 Task: Look for space in Denton, United States from 24th August, 2023 to 10th September, 2023 for 8 adults in price range Rs.12000 to Rs.15000. Place can be entire place or shared room with 4 bedrooms having 8 beds and 4 bathrooms. Property type can be house, flat, guest house. Amenities needed are: wifi, TV, free parkinig on premises, gym, breakfast. Booking option can be shelf check-in. Required host language is English.
Action: Mouse moved to (483, 102)
Screenshot: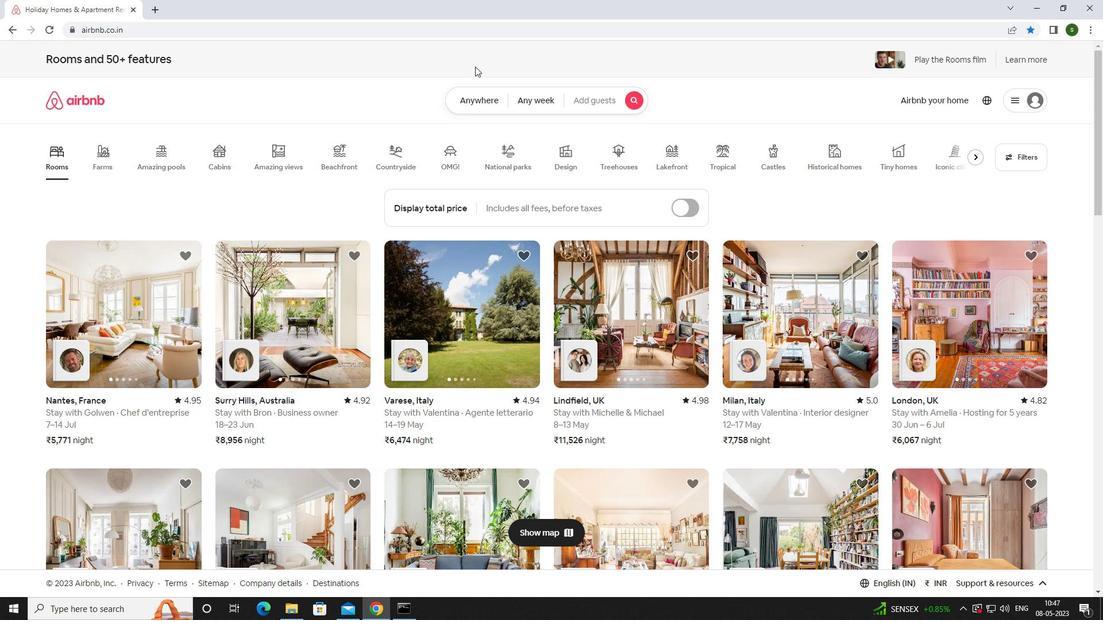 
Action: Mouse pressed left at (483, 102)
Screenshot: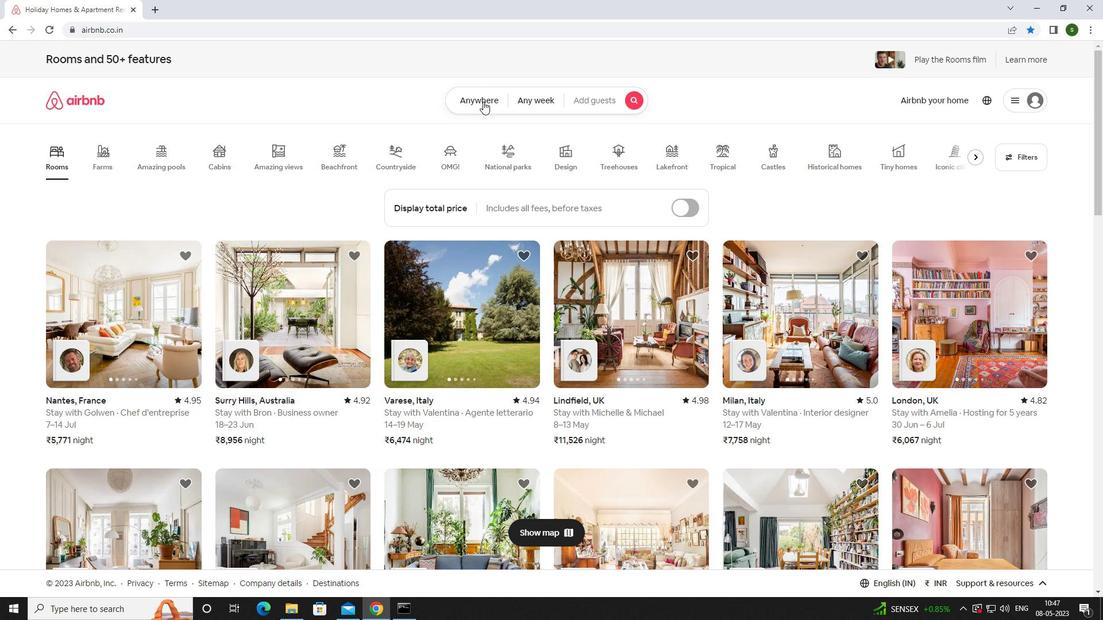
Action: Mouse moved to (386, 148)
Screenshot: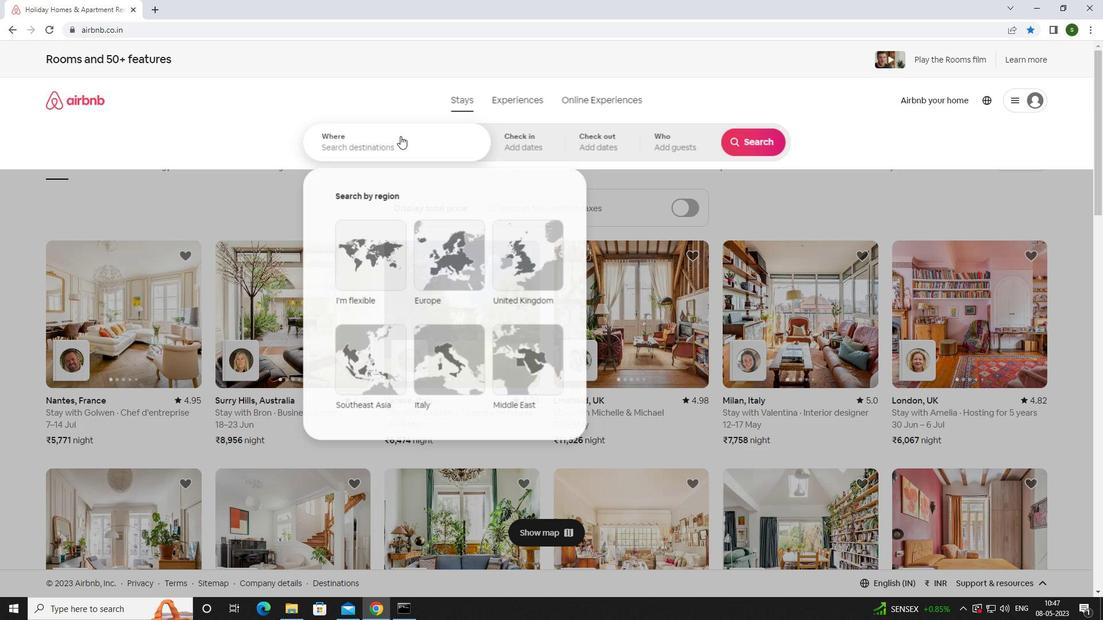 
Action: Mouse pressed left at (386, 148)
Screenshot: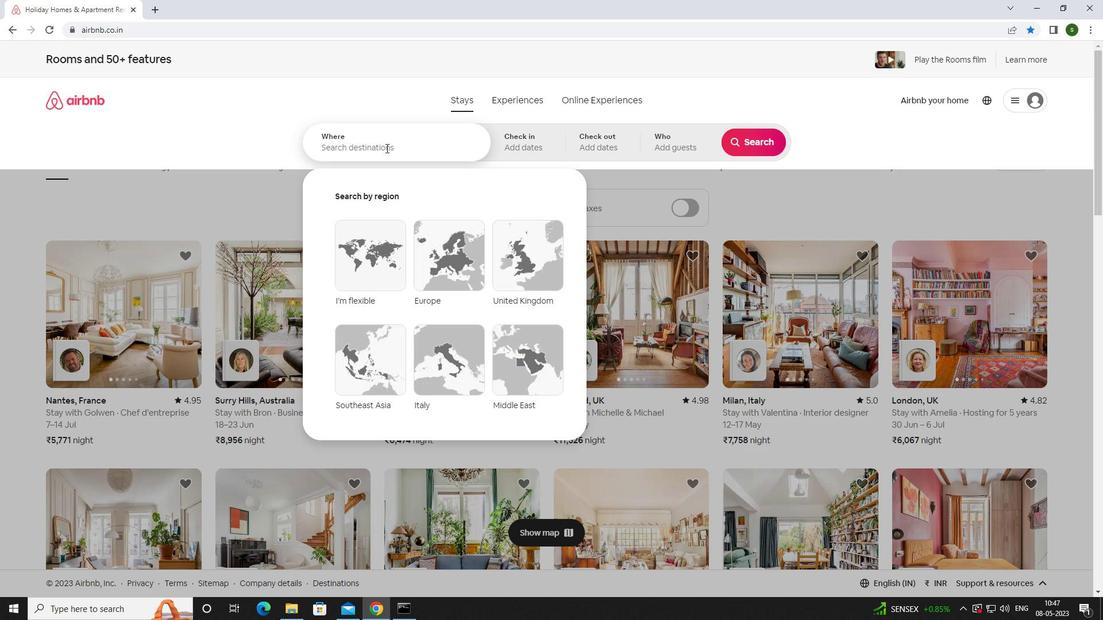 
Action: Mouse moved to (386, 148)
Screenshot: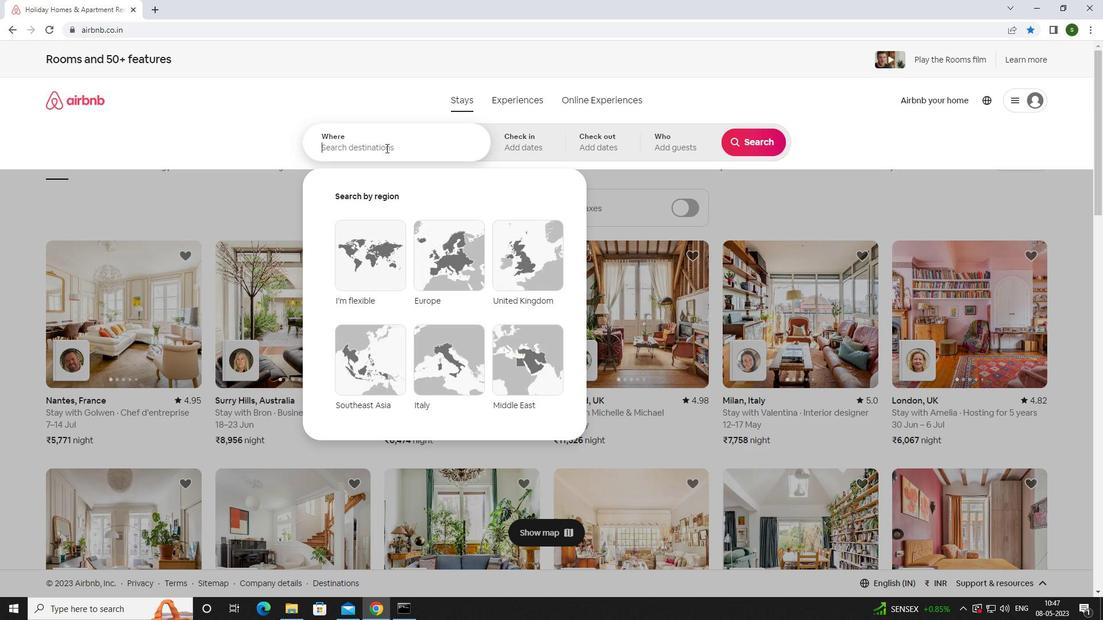 
Action: Key pressed <Key.caps_lock>d<Key.caps_lock>enton,<Key.space><Key.caps_lock>u<Key.caps_lock>nited<Key.space><Key.caps_lock>s<Key.caps_lock>tates<Key.enter>
Screenshot: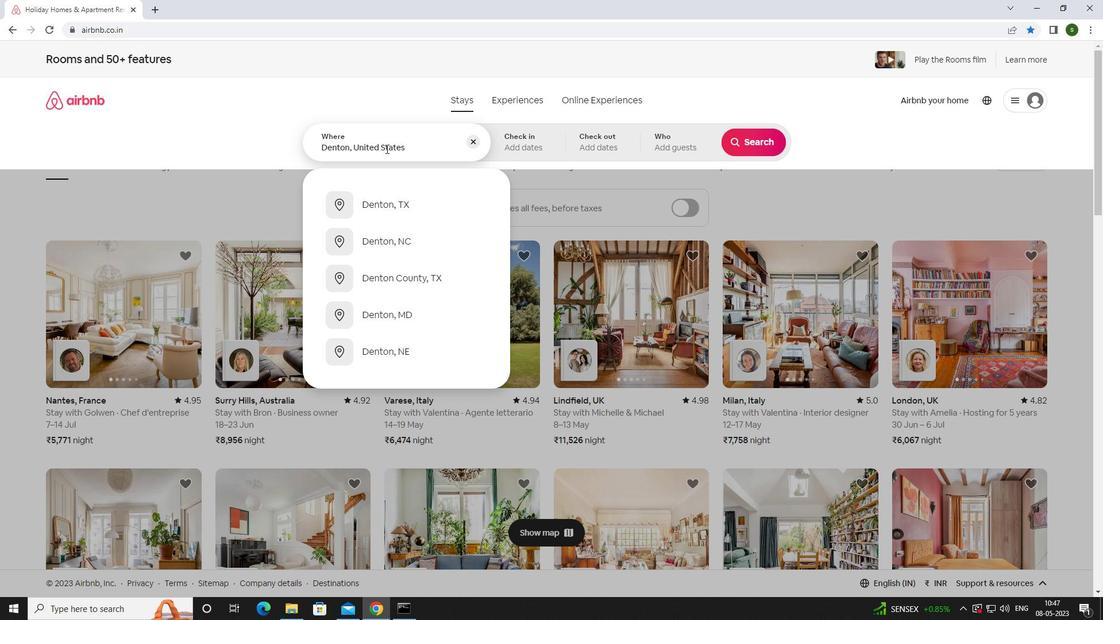 
Action: Mouse moved to (755, 235)
Screenshot: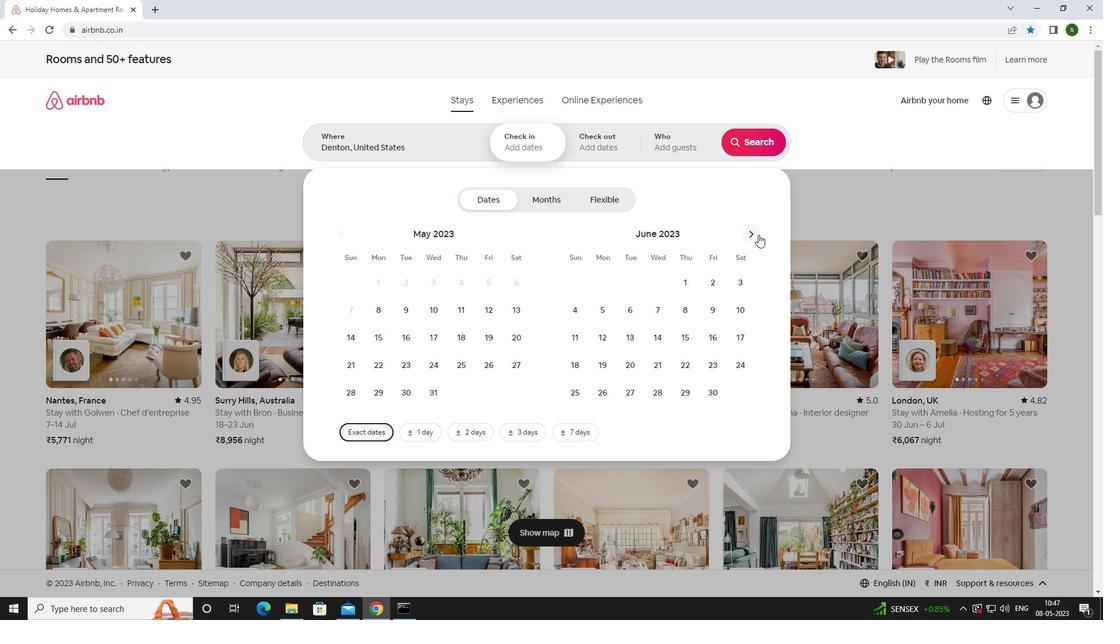 
Action: Mouse pressed left at (755, 235)
Screenshot: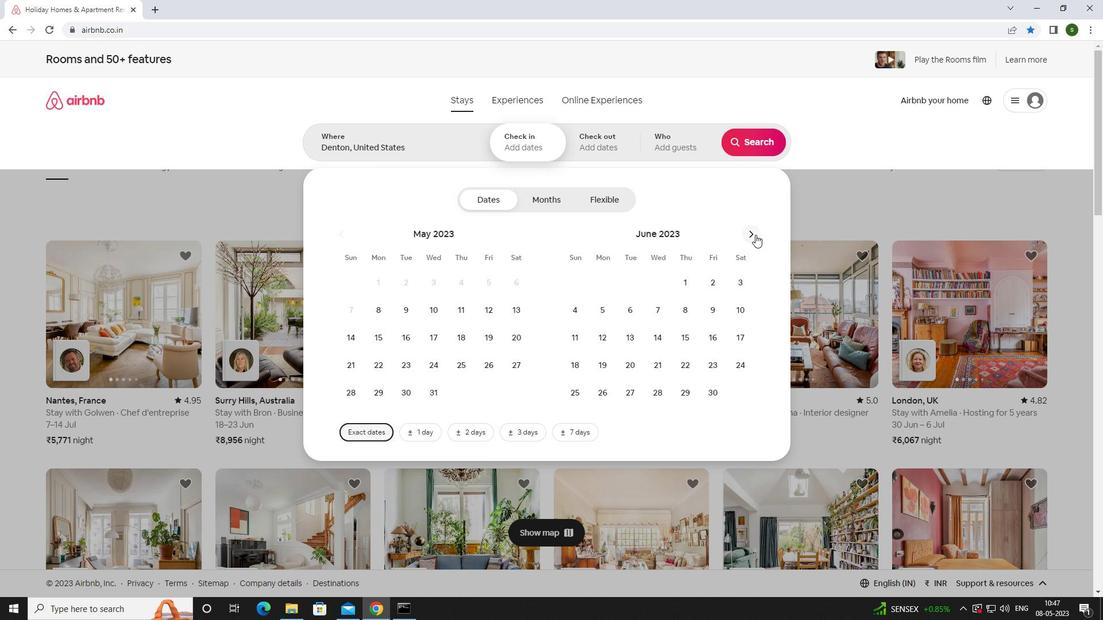 
Action: Mouse moved to (754, 235)
Screenshot: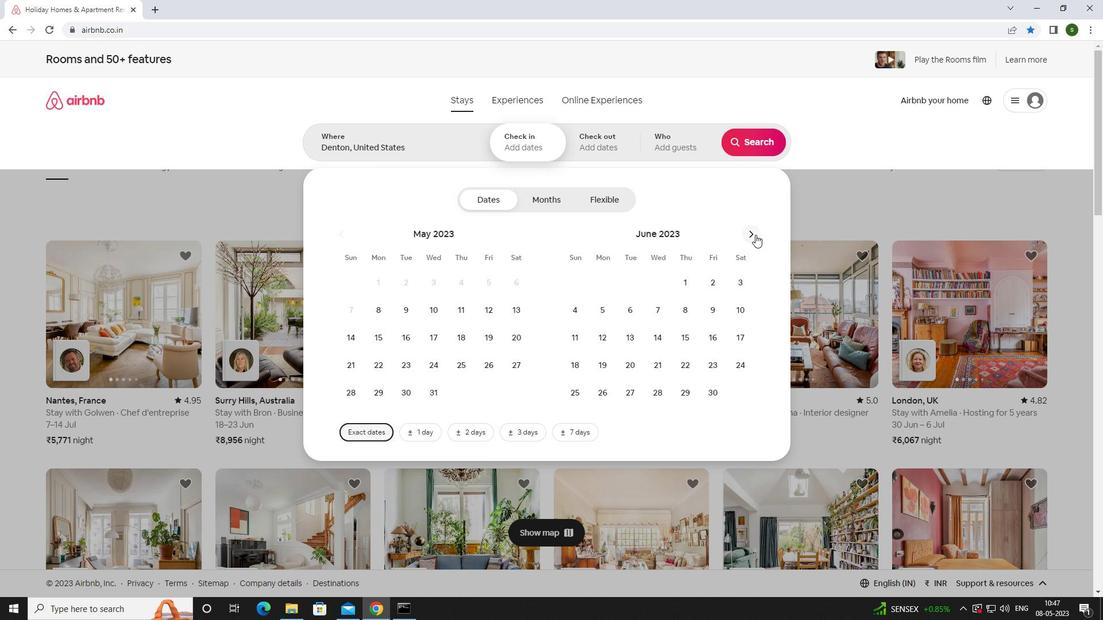 
Action: Mouse pressed left at (754, 235)
Screenshot: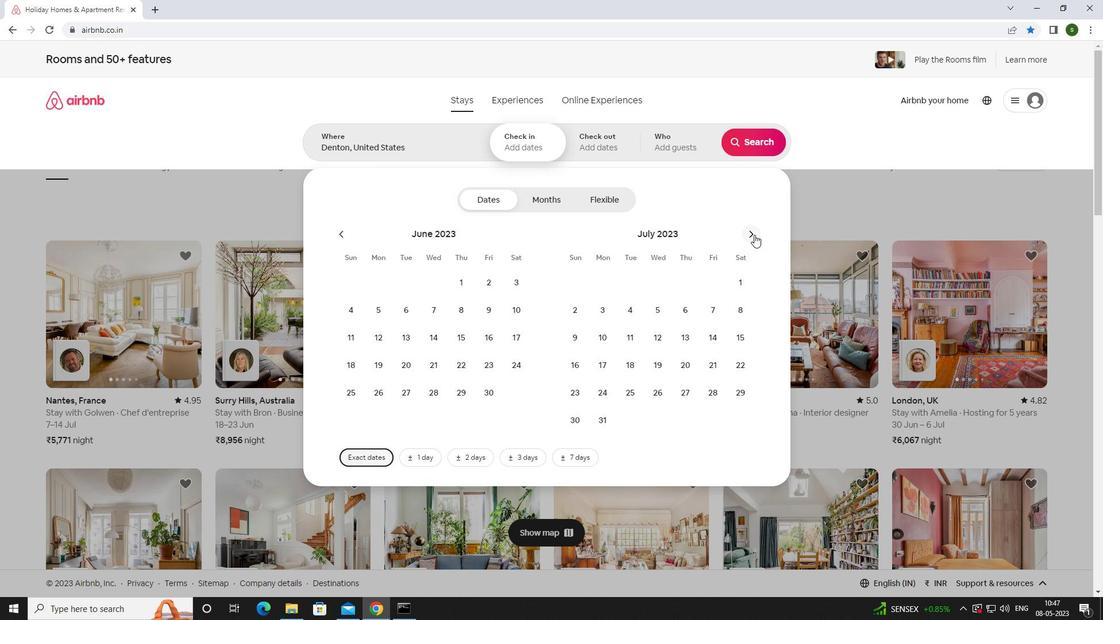 
Action: Mouse moved to (688, 360)
Screenshot: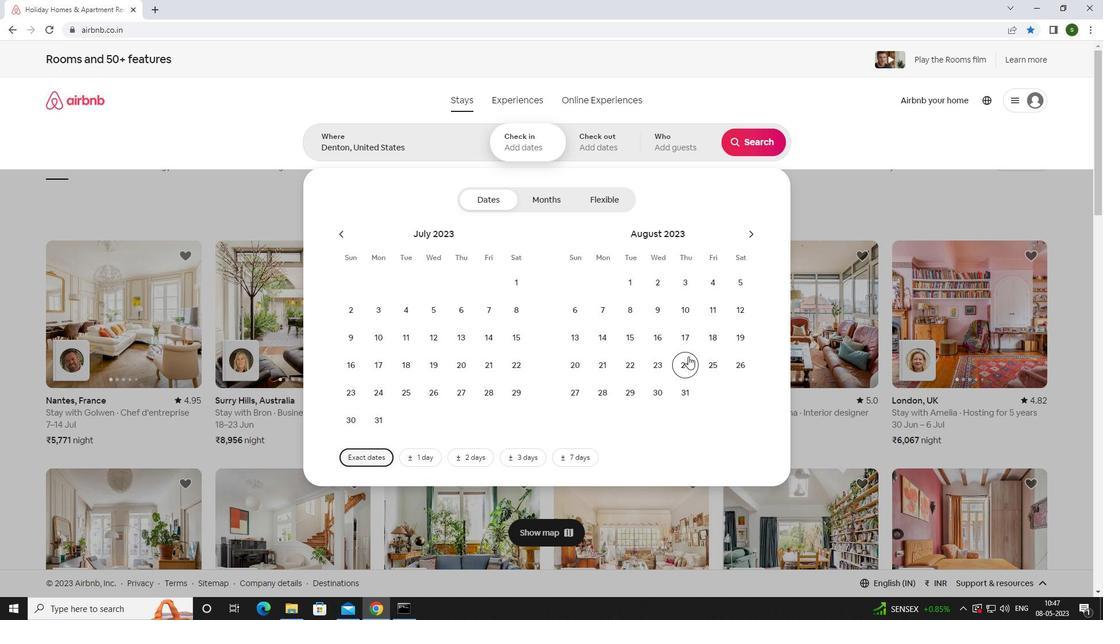 
Action: Mouse pressed left at (688, 360)
Screenshot: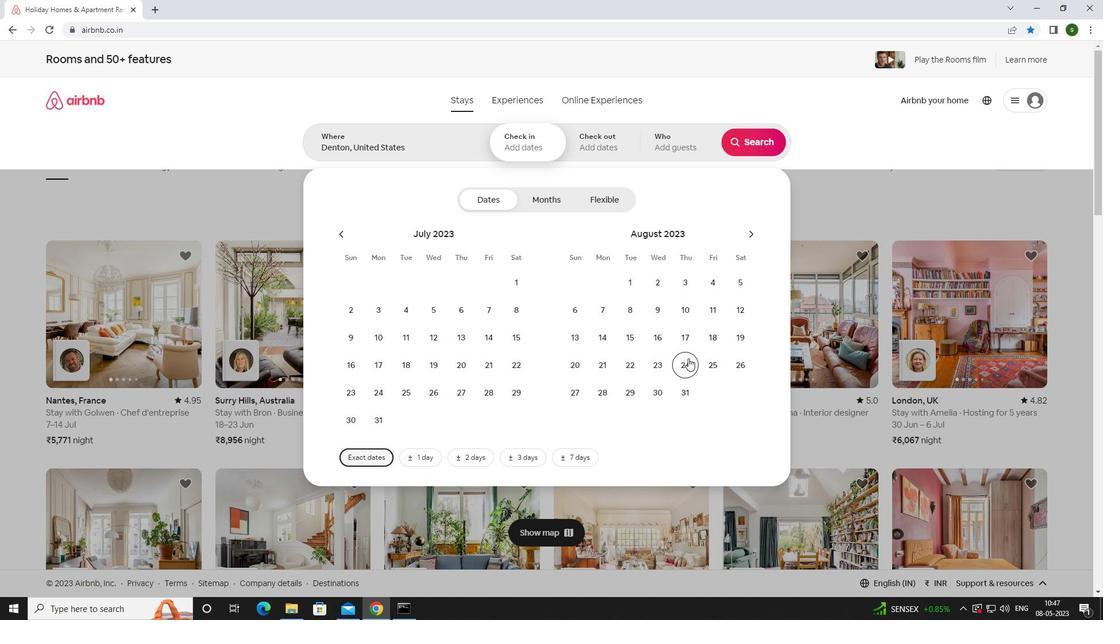 
Action: Mouse moved to (749, 235)
Screenshot: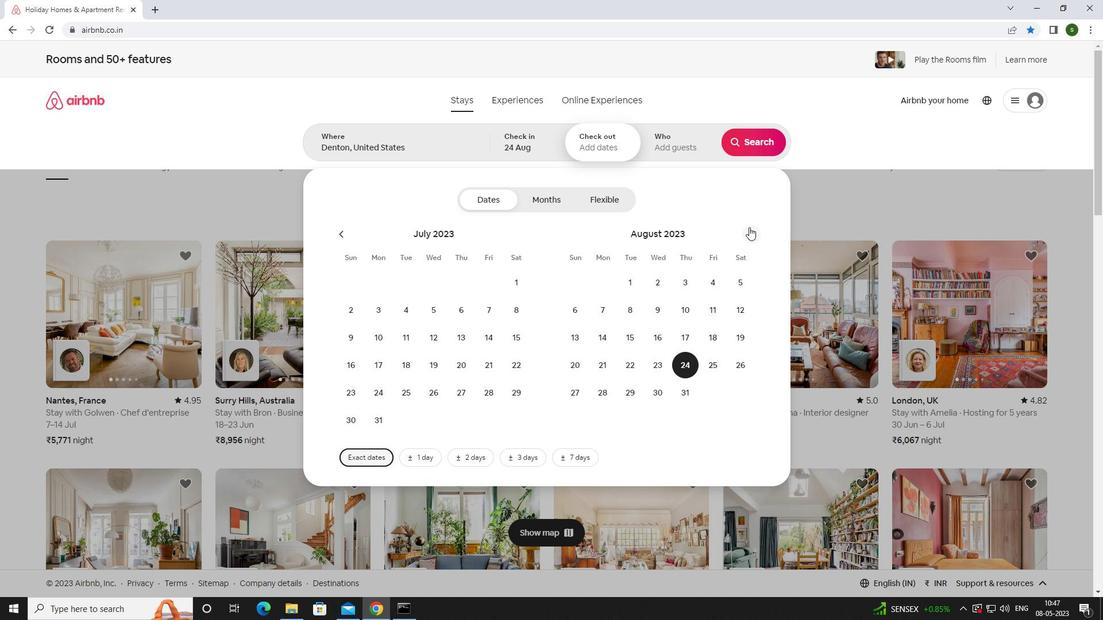 
Action: Mouse pressed left at (749, 235)
Screenshot: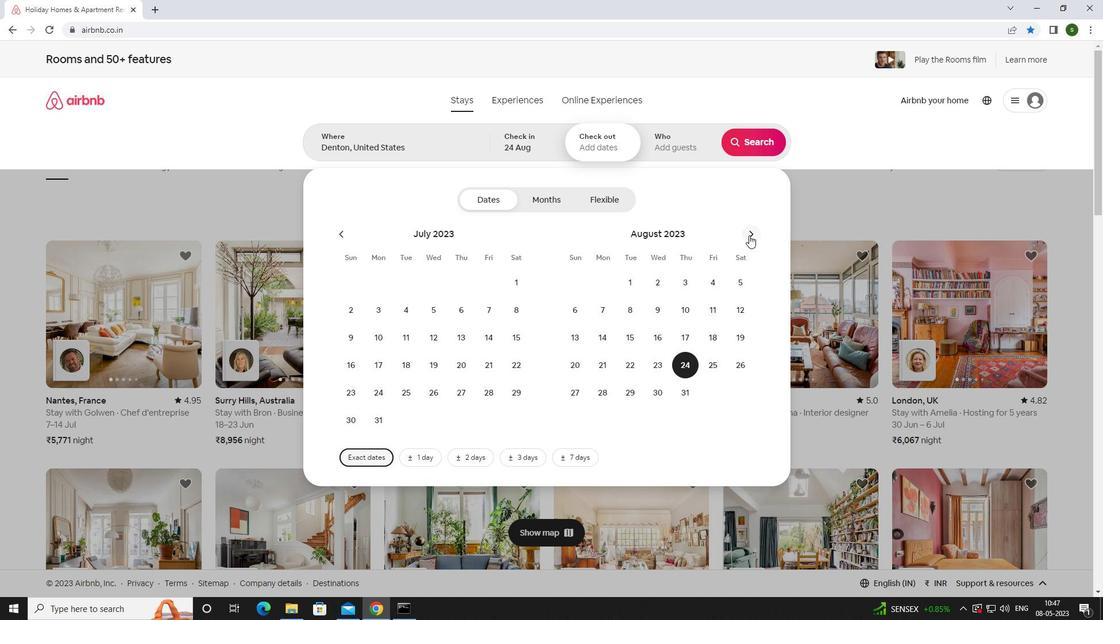 
Action: Mouse moved to (568, 336)
Screenshot: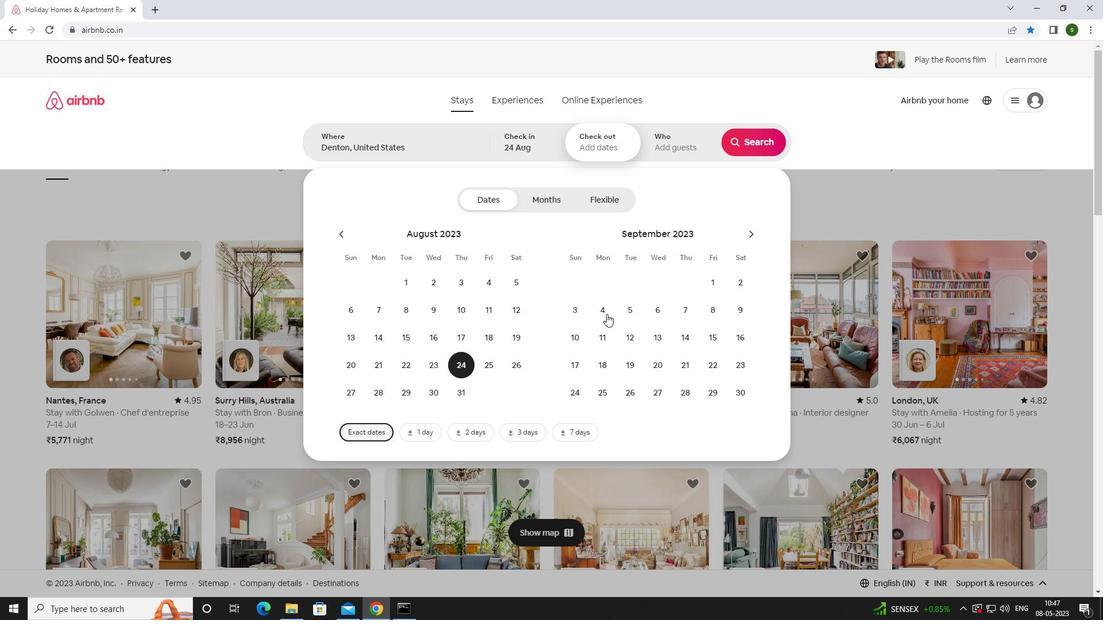 
Action: Mouse pressed left at (568, 336)
Screenshot: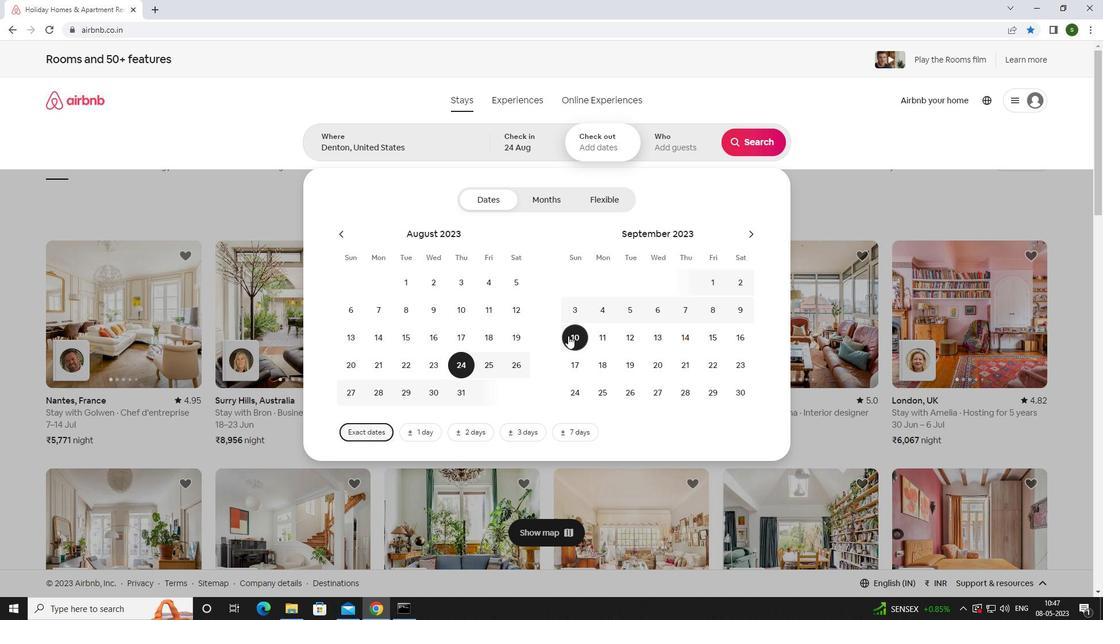 
Action: Mouse moved to (679, 150)
Screenshot: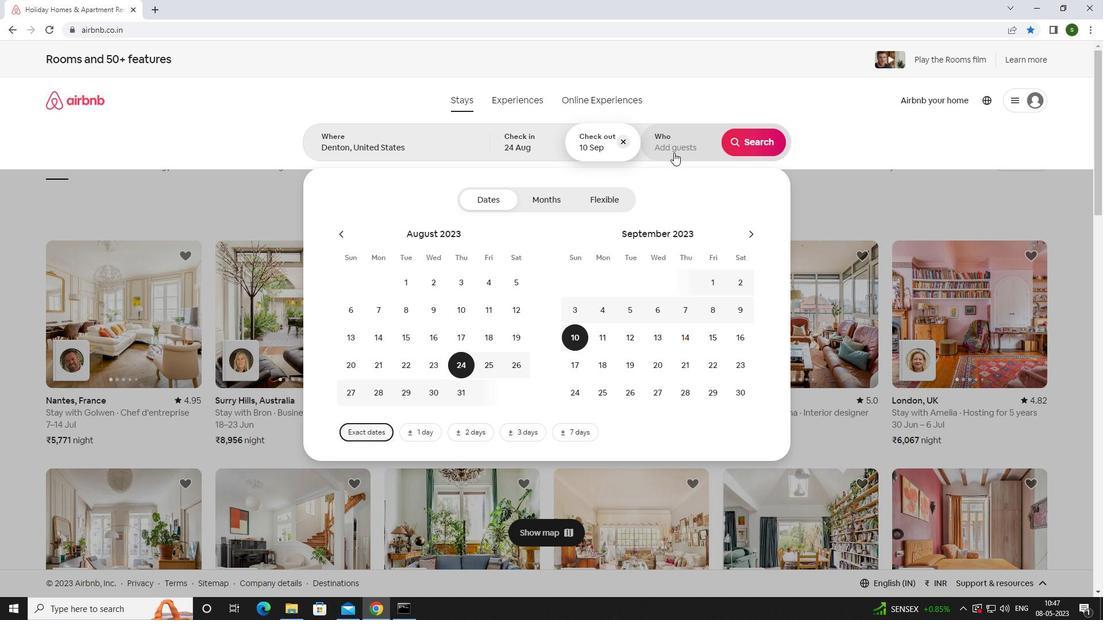 
Action: Mouse pressed left at (679, 150)
Screenshot: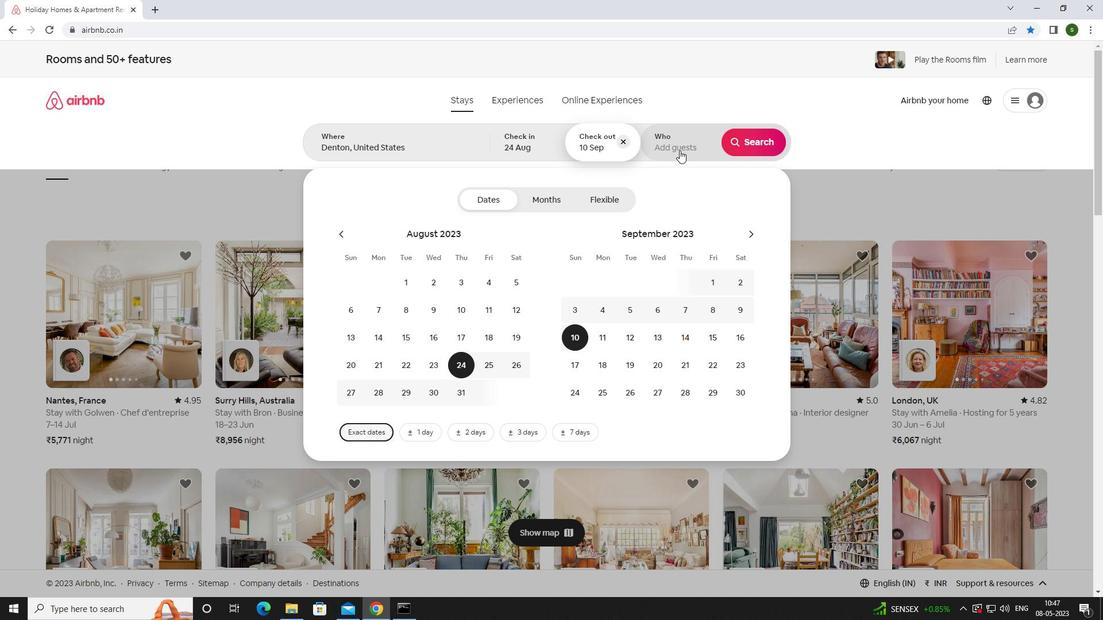 
Action: Mouse moved to (756, 207)
Screenshot: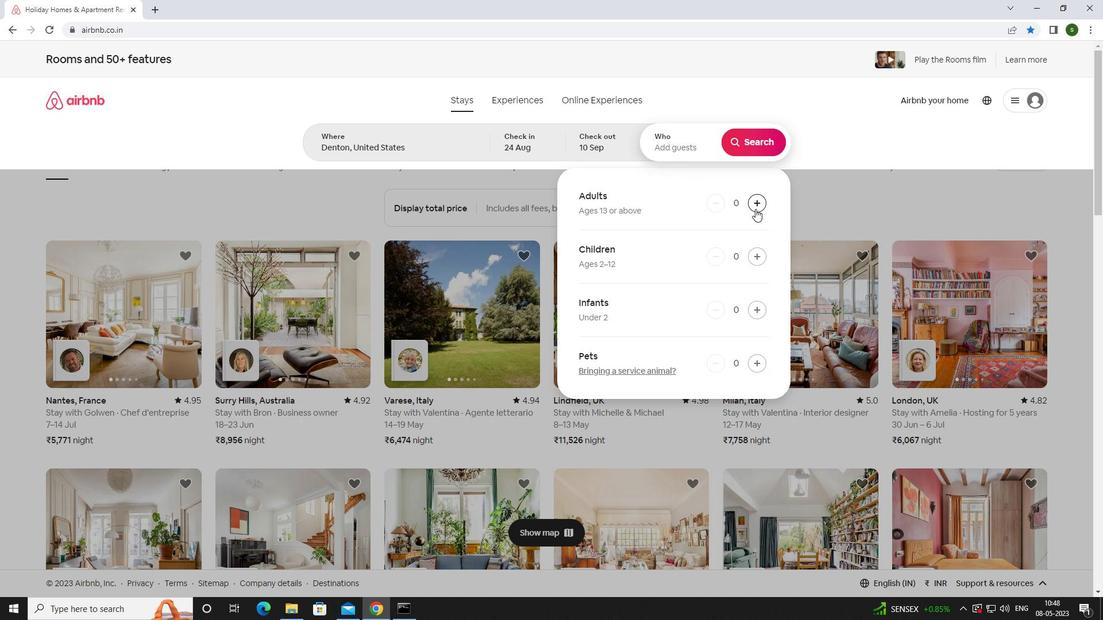 
Action: Mouse pressed left at (756, 207)
Screenshot: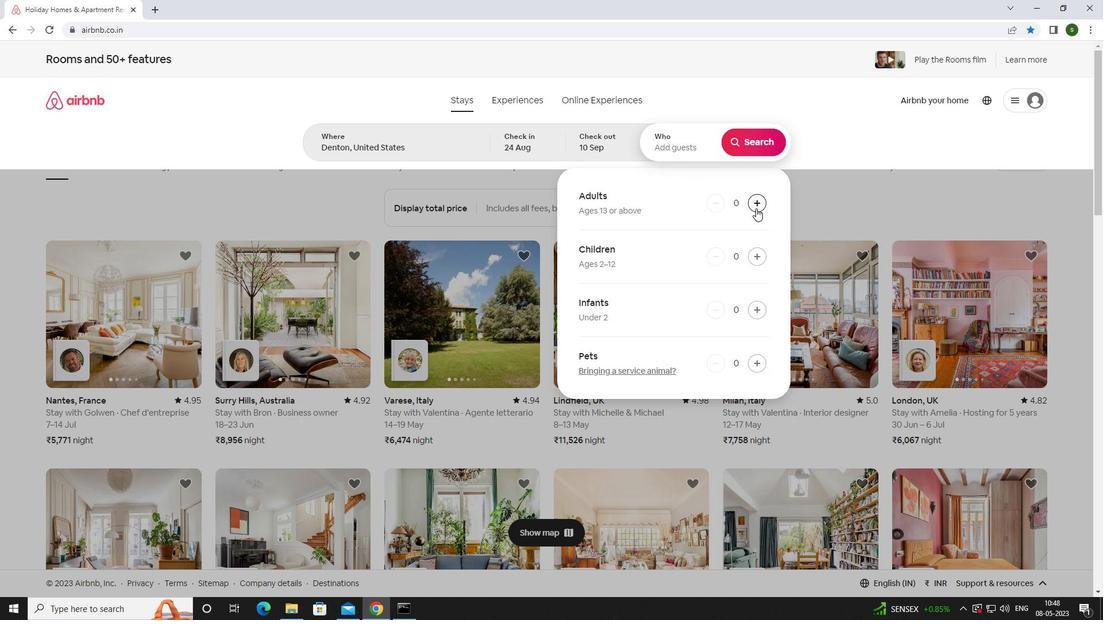 
Action: Mouse pressed left at (756, 207)
Screenshot: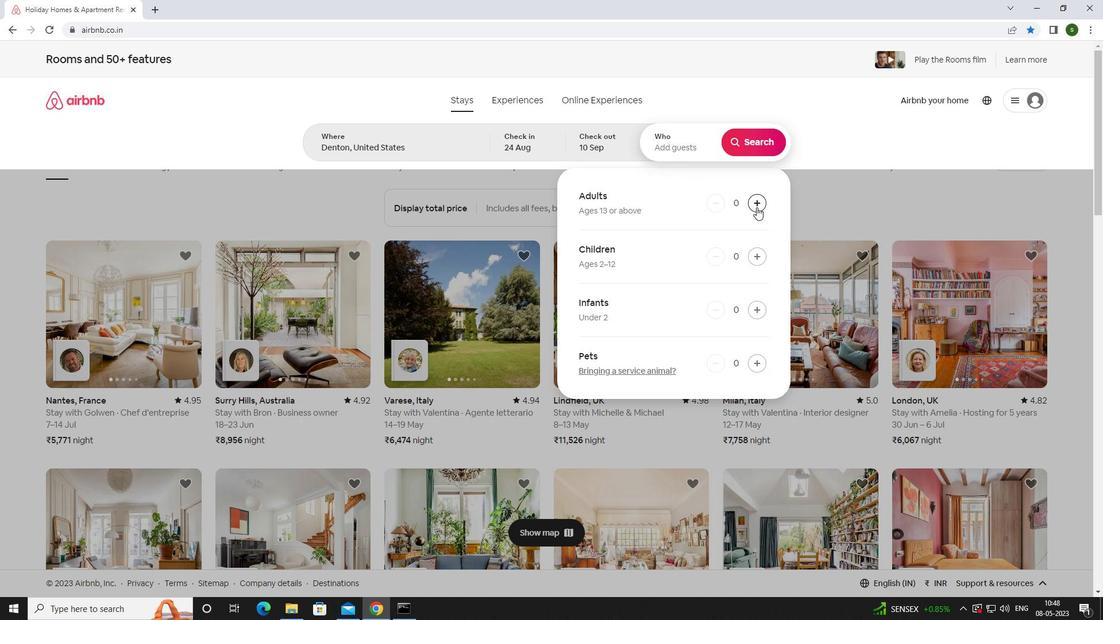 
Action: Mouse pressed left at (756, 207)
Screenshot: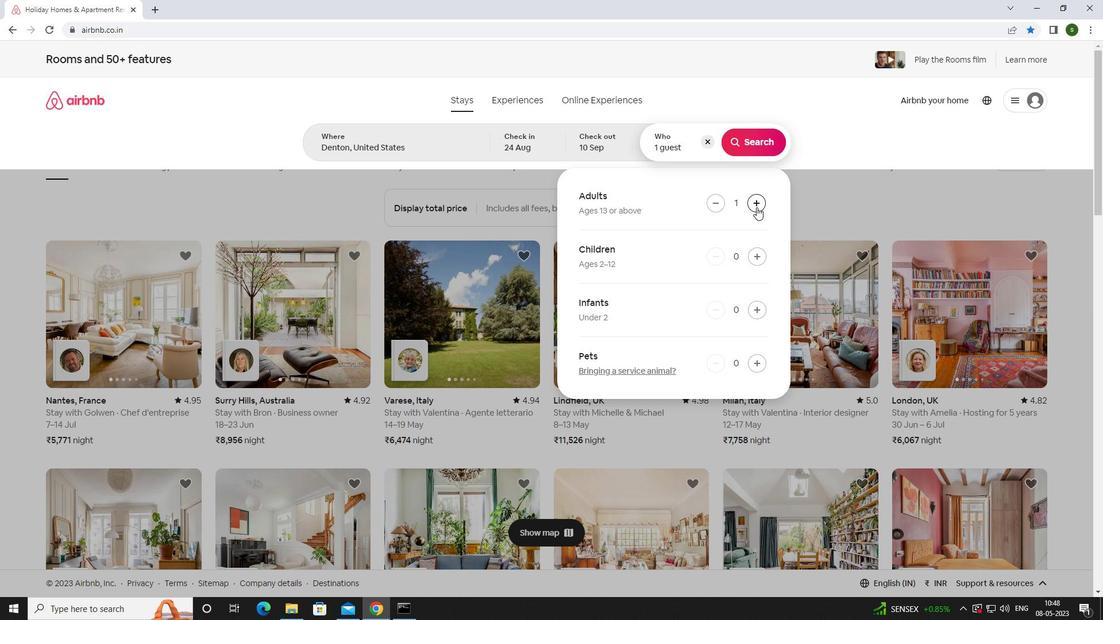 
Action: Mouse pressed left at (756, 207)
Screenshot: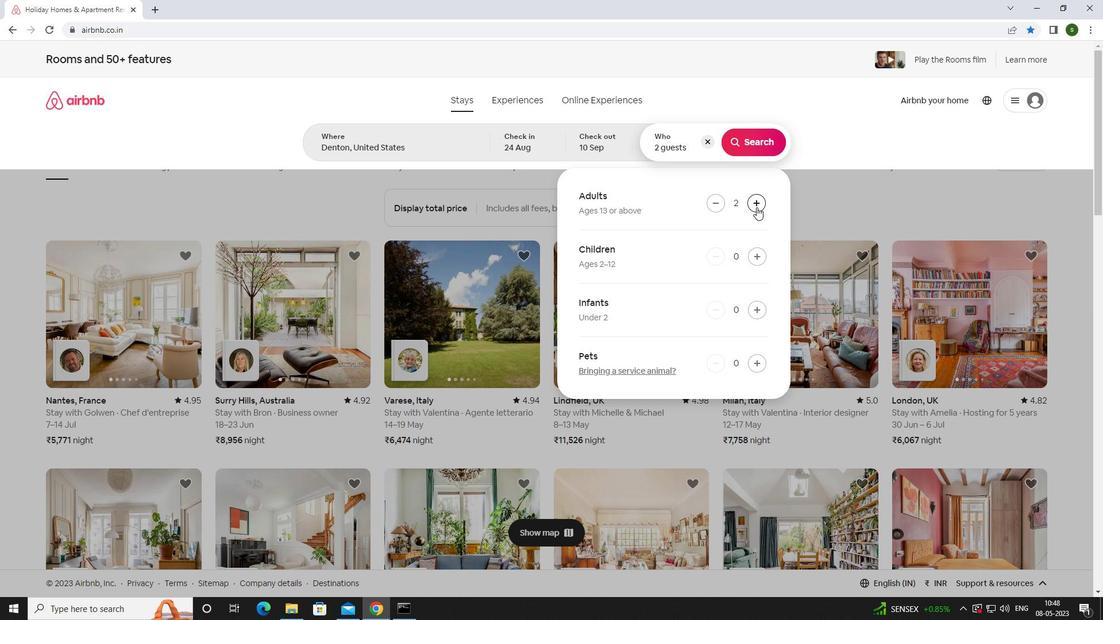 
Action: Mouse pressed left at (756, 207)
Screenshot: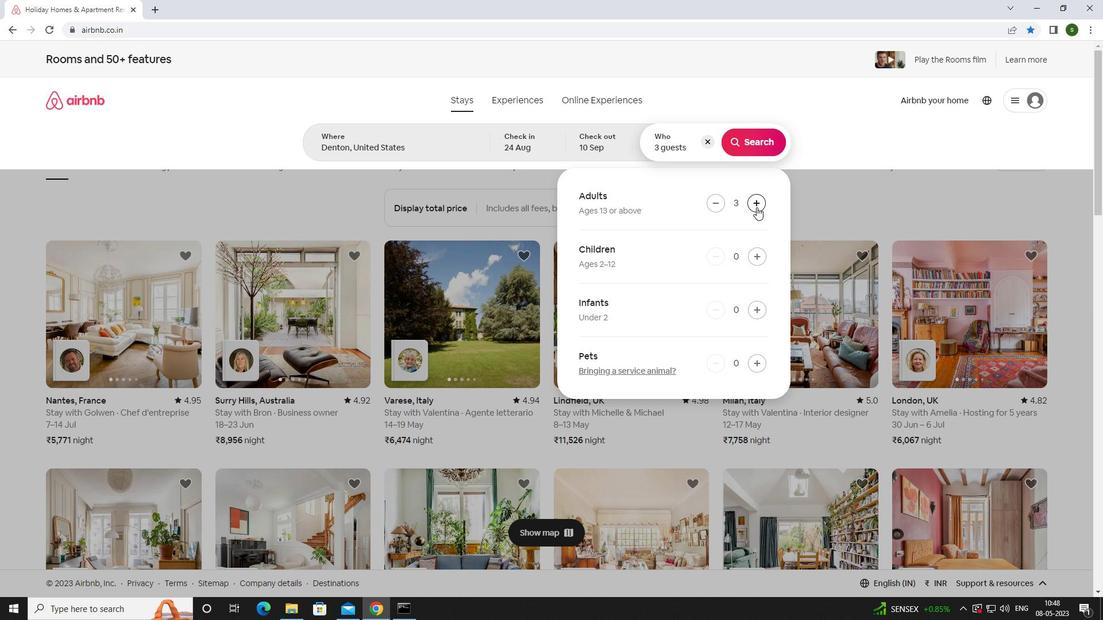
Action: Mouse pressed left at (756, 207)
Screenshot: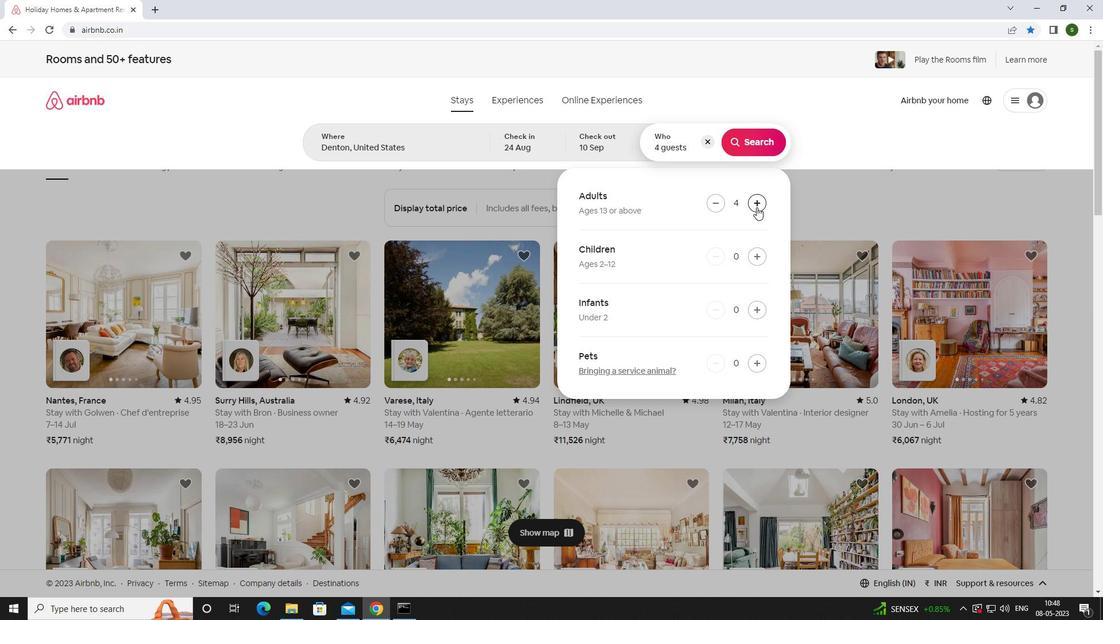 
Action: Mouse pressed left at (756, 207)
Screenshot: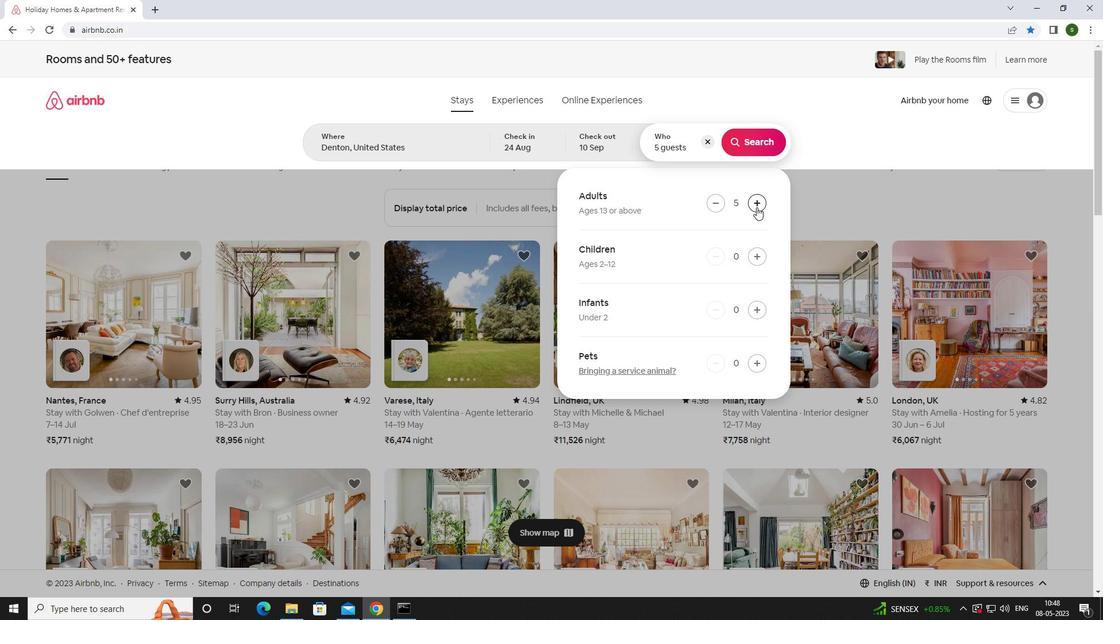 
Action: Mouse pressed left at (756, 207)
Screenshot: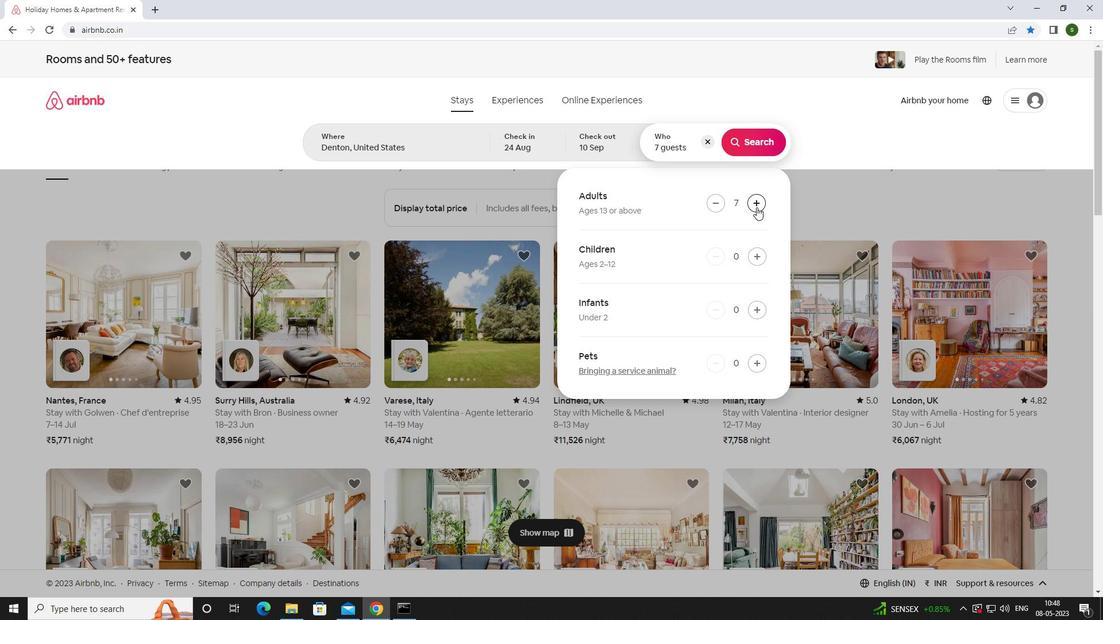 
Action: Mouse moved to (756, 150)
Screenshot: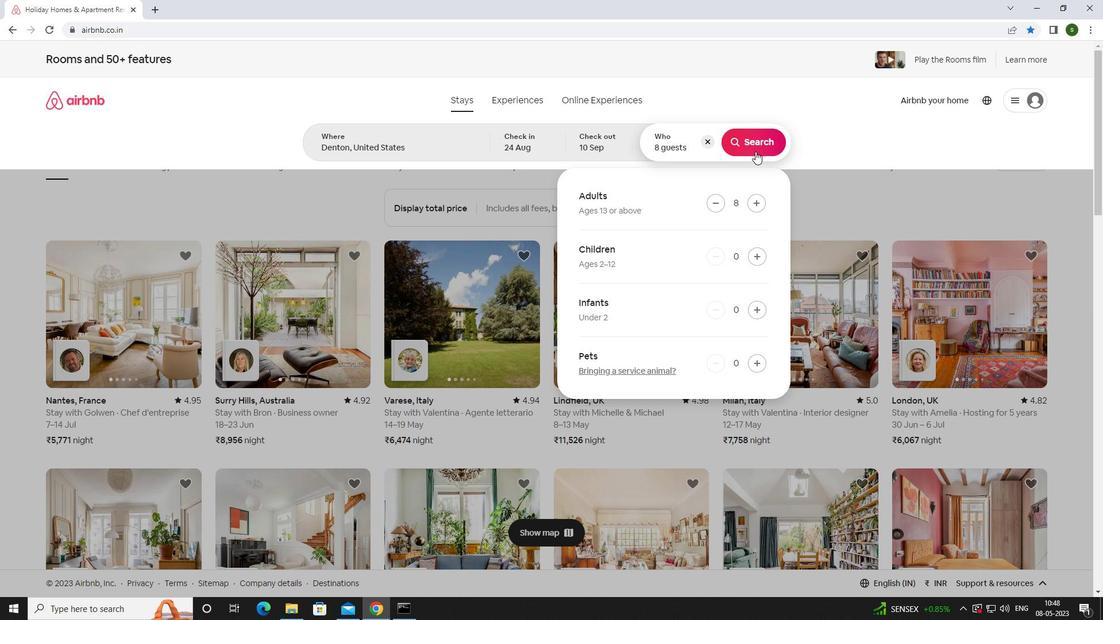 
Action: Mouse pressed left at (756, 150)
Screenshot: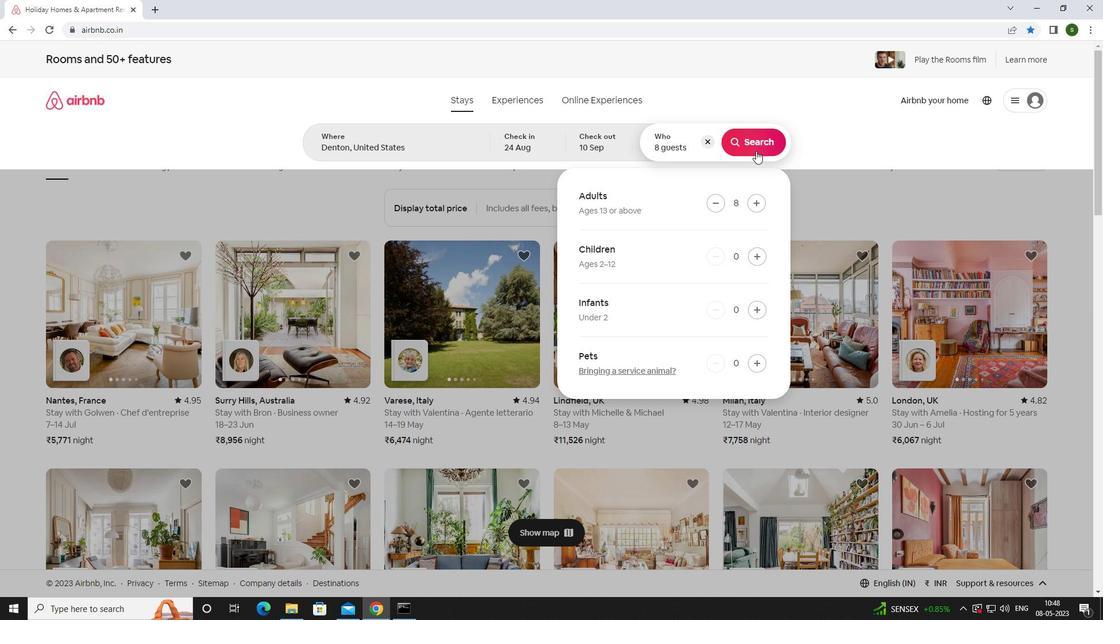 
Action: Mouse moved to (1032, 109)
Screenshot: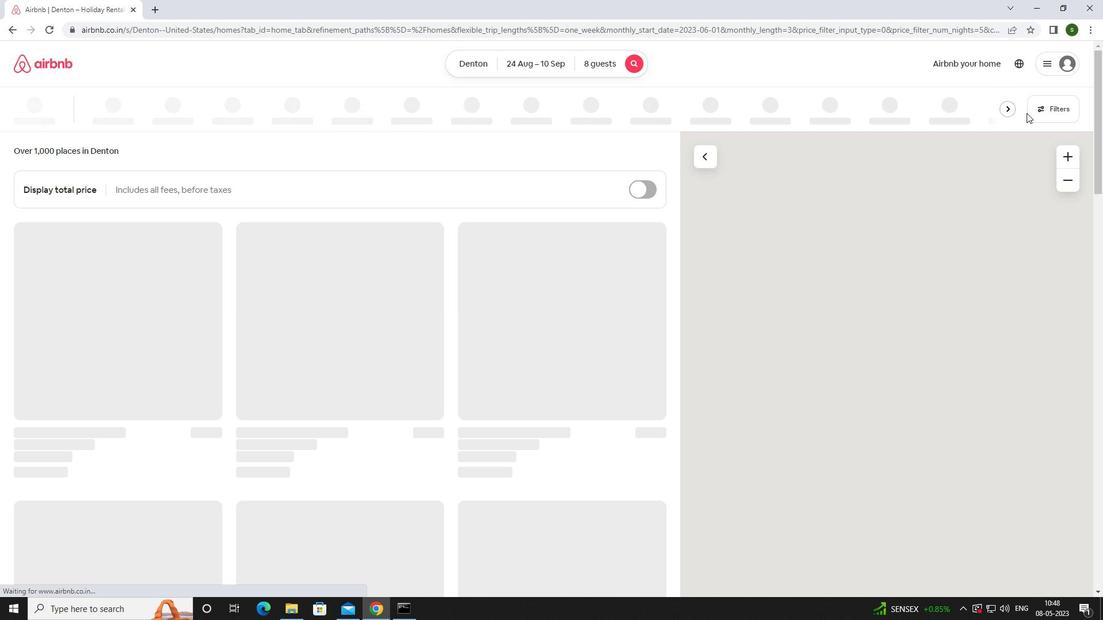 
Action: Mouse pressed left at (1032, 109)
Screenshot: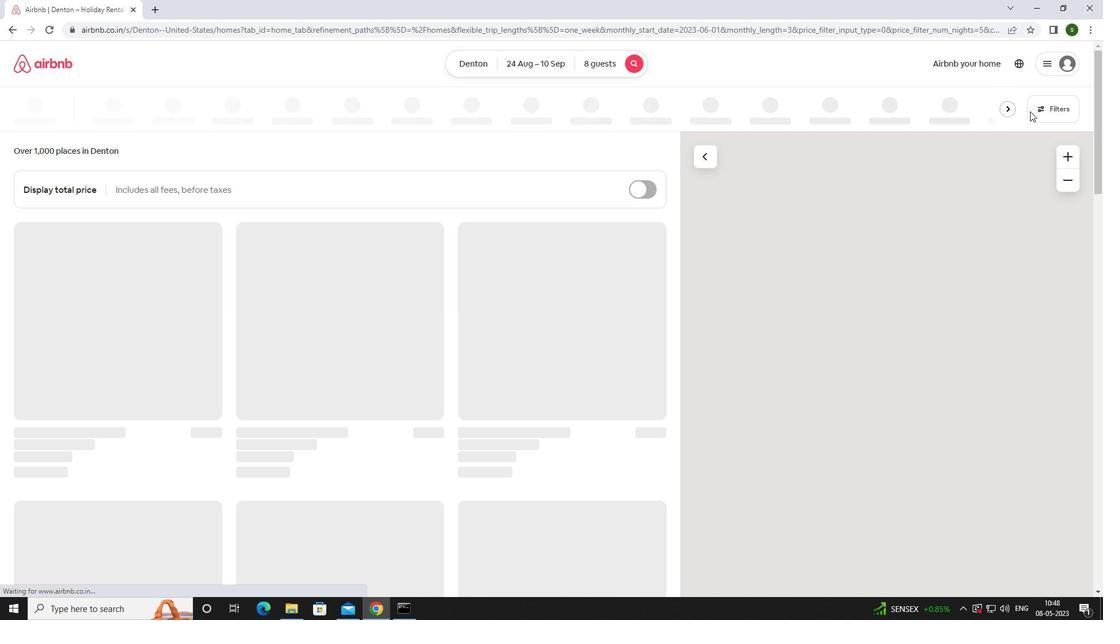 
Action: Mouse moved to (475, 395)
Screenshot: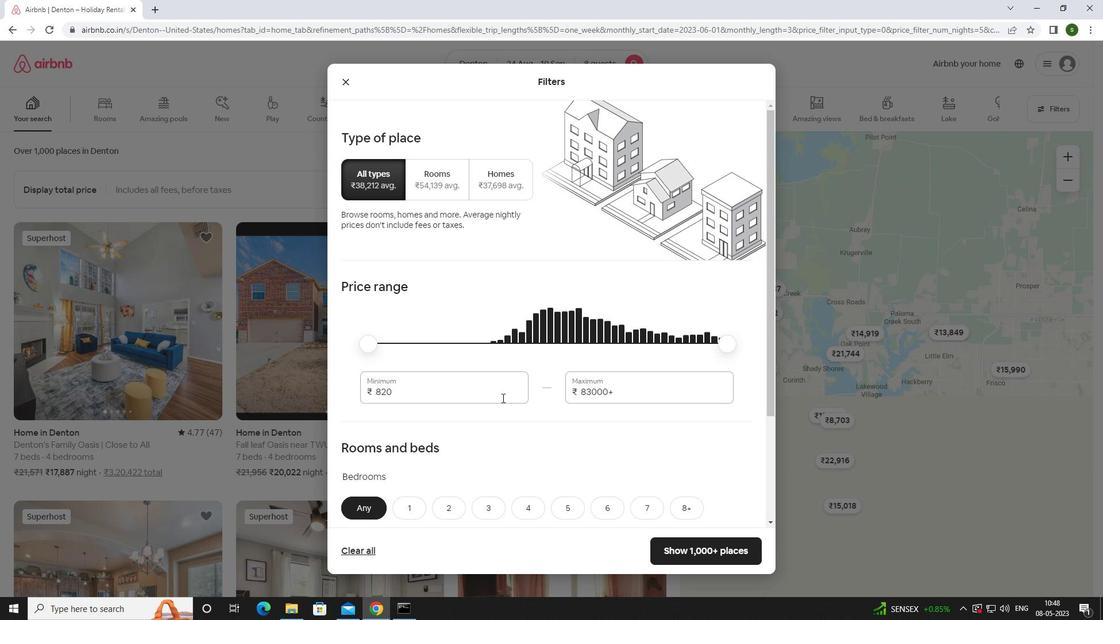 
Action: Mouse pressed left at (475, 395)
Screenshot: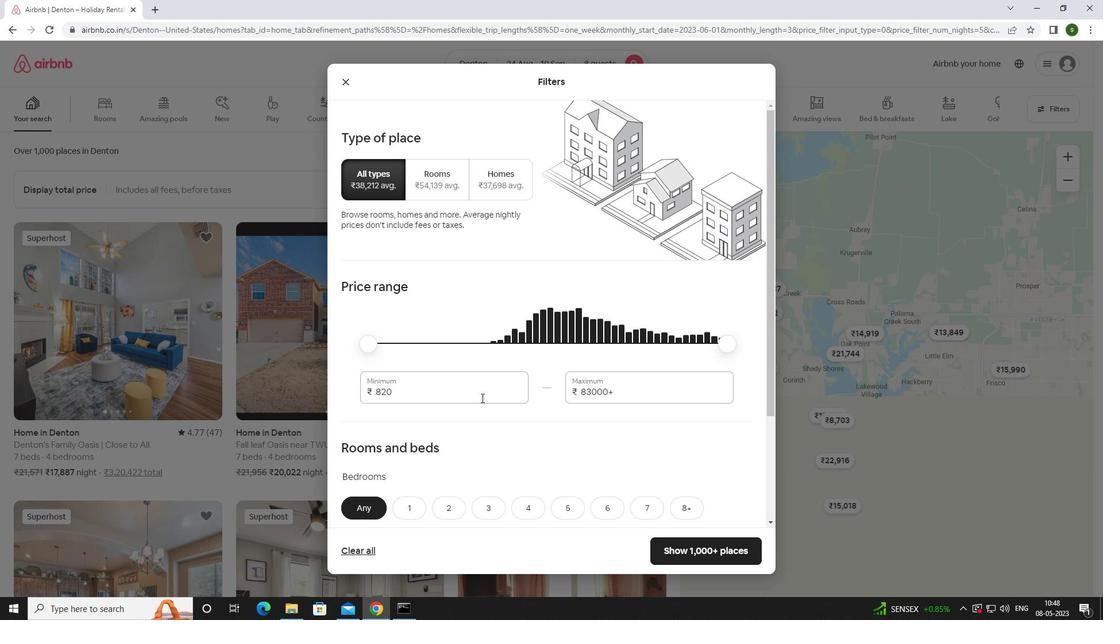 
Action: Key pressed <Key.backspace><Key.backspace><Key.backspace>12000
Screenshot: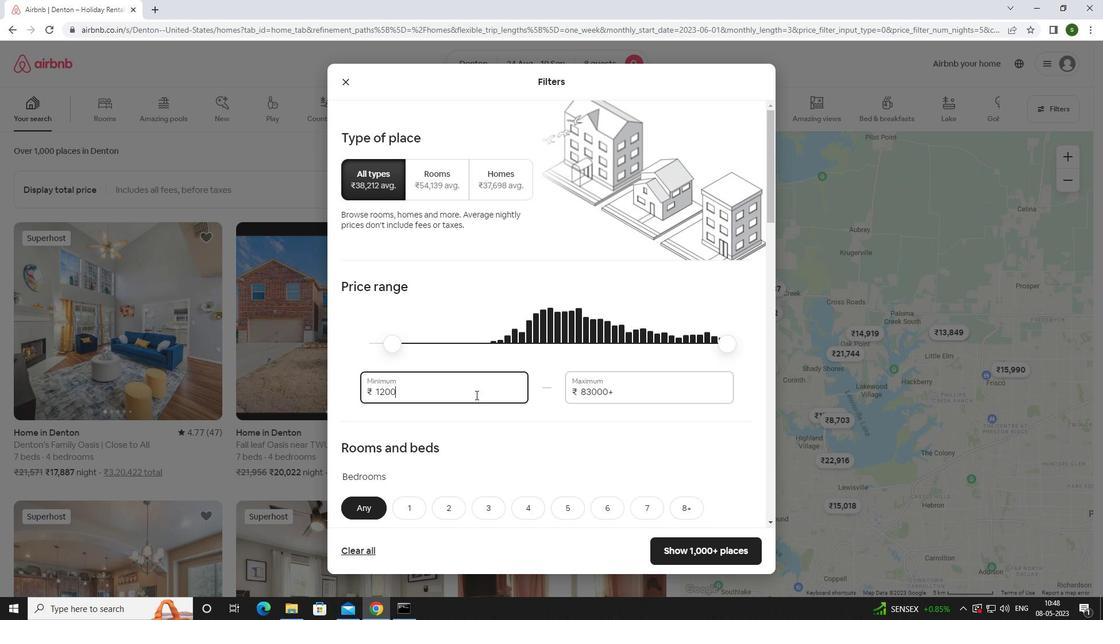 
Action: Mouse moved to (634, 387)
Screenshot: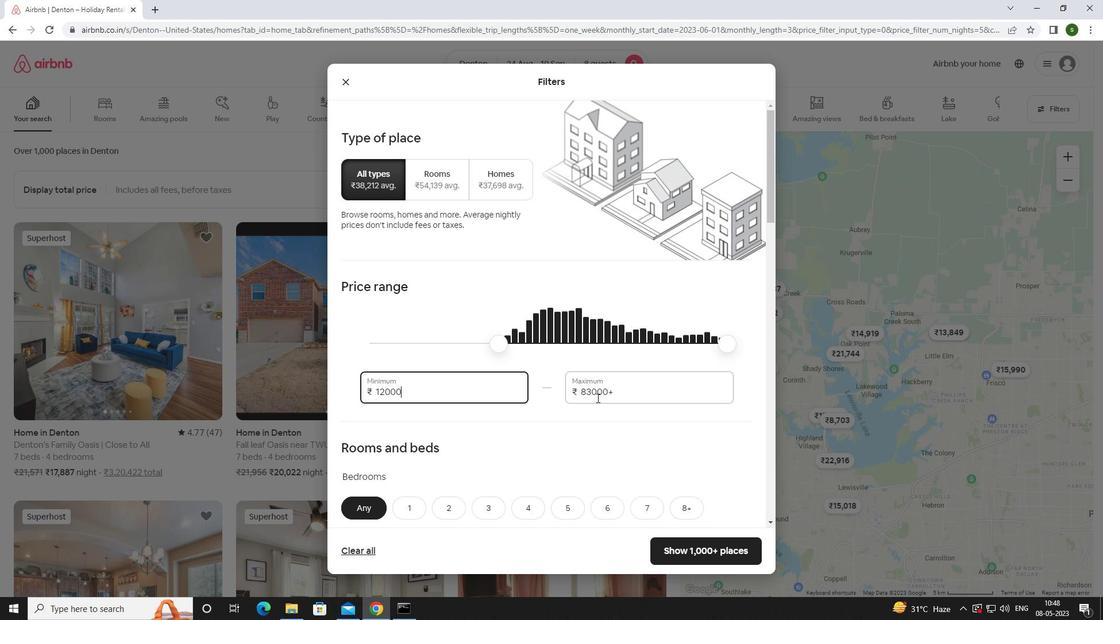
Action: Mouse pressed left at (634, 387)
Screenshot: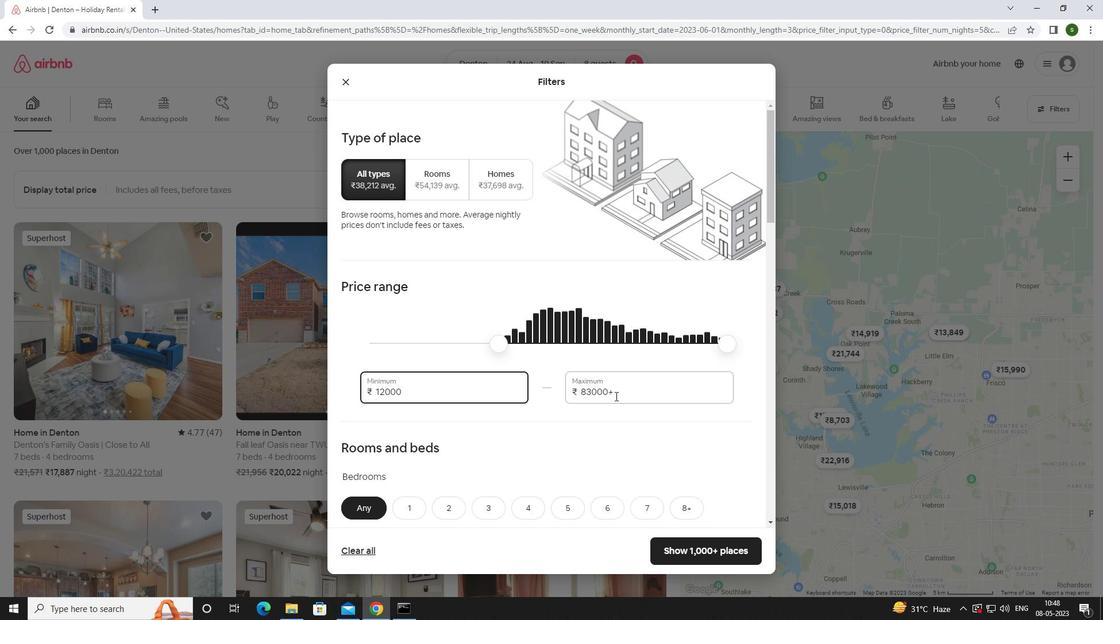 
Action: Key pressed <Key.backspace><Key.backspace><Key.backspace><Key.backspace><Key.backspace><Key.backspace><Key.backspace><Key.backspace><Key.backspace><Key.backspace><Key.backspace><Key.backspace><Key.backspace>15000
Screenshot: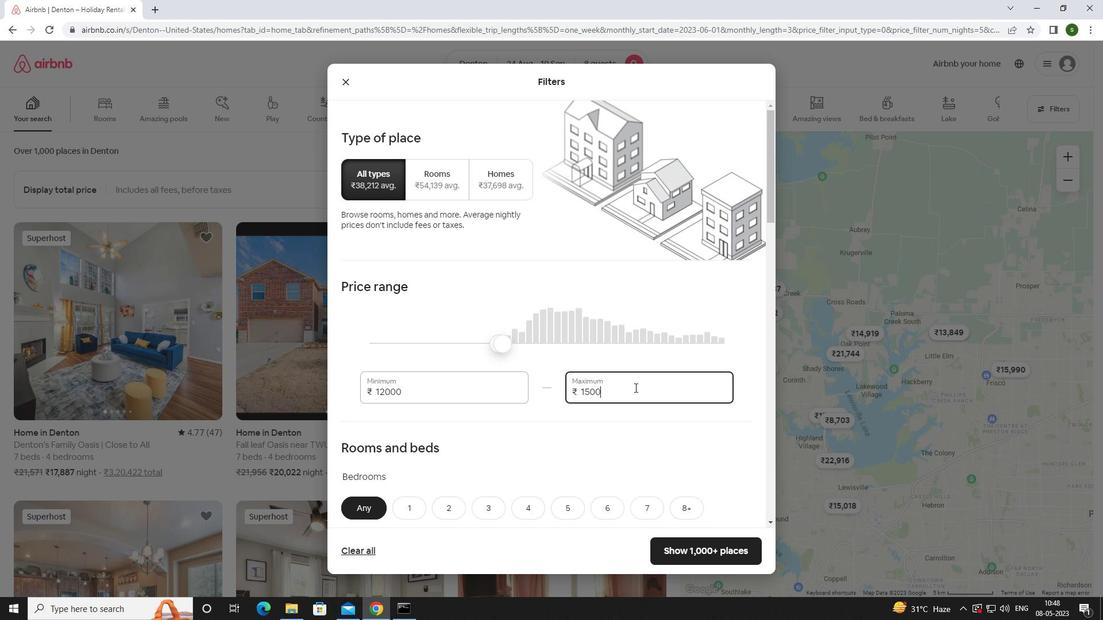 
Action: Mouse moved to (474, 401)
Screenshot: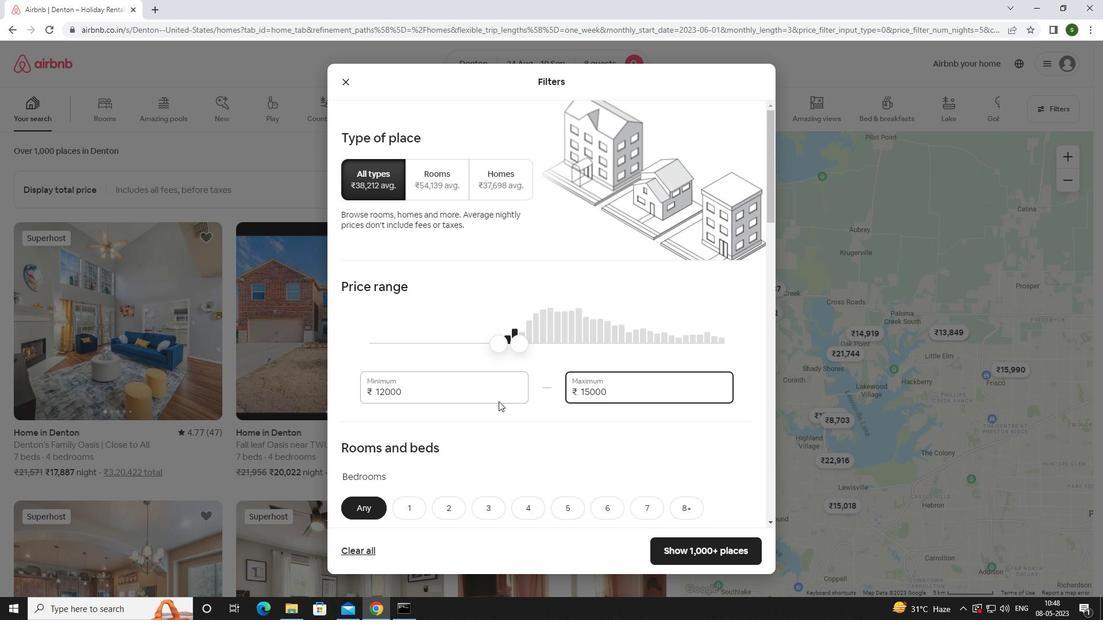 
Action: Mouse scrolled (474, 401) with delta (0, 0)
Screenshot: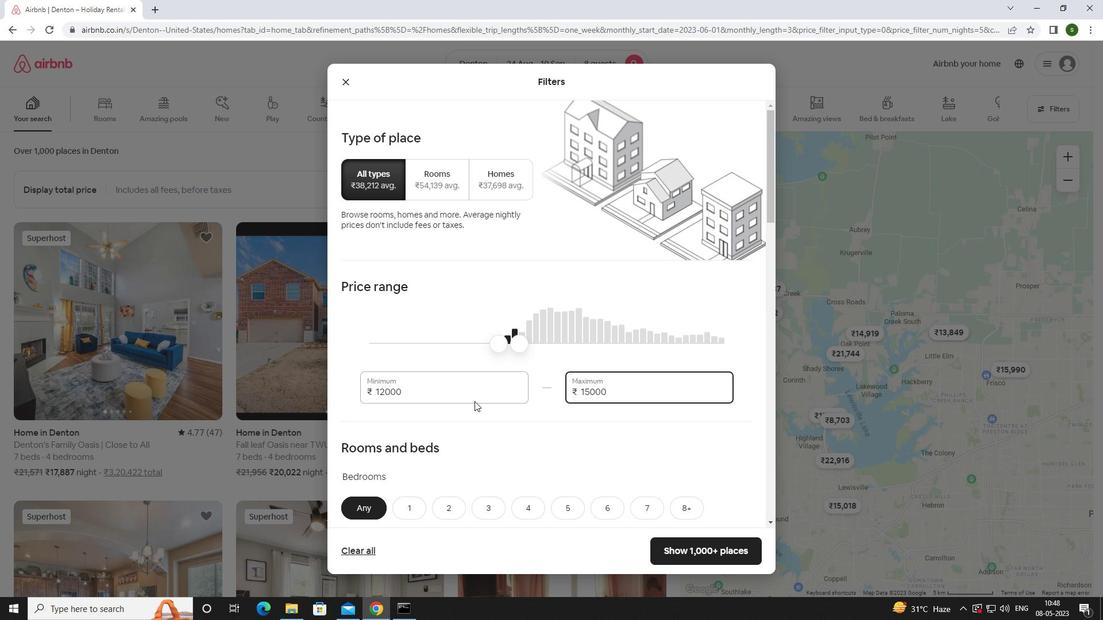 
Action: Mouse scrolled (474, 401) with delta (0, 0)
Screenshot: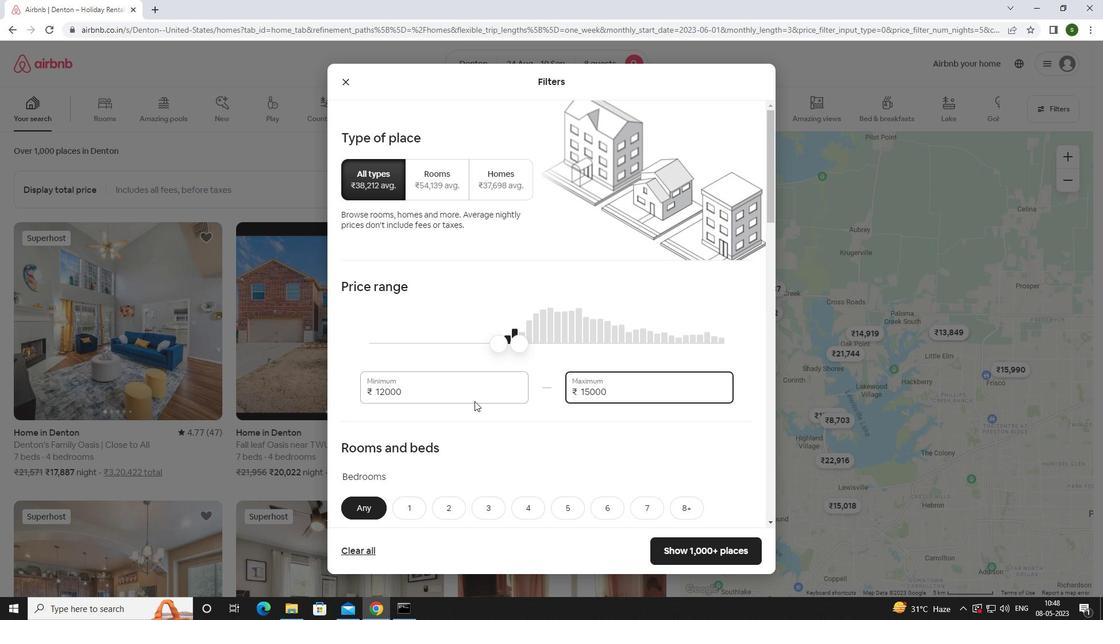 
Action: Mouse scrolled (474, 401) with delta (0, 0)
Screenshot: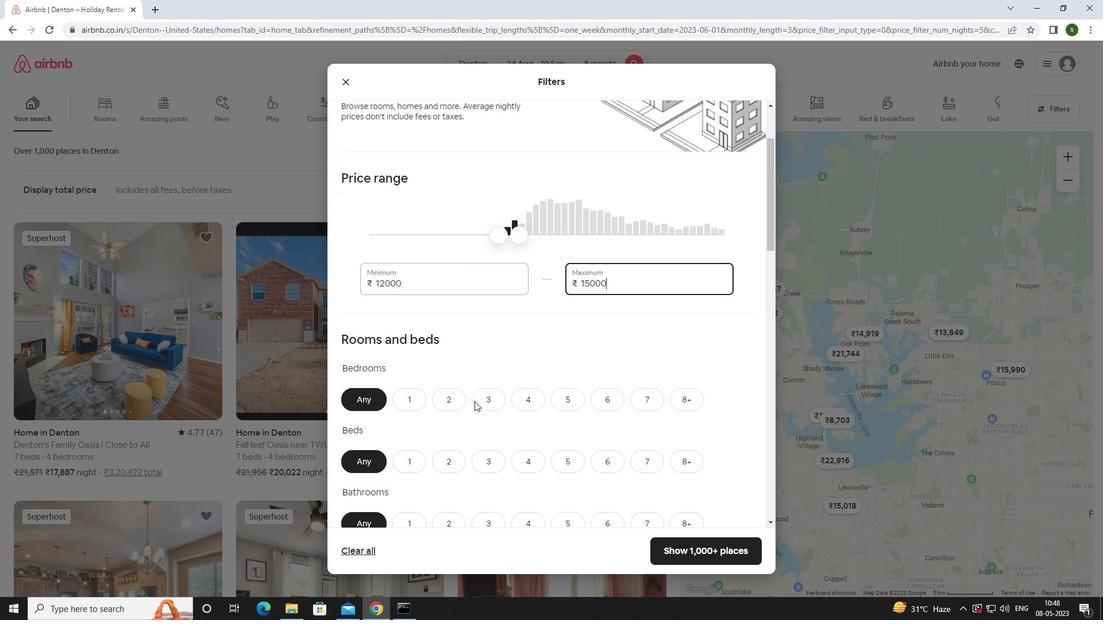 
Action: Mouse moved to (524, 336)
Screenshot: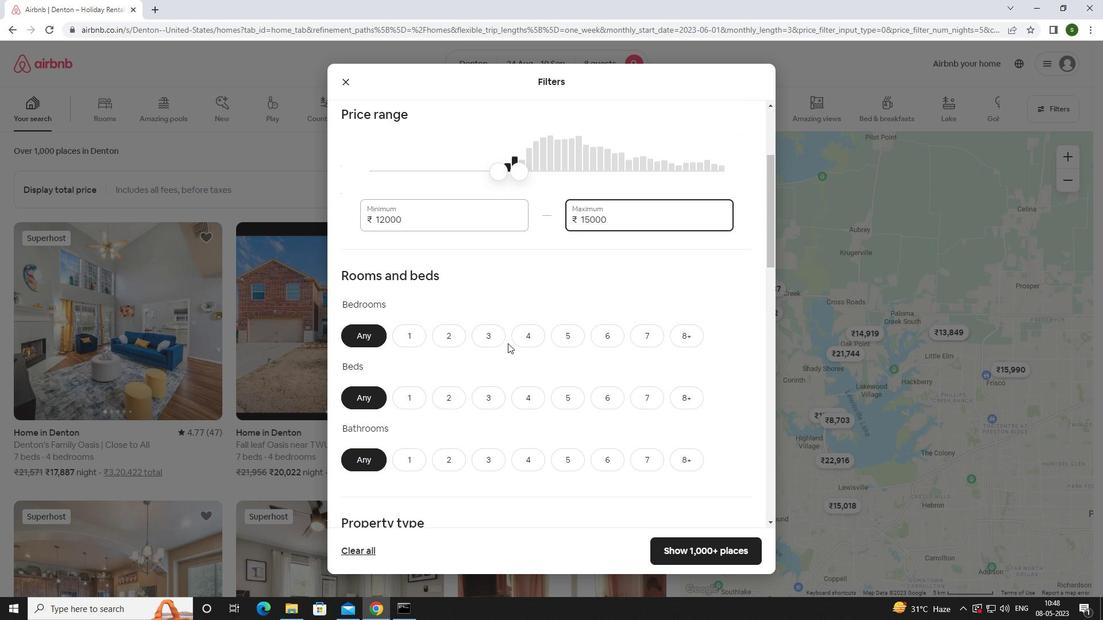 
Action: Mouse pressed left at (524, 336)
Screenshot: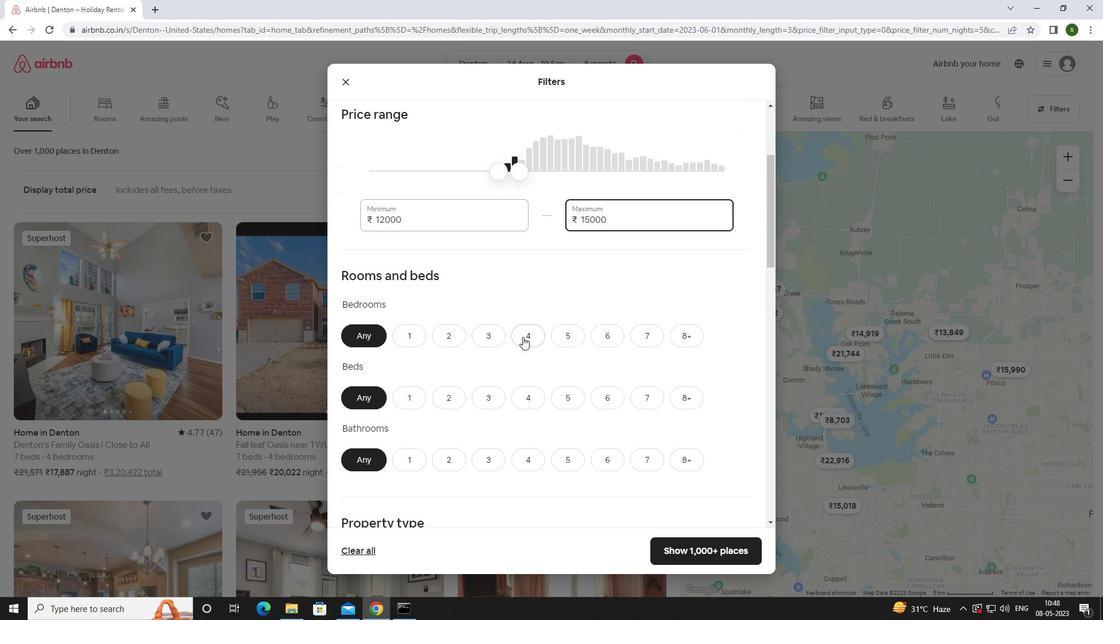 
Action: Mouse moved to (687, 397)
Screenshot: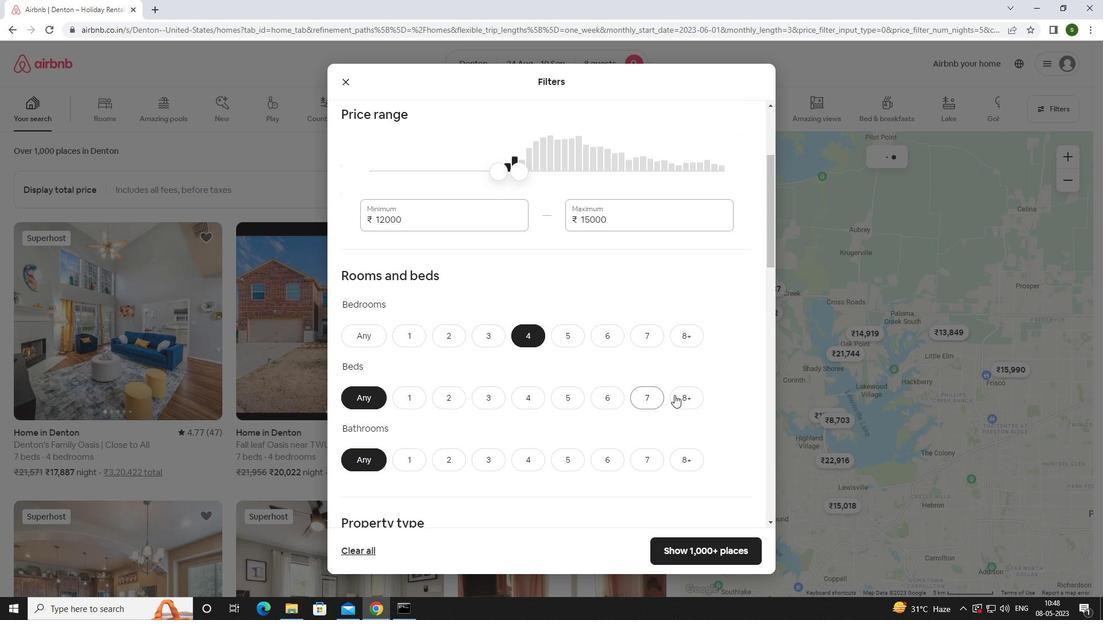 
Action: Mouse pressed left at (687, 397)
Screenshot: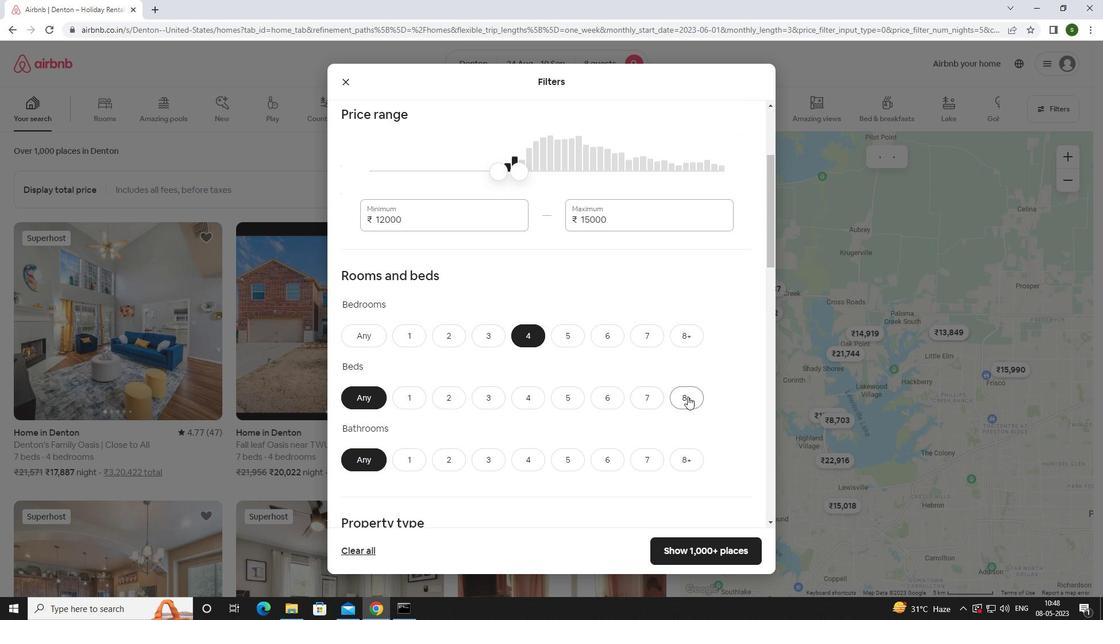 
Action: Mouse moved to (530, 454)
Screenshot: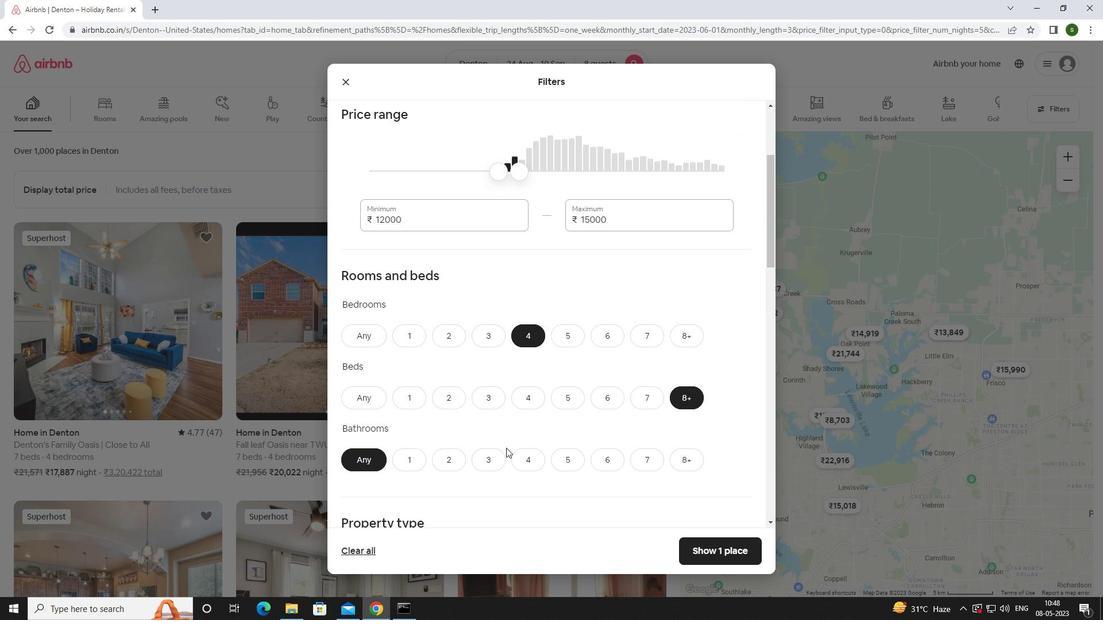 
Action: Mouse pressed left at (530, 454)
Screenshot: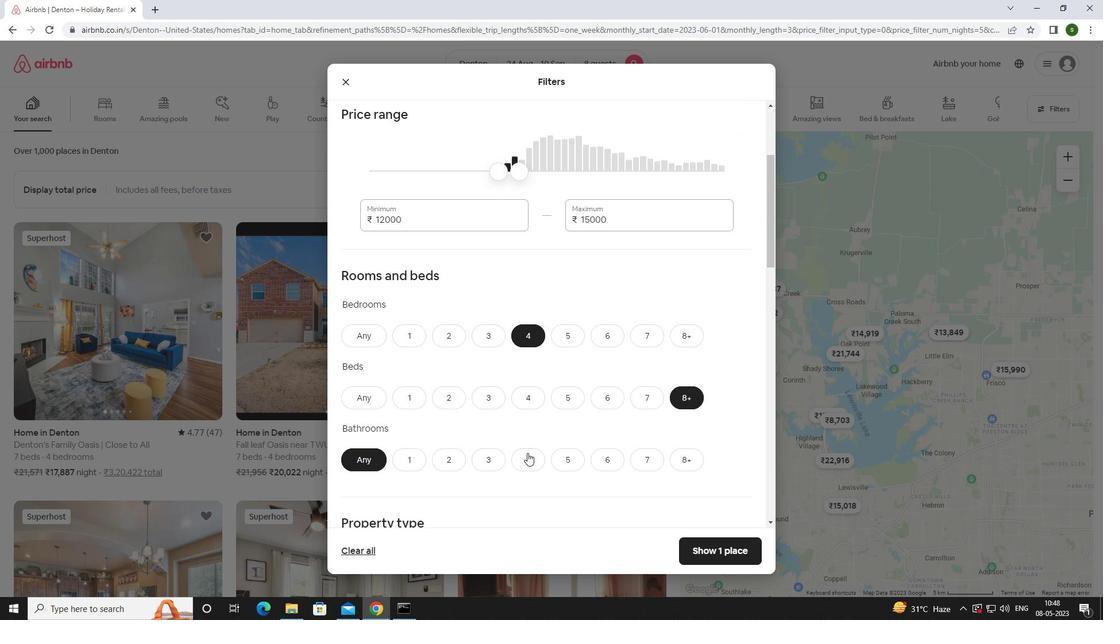 
Action: Mouse moved to (521, 424)
Screenshot: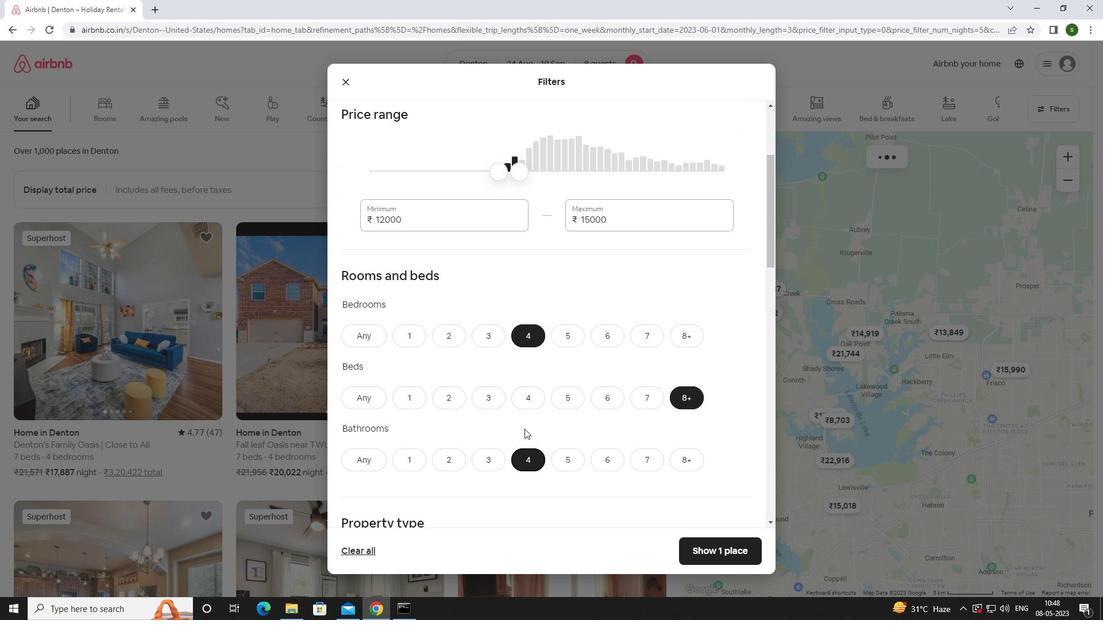 
Action: Mouse scrolled (521, 424) with delta (0, 0)
Screenshot: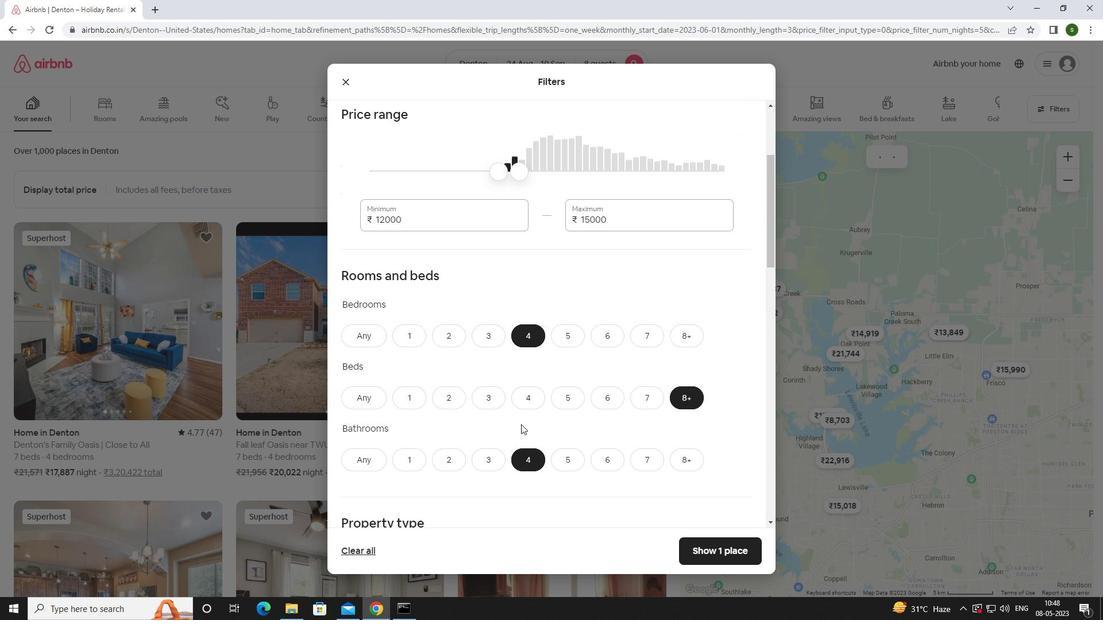 
Action: Mouse scrolled (521, 424) with delta (0, 0)
Screenshot: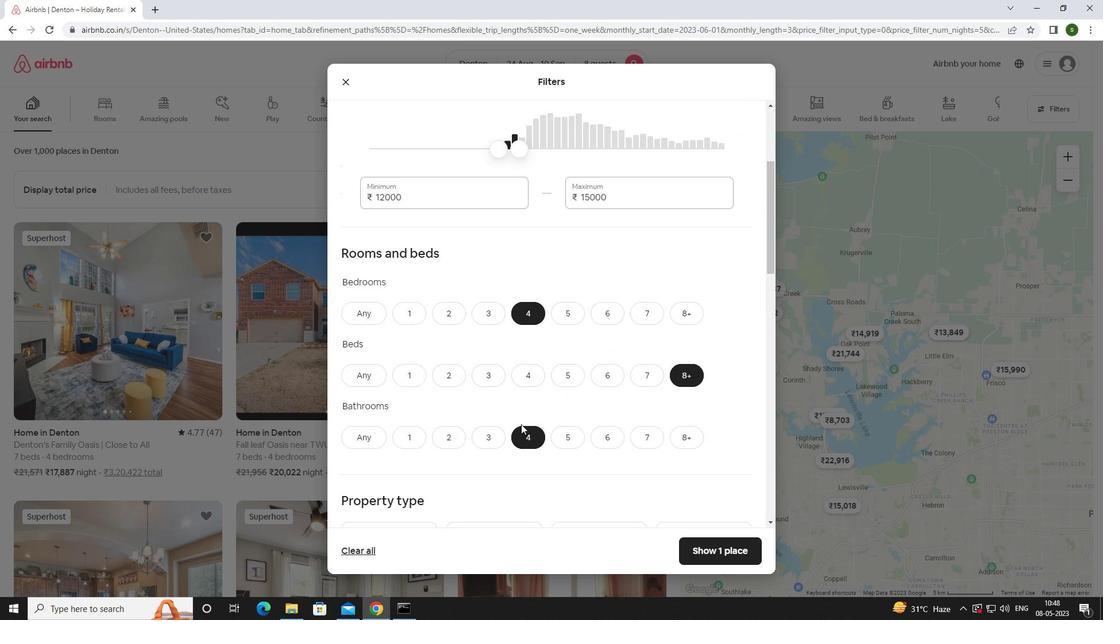 
Action: Mouse scrolled (521, 424) with delta (0, 0)
Screenshot: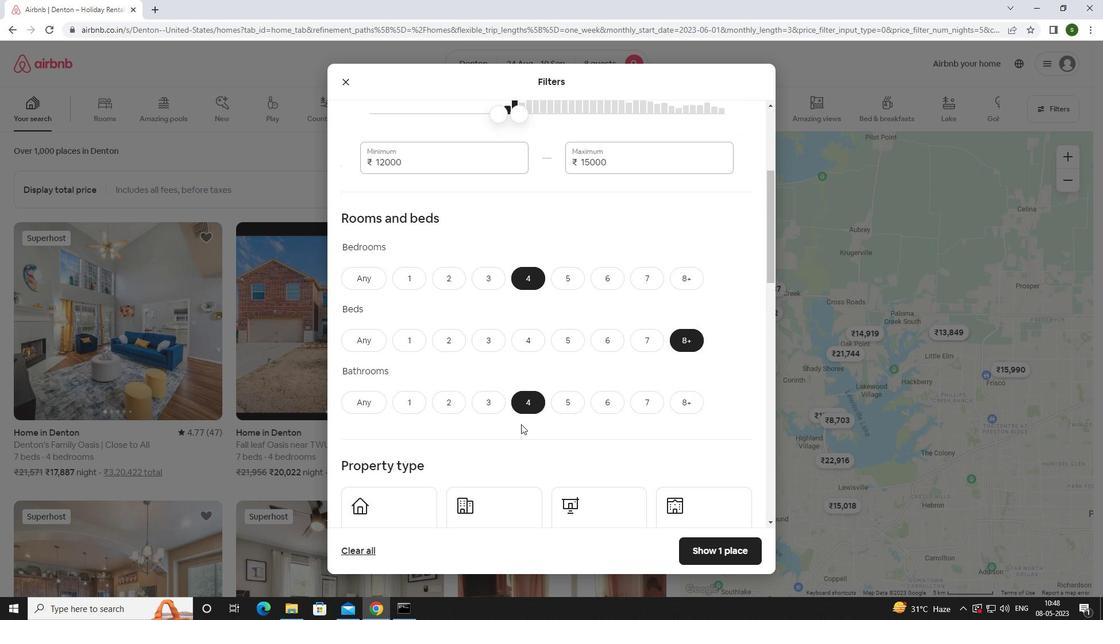 
Action: Mouse scrolled (521, 424) with delta (0, 0)
Screenshot: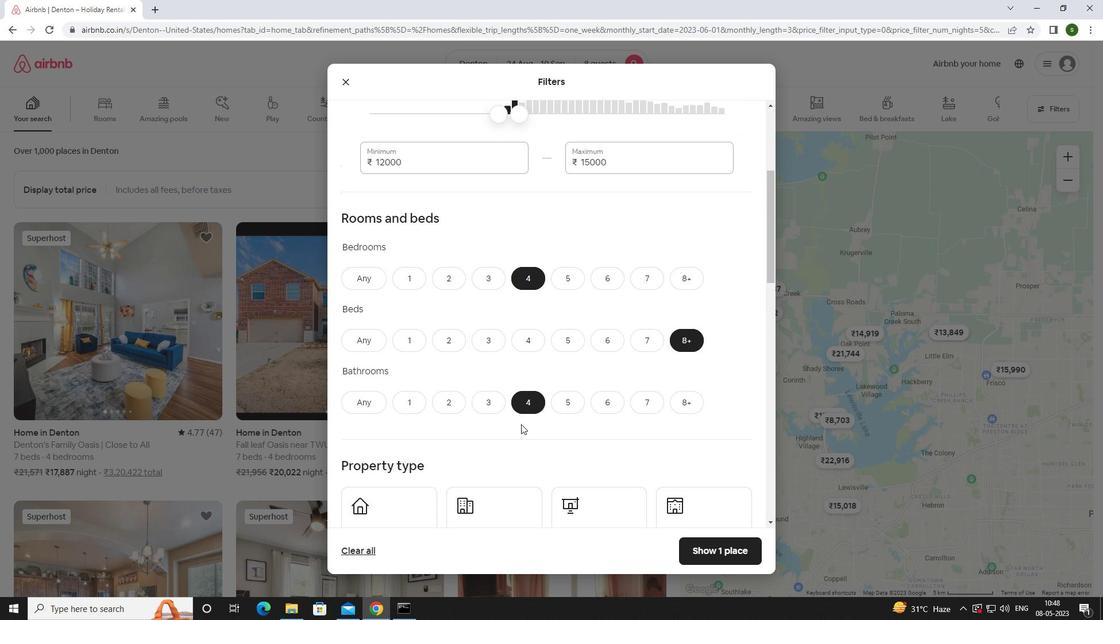 
Action: Mouse moved to (397, 360)
Screenshot: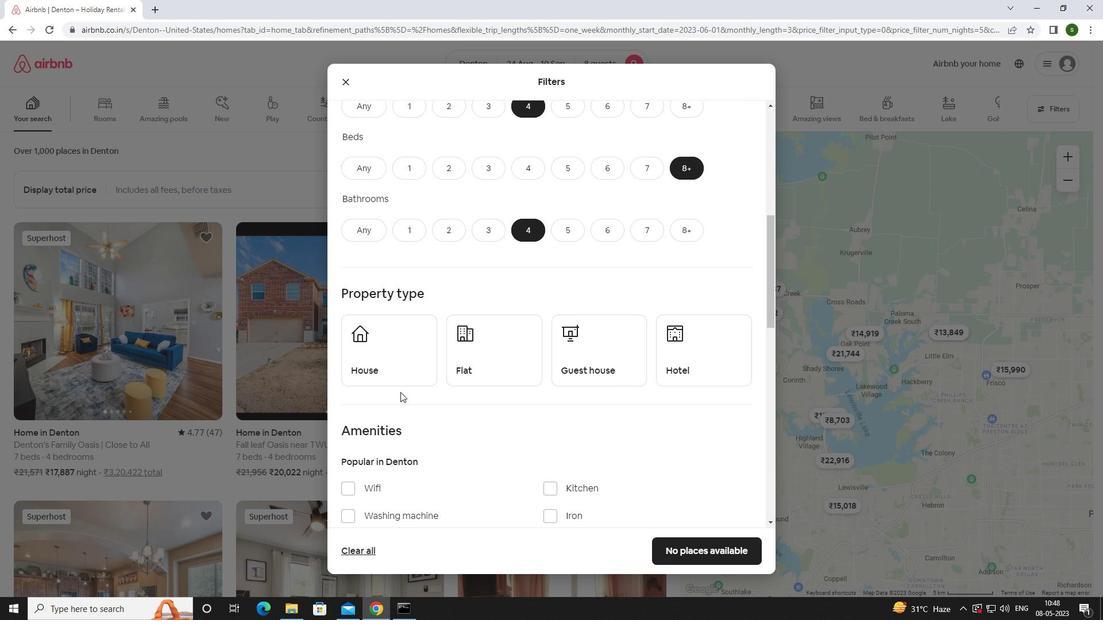 
Action: Mouse pressed left at (397, 360)
Screenshot: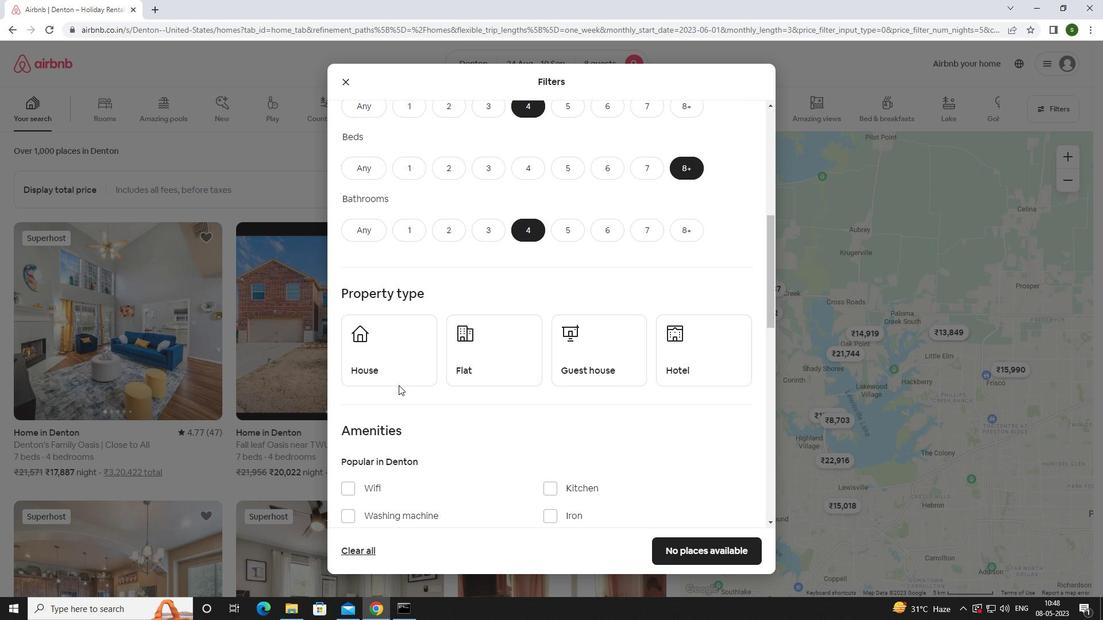 
Action: Mouse moved to (474, 360)
Screenshot: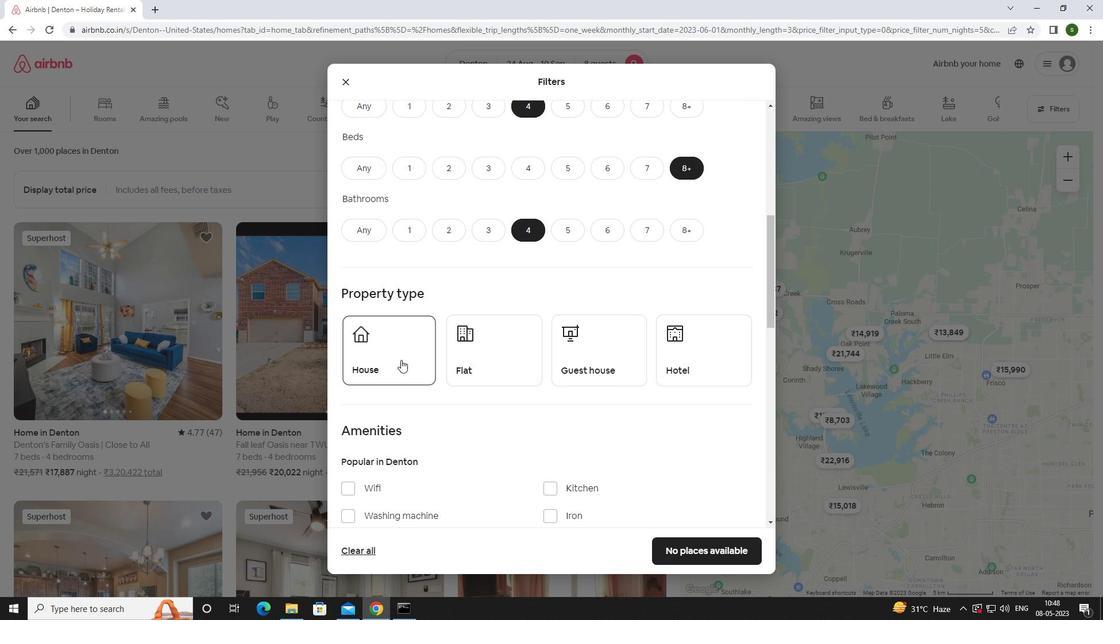 
Action: Mouse pressed left at (474, 360)
Screenshot: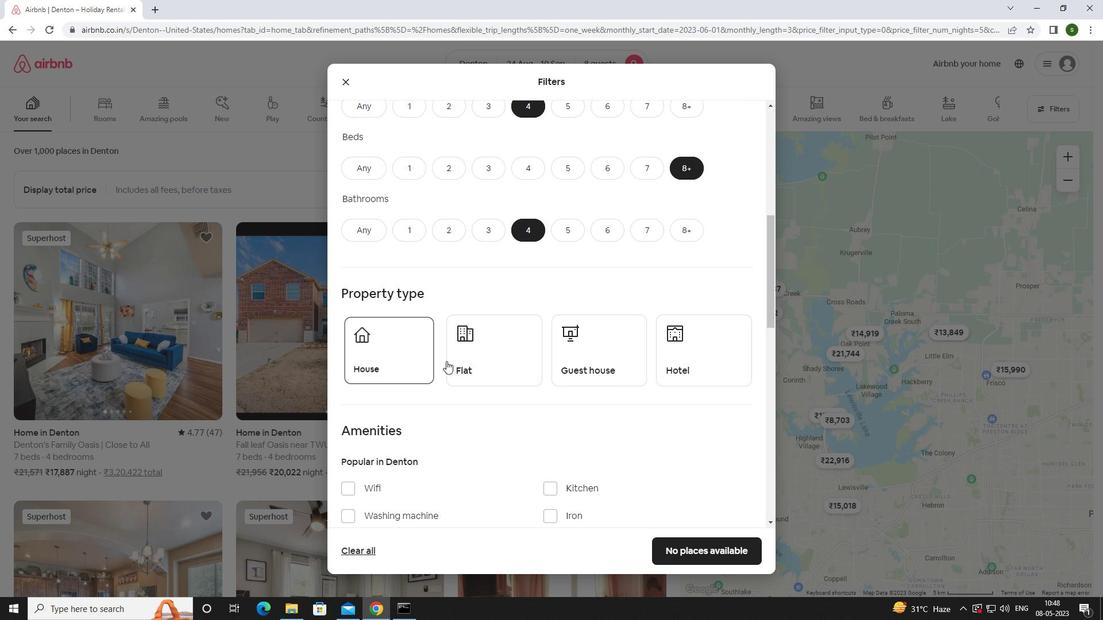 
Action: Mouse moved to (586, 352)
Screenshot: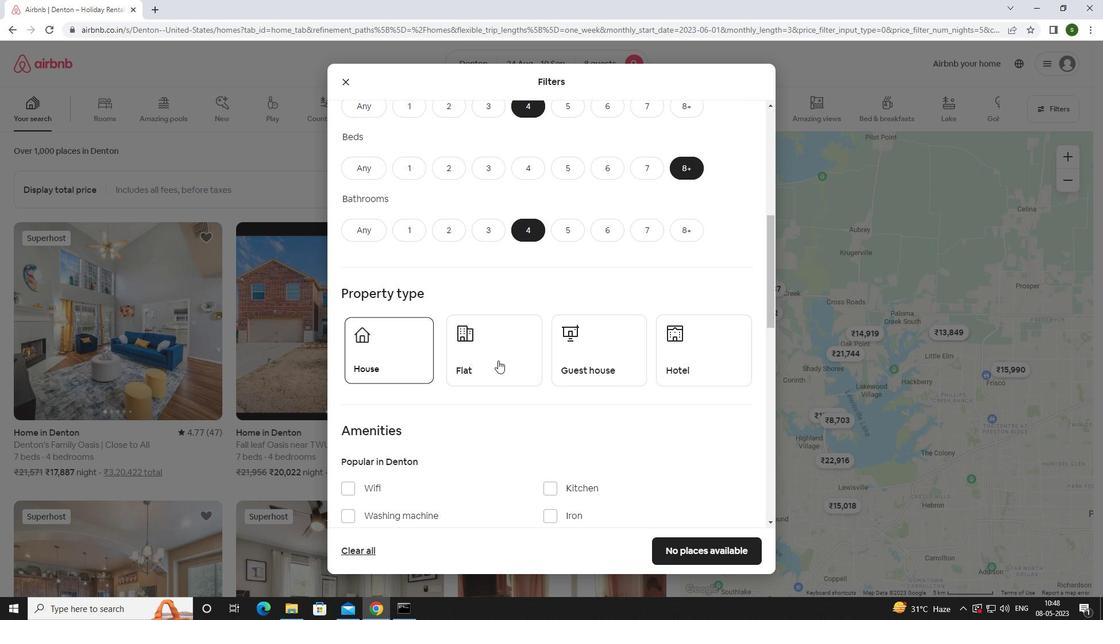 
Action: Mouse pressed left at (586, 352)
Screenshot: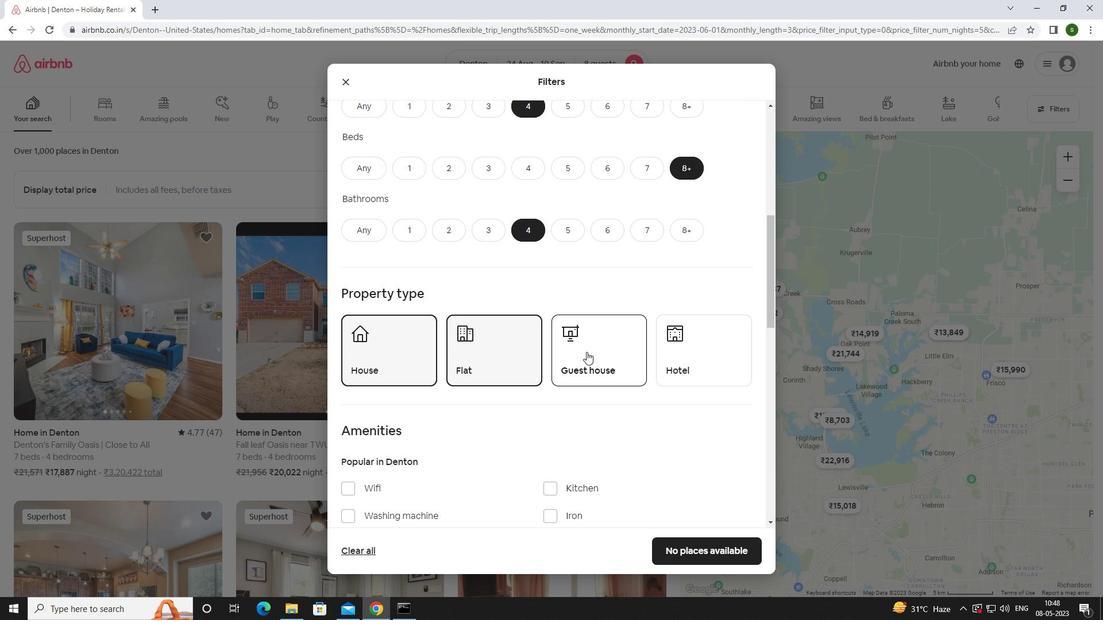 
Action: Mouse scrolled (586, 351) with delta (0, 0)
Screenshot: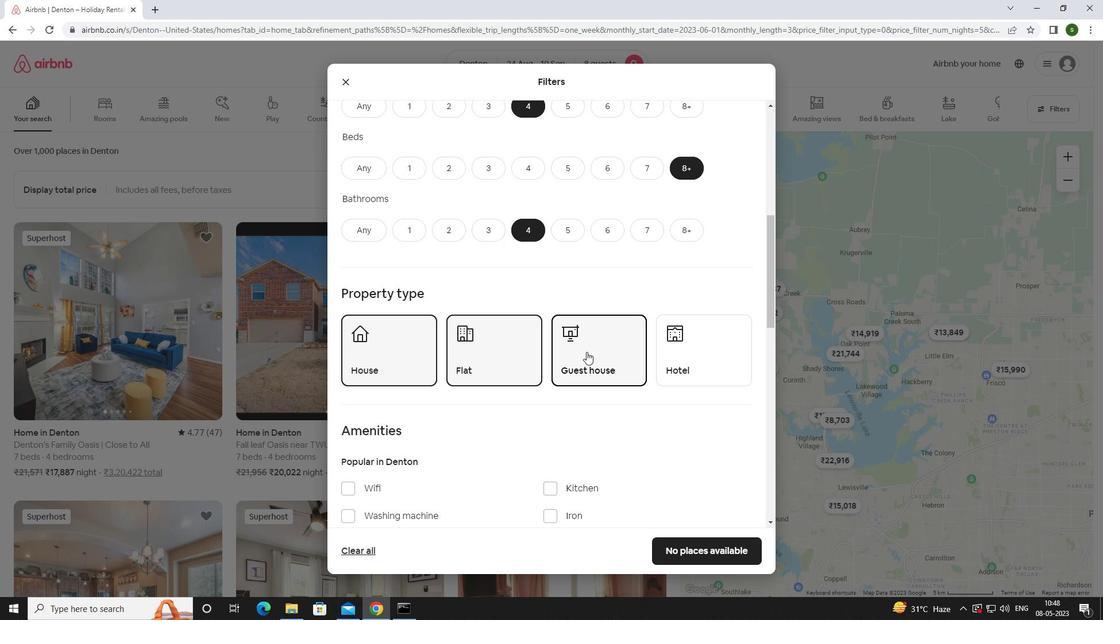 
Action: Mouse scrolled (586, 351) with delta (0, 0)
Screenshot: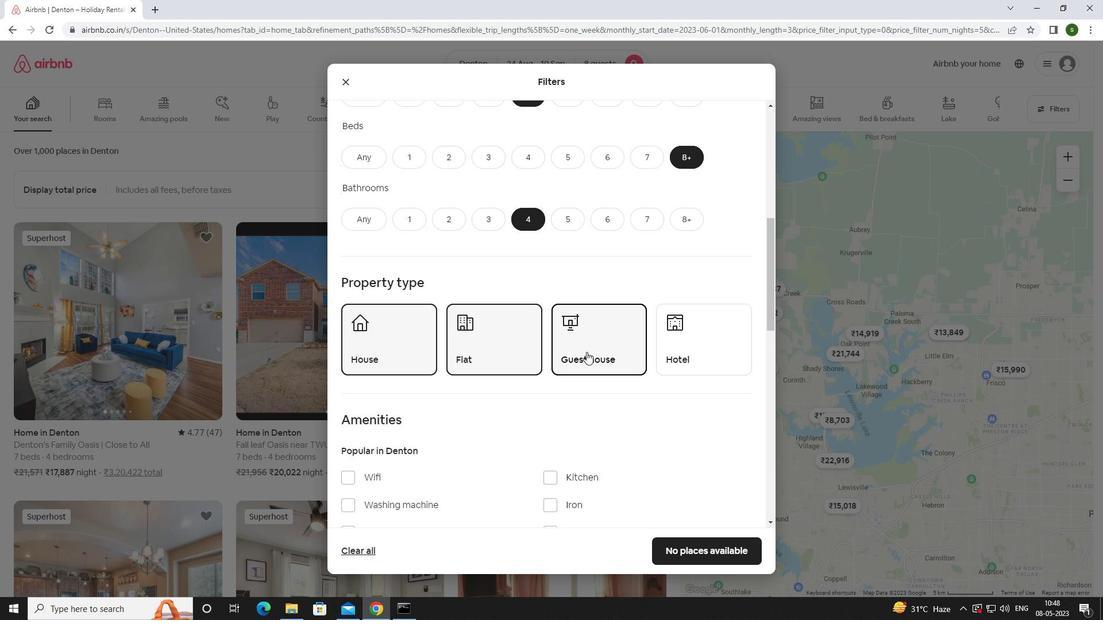 
Action: Mouse moved to (372, 376)
Screenshot: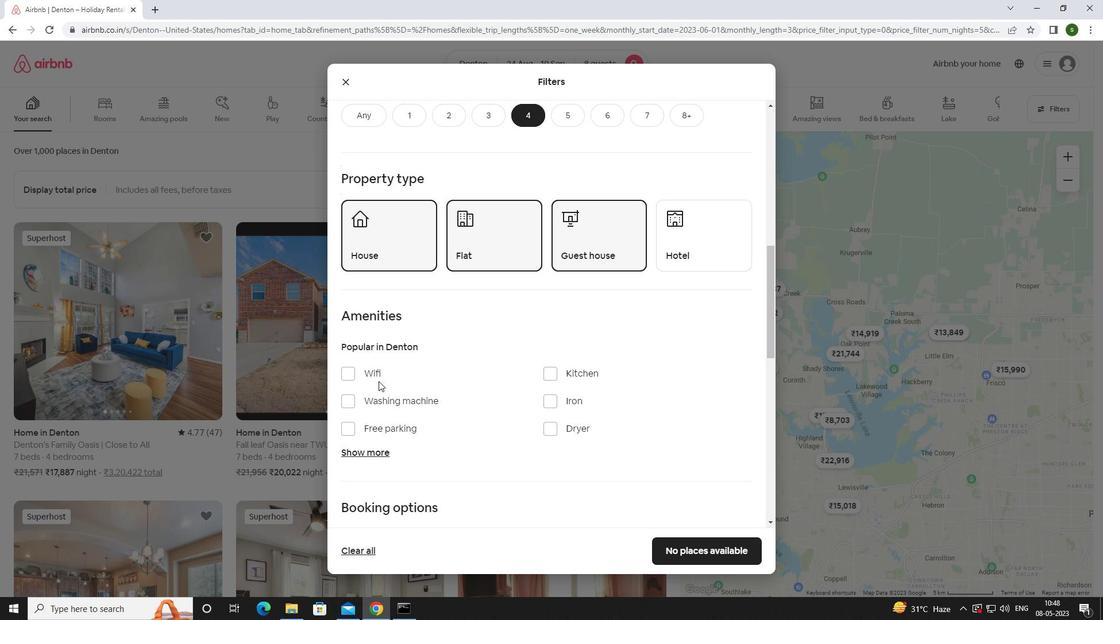 
Action: Mouse pressed left at (372, 376)
Screenshot: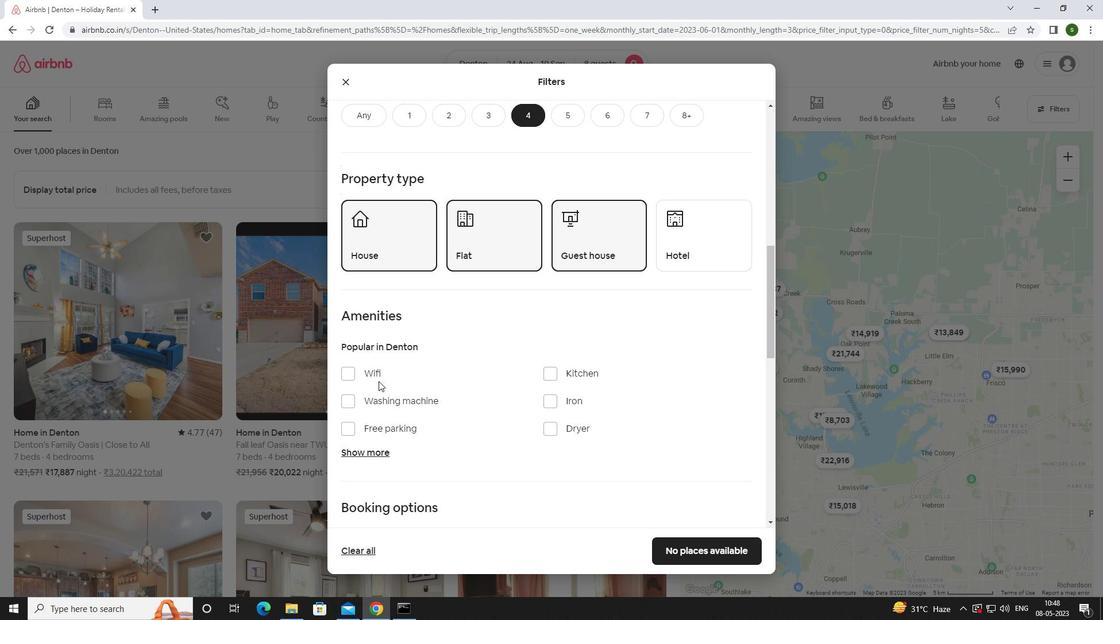 
Action: Mouse moved to (384, 425)
Screenshot: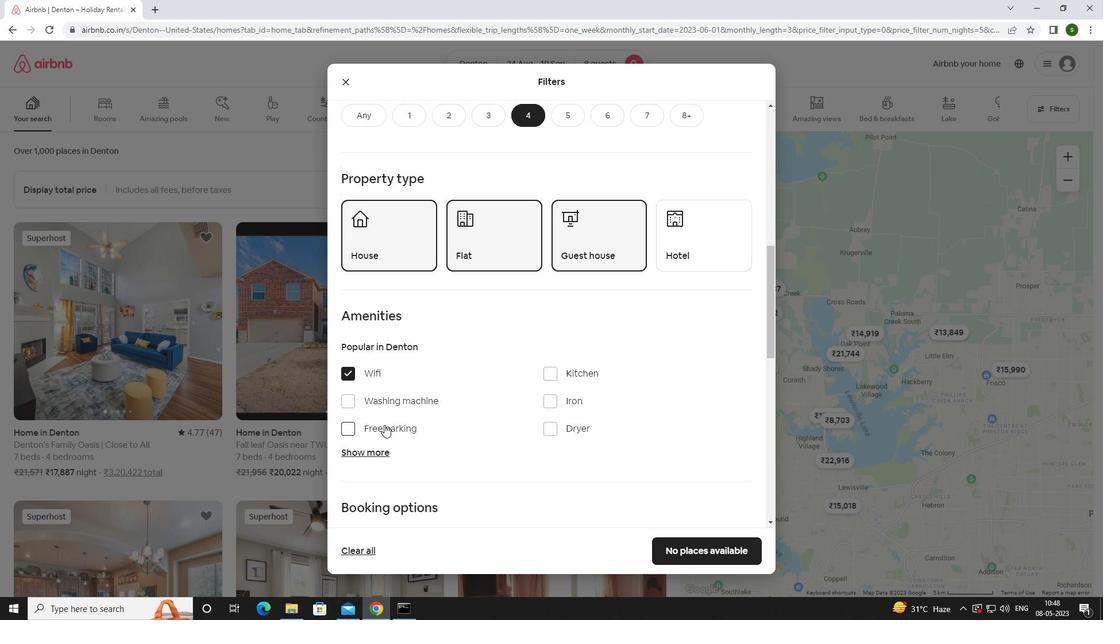 
Action: Mouse pressed left at (384, 425)
Screenshot: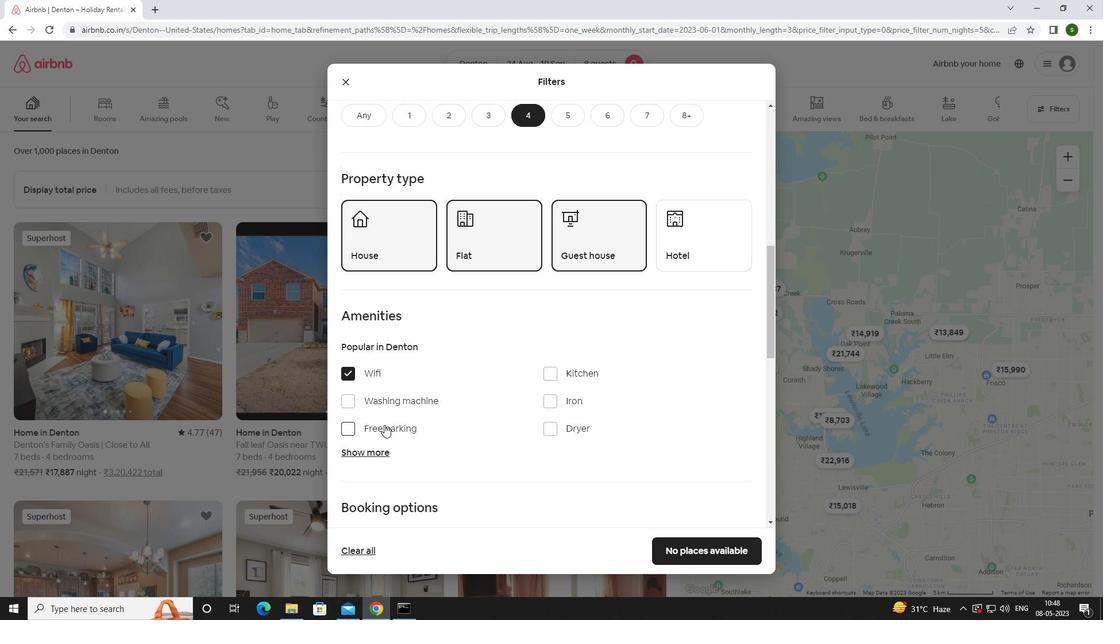 
Action: Mouse moved to (375, 453)
Screenshot: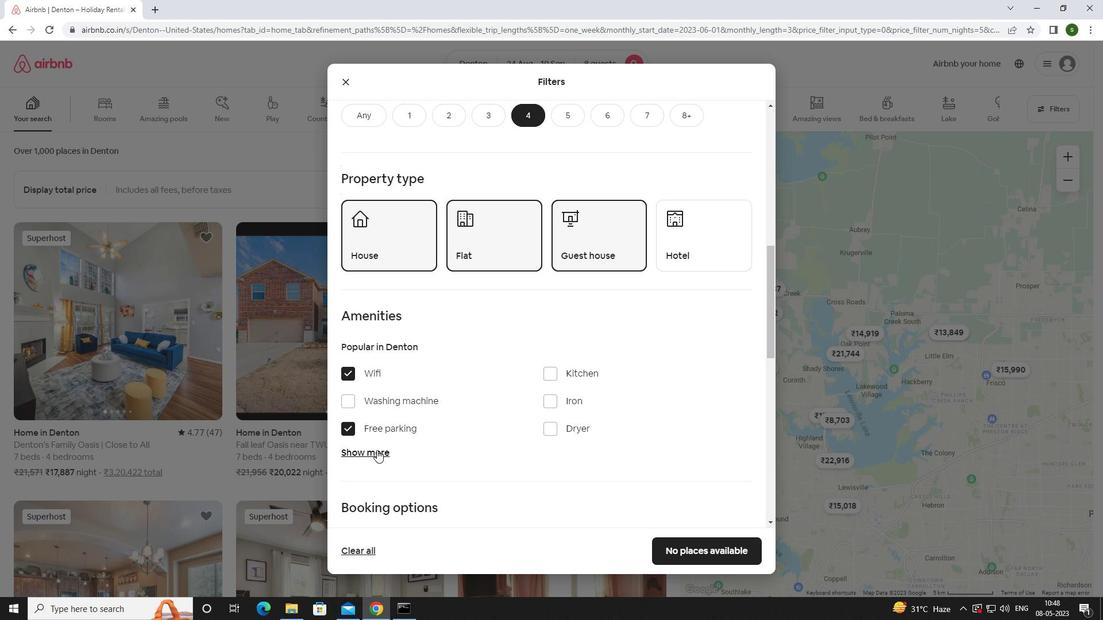 
Action: Mouse pressed left at (375, 453)
Screenshot: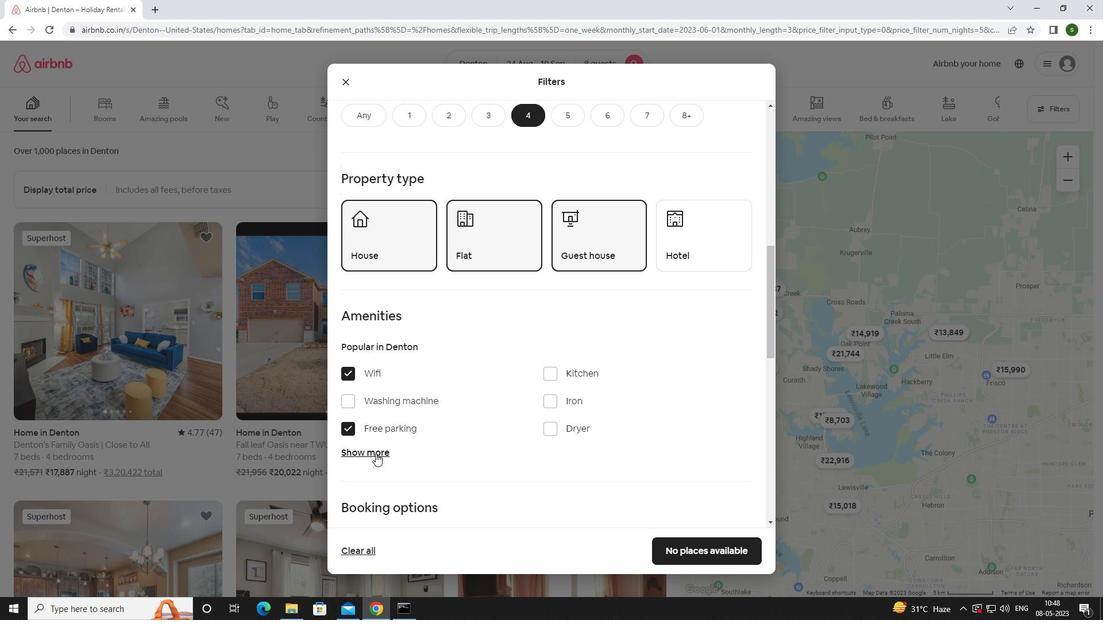 
Action: Mouse moved to (468, 414)
Screenshot: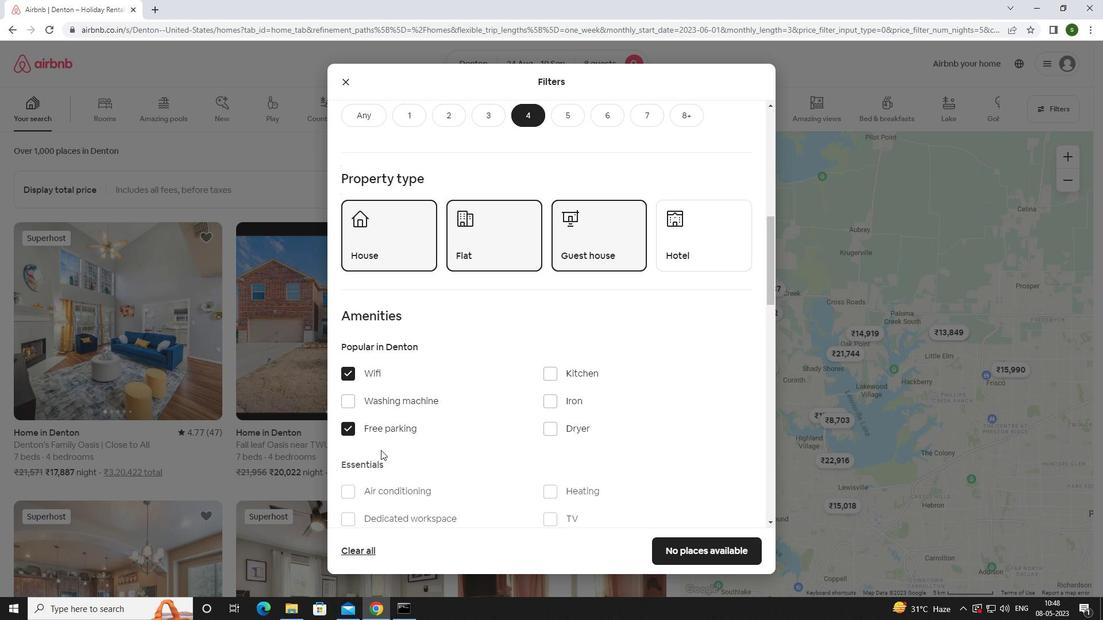 
Action: Mouse scrolled (468, 414) with delta (0, 0)
Screenshot: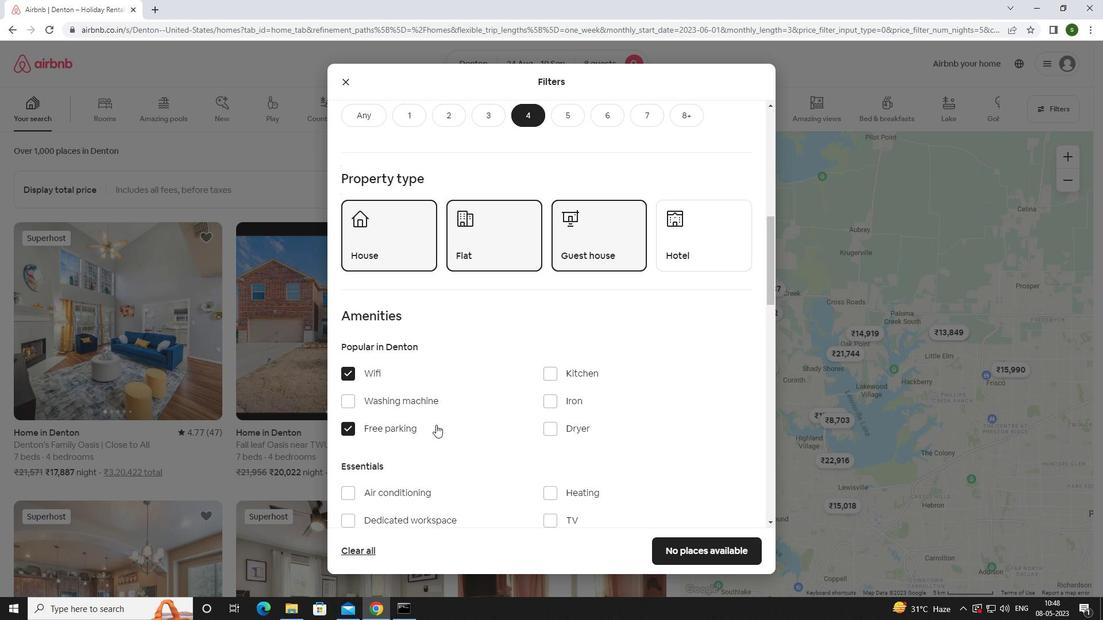 
Action: Mouse moved to (468, 414)
Screenshot: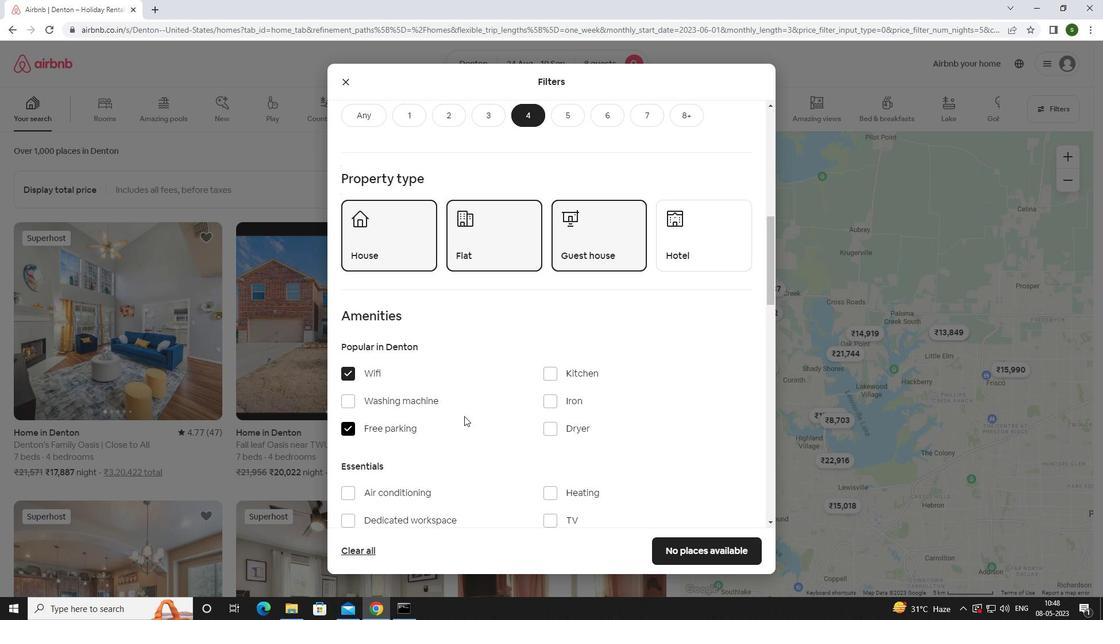 
Action: Mouse scrolled (468, 414) with delta (0, 0)
Screenshot: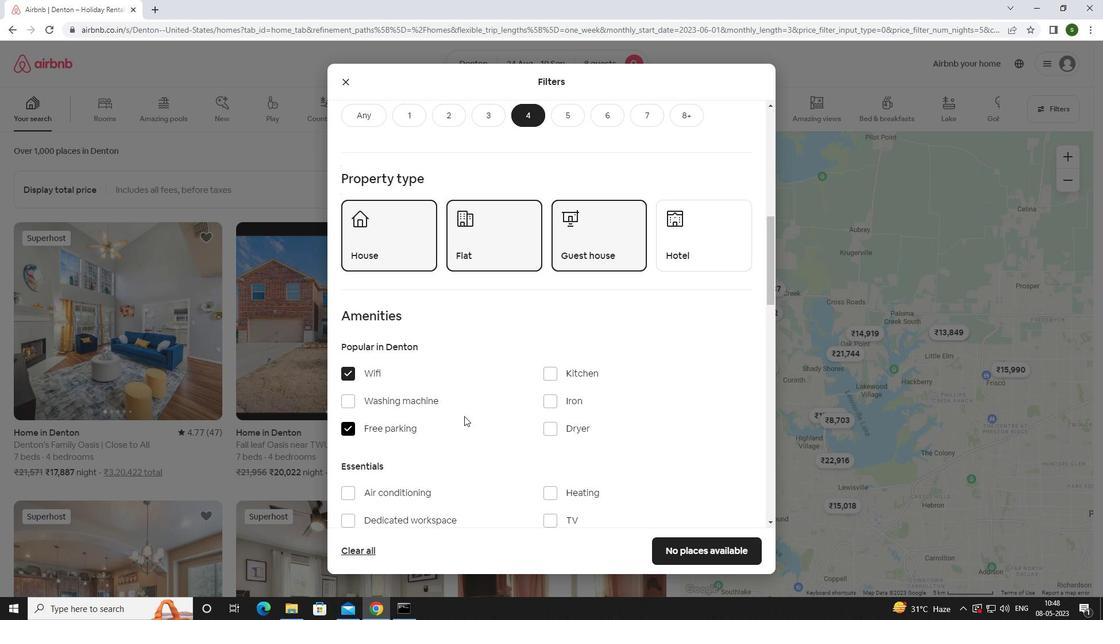 
Action: Mouse moved to (468, 415)
Screenshot: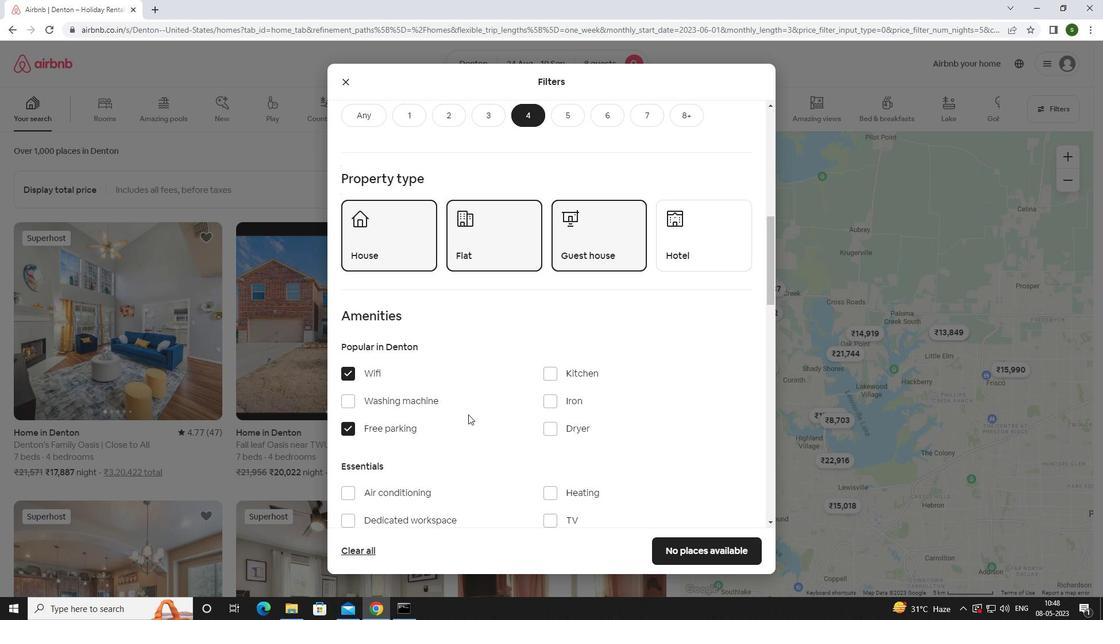 
Action: Mouse scrolled (468, 414) with delta (0, 0)
Screenshot: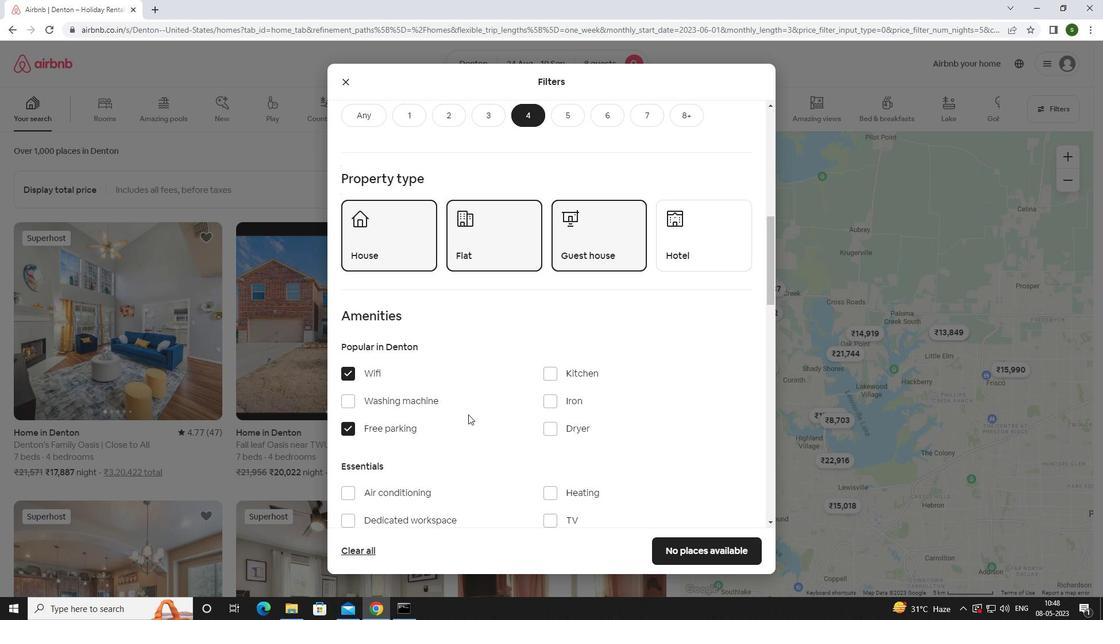 
Action: Mouse moved to (551, 345)
Screenshot: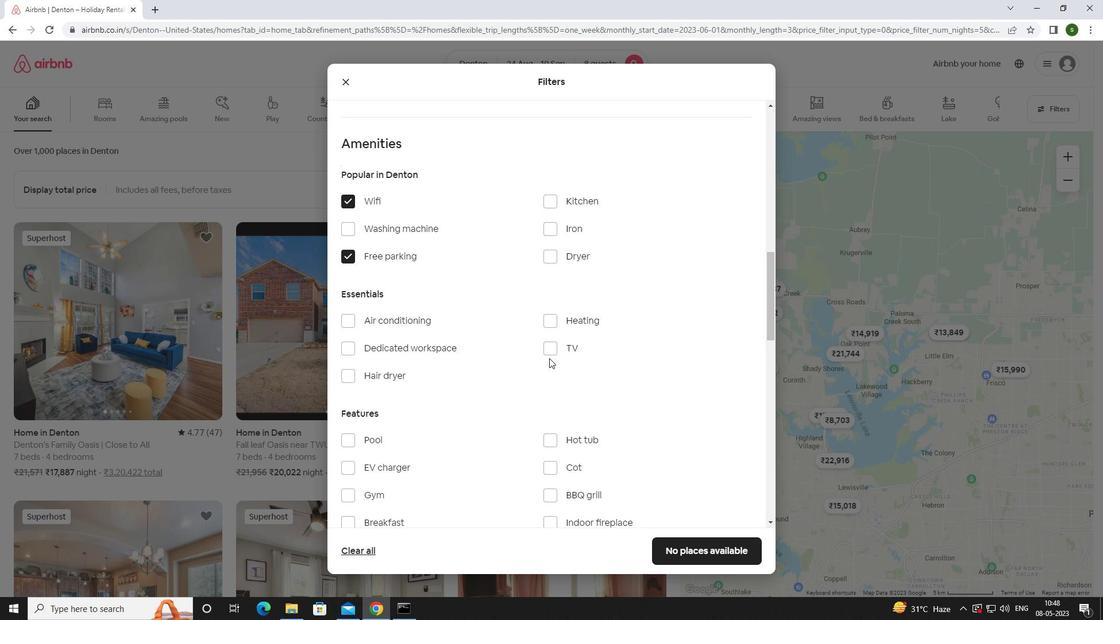 
Action: Mouse pressed left at (551, 345)
Screenshot: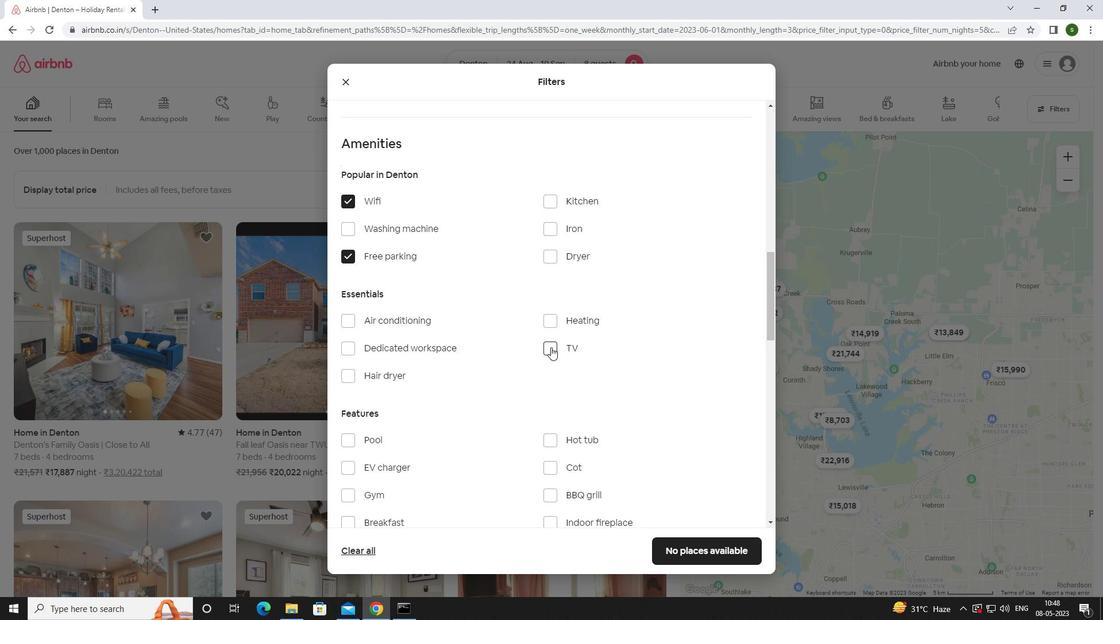
Action: Mouse moved to (482, 386)
Screenshot: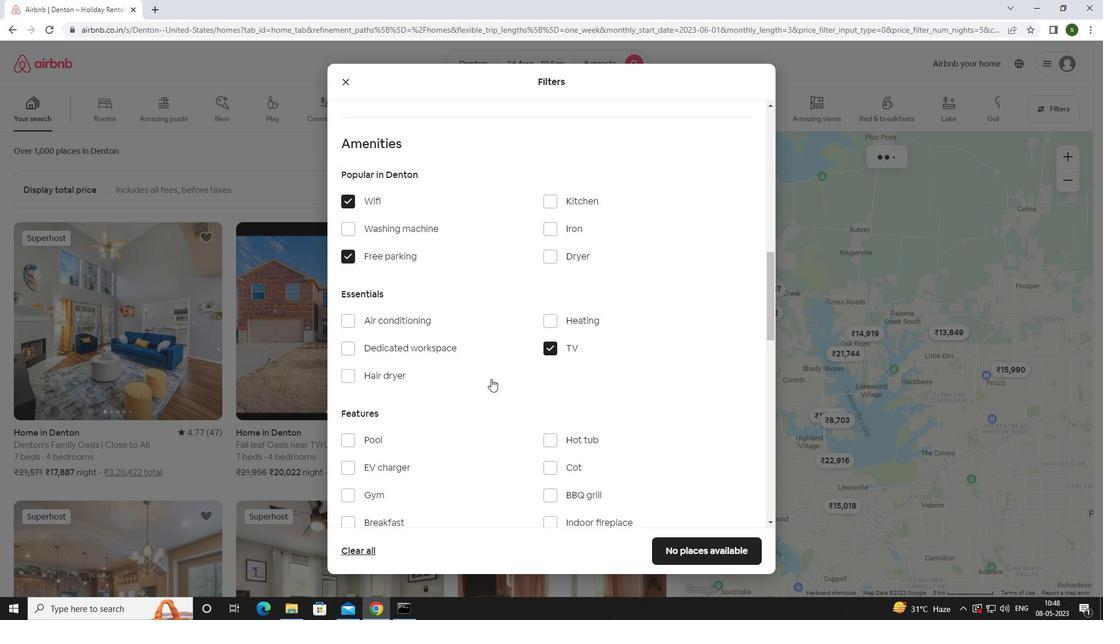
Action: Mouse scrolled (482, 386) with delta (0, 0)
Screenshot: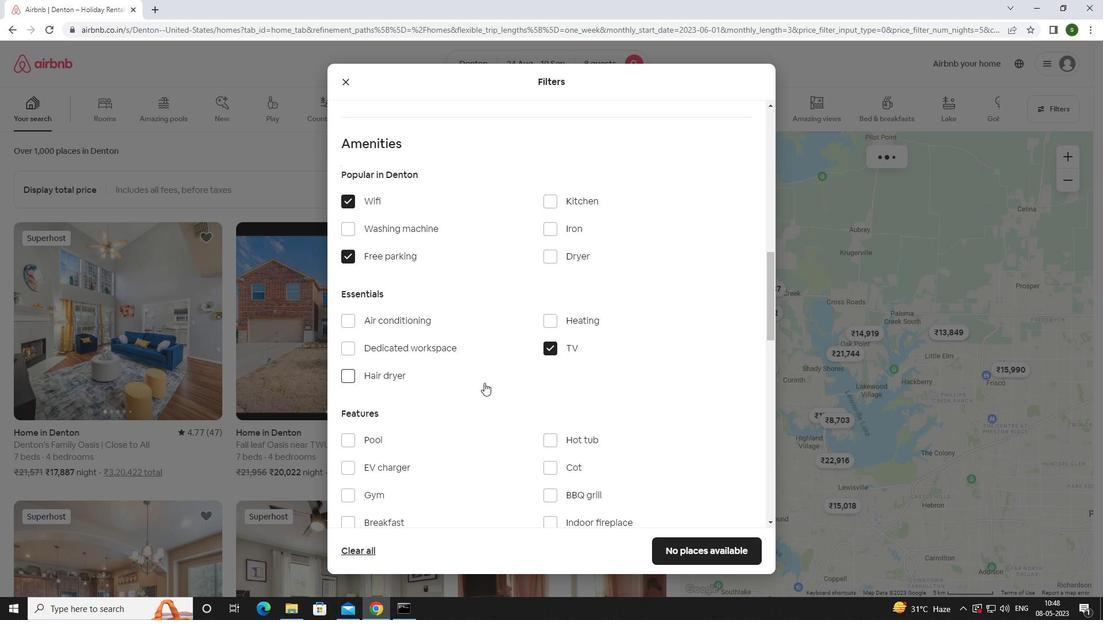 
Action: Mouse moved to (482, 387)
Screenshot: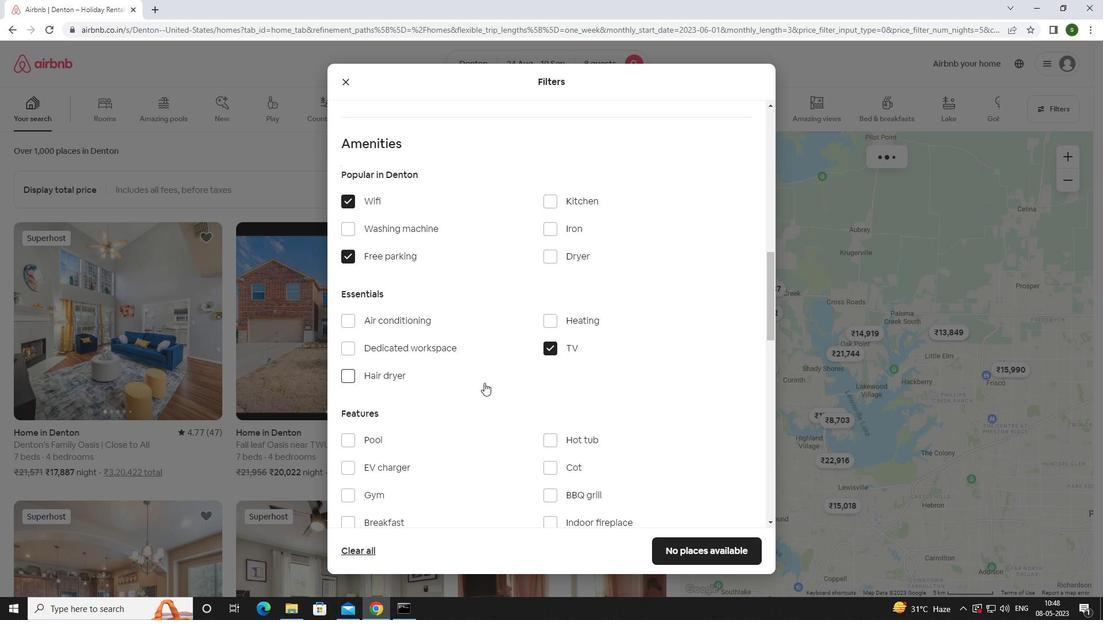 
Action: Mouse scrolled (482, 387) with delta (0, 0)
Screenshot: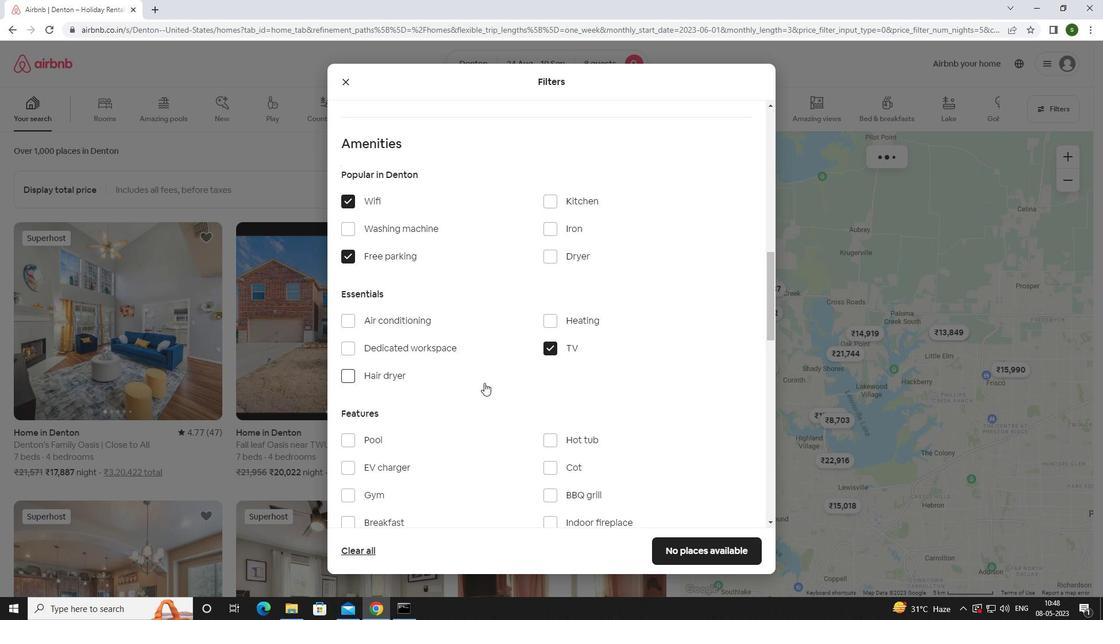 
Action: Mouse moved to (361, 380)
Screenshot: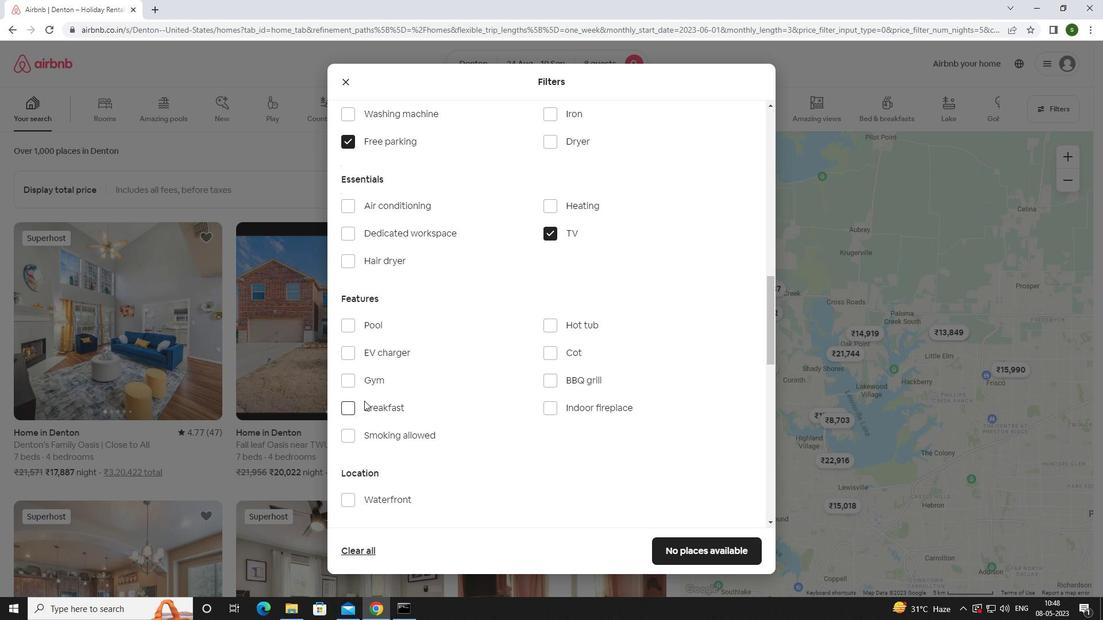 
Action: Mouse pressed left at (361, 380)
Screenshot: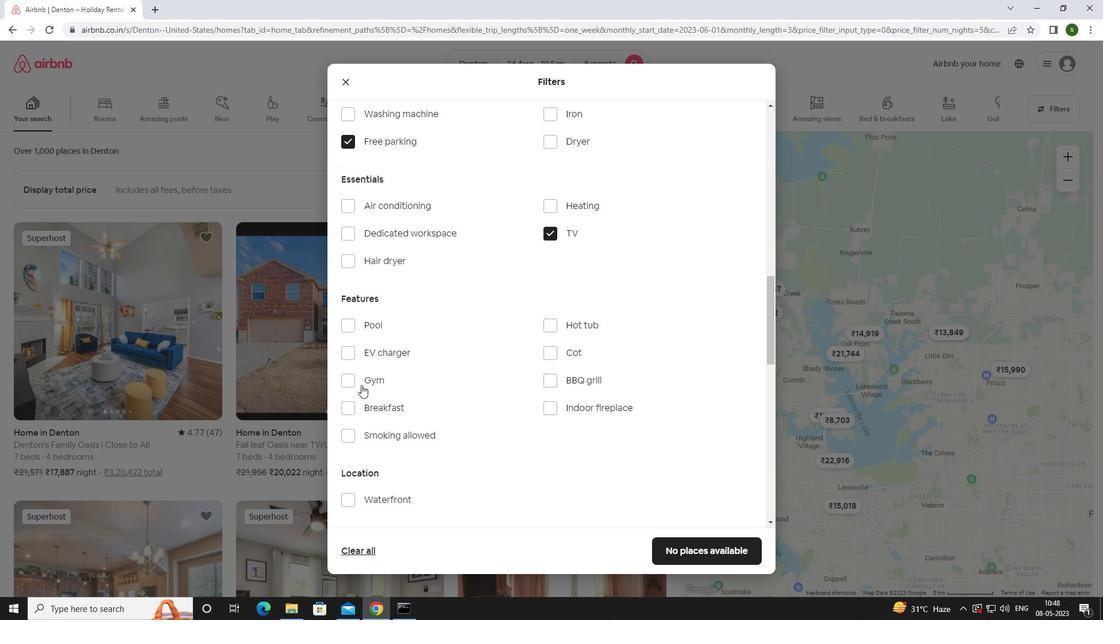 
Action: Mouse moved to (363, 404)
Screenshot: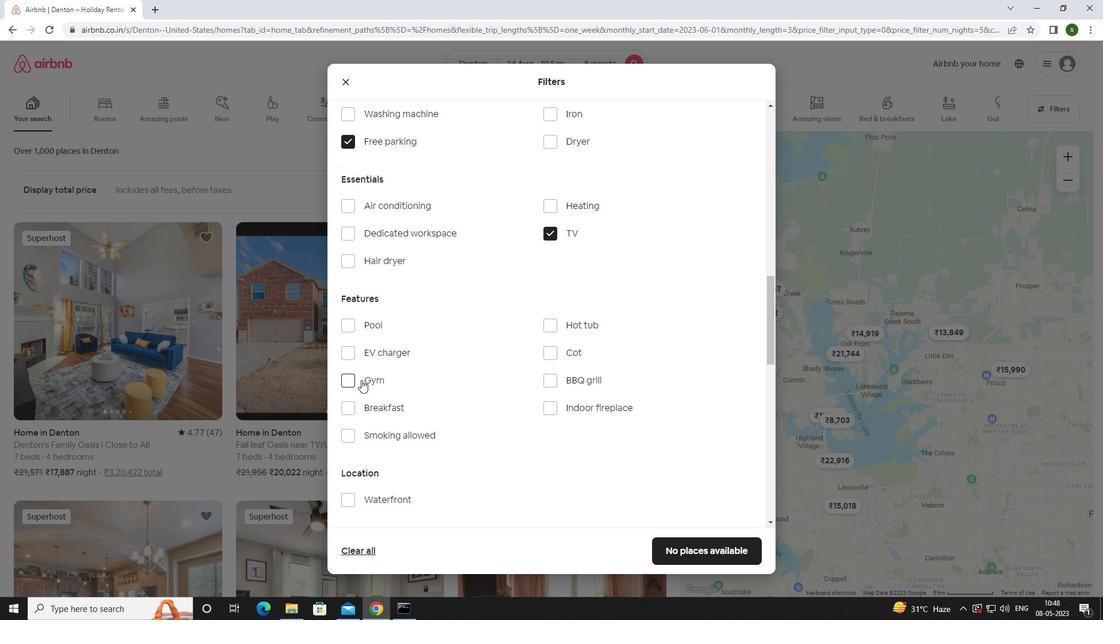 
Action: Mouse pressed left at (363, 404)
Screenshot: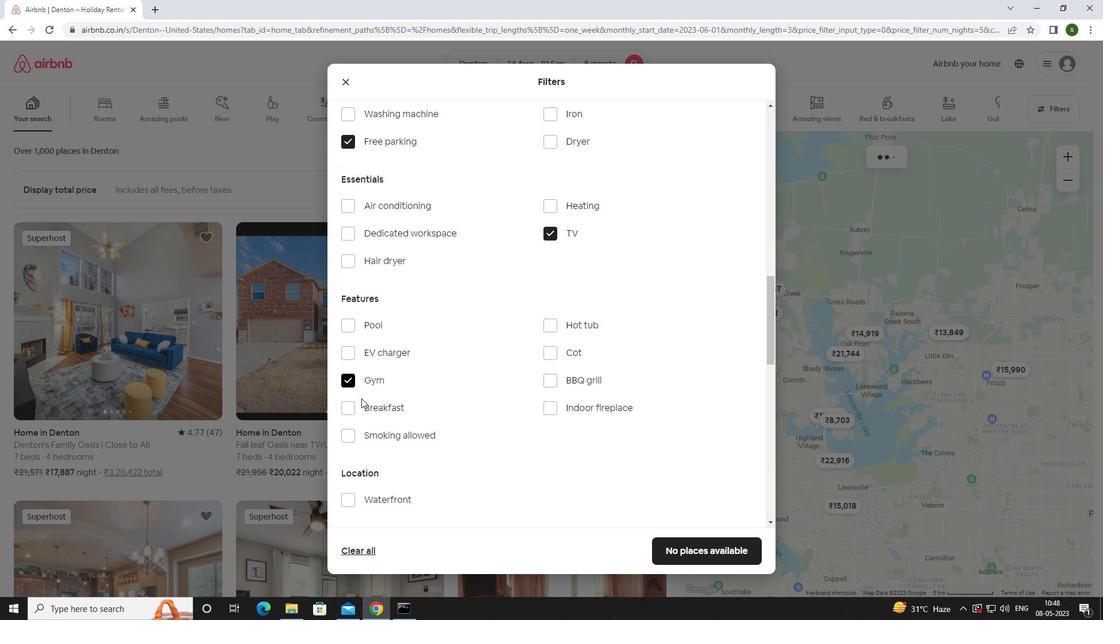 
Action: Mouse moved to (443, 412)
Screenshot: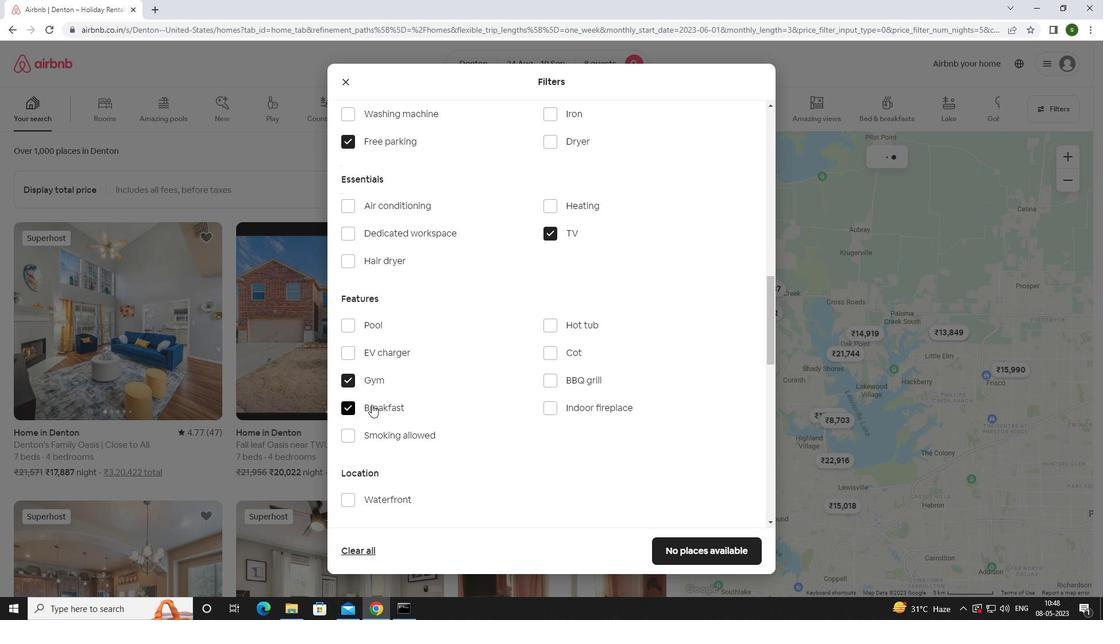 
Action: Mouse scrolled (443, 411) with delta (0, 0)
Screenshot: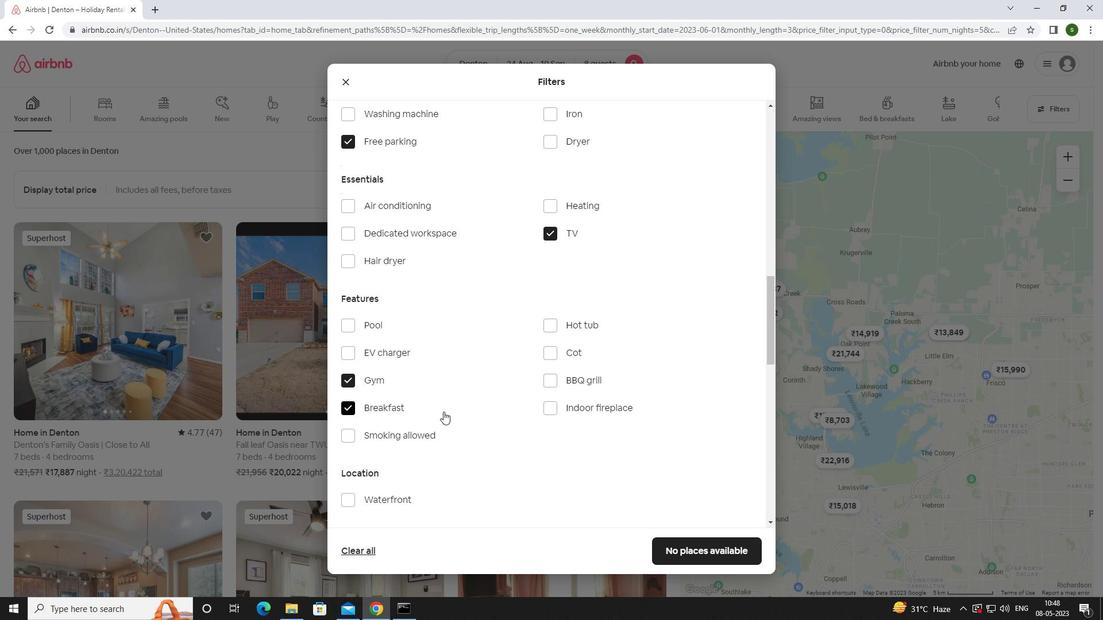 
Action: Mouse scrolled (443, 411) with delta (0, 0)
Screenshot: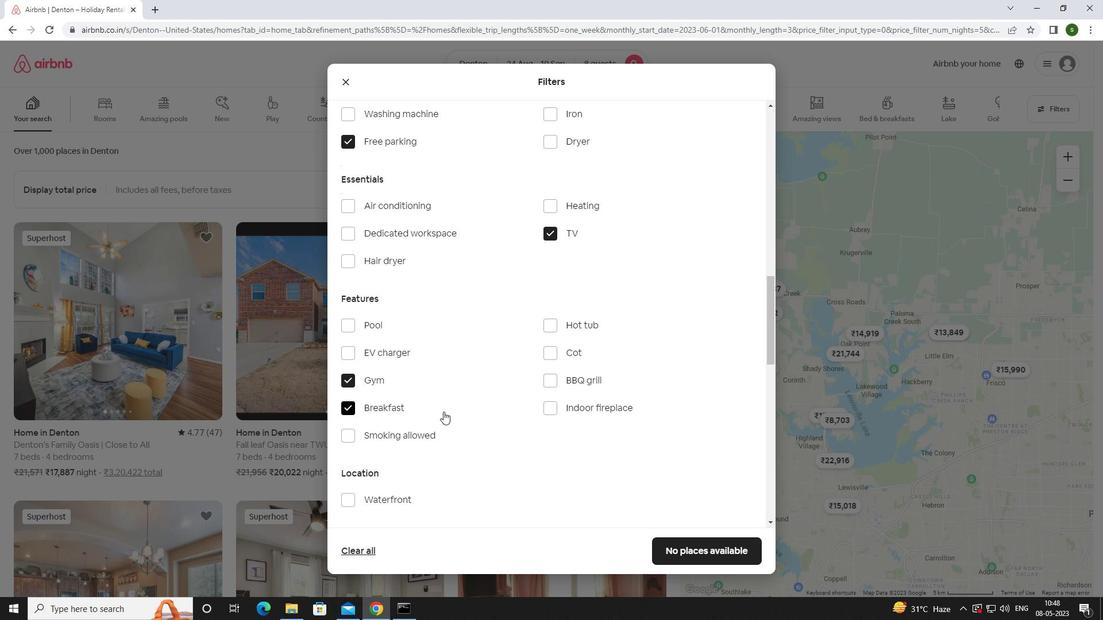 
Action: Mouse scrolled (443, 411) with delta (0, 0)
Screenshot: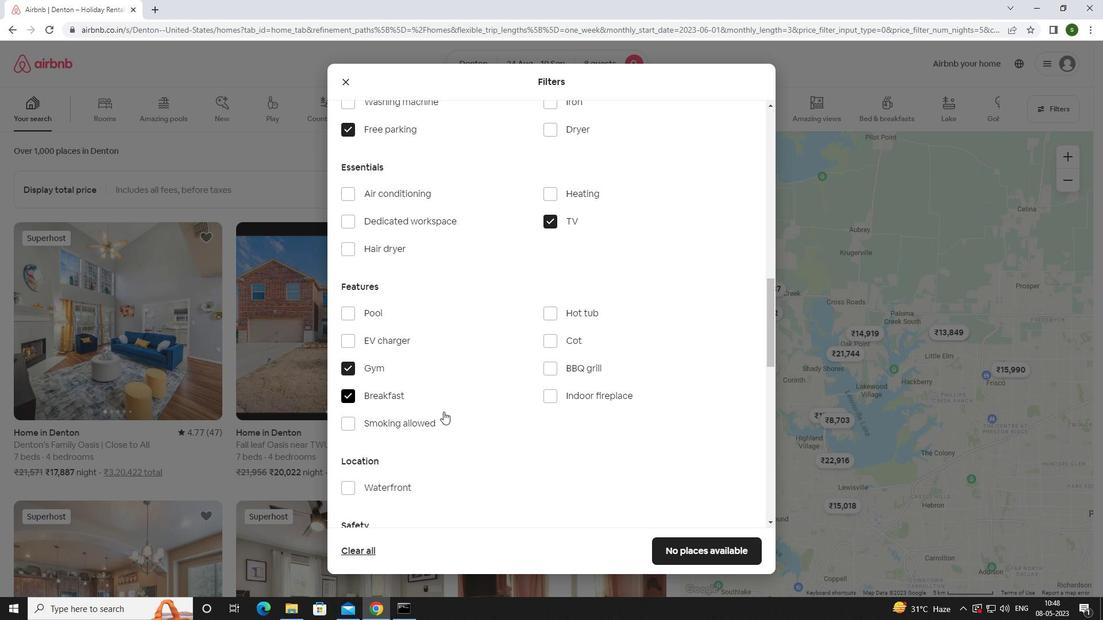 
Action: Mouse scrolled (443, 411) with delta (0, 0)
Screenshot: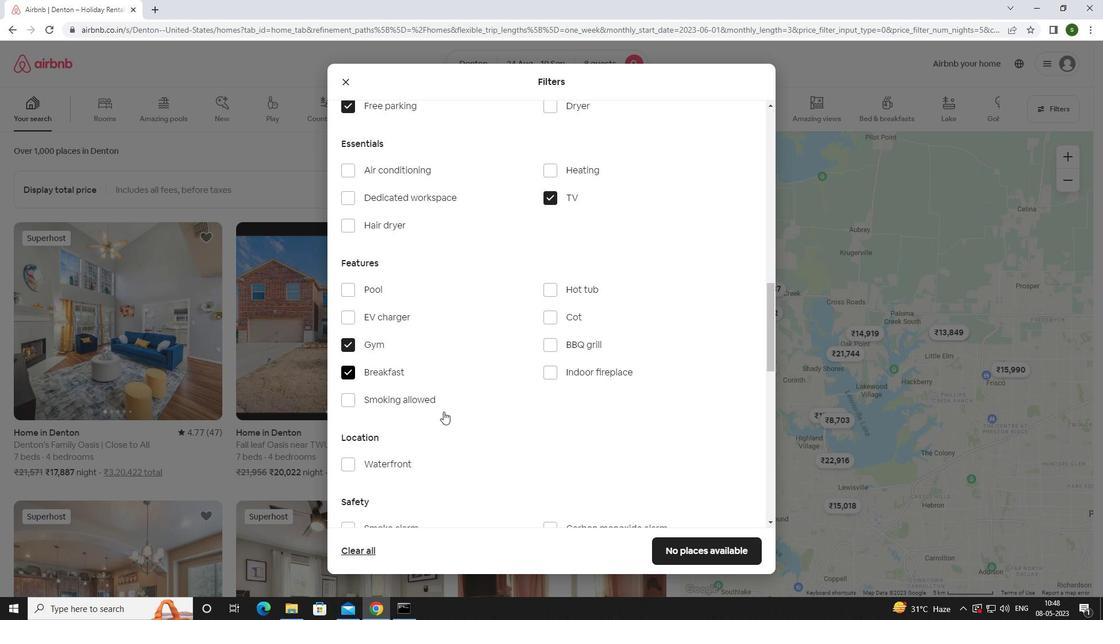 
Action: Mouse scrolled (443, 411) with delta (0, 0)
Screenshot: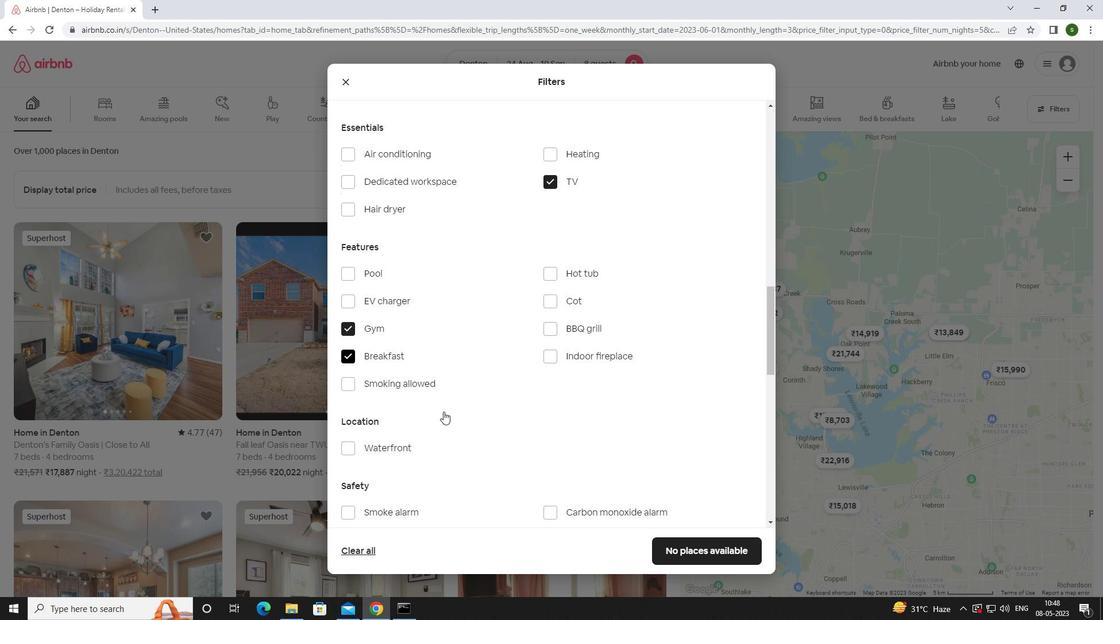 
Action: Mouse scrolled (443, 411) with delta (0, 0)
Screenshot: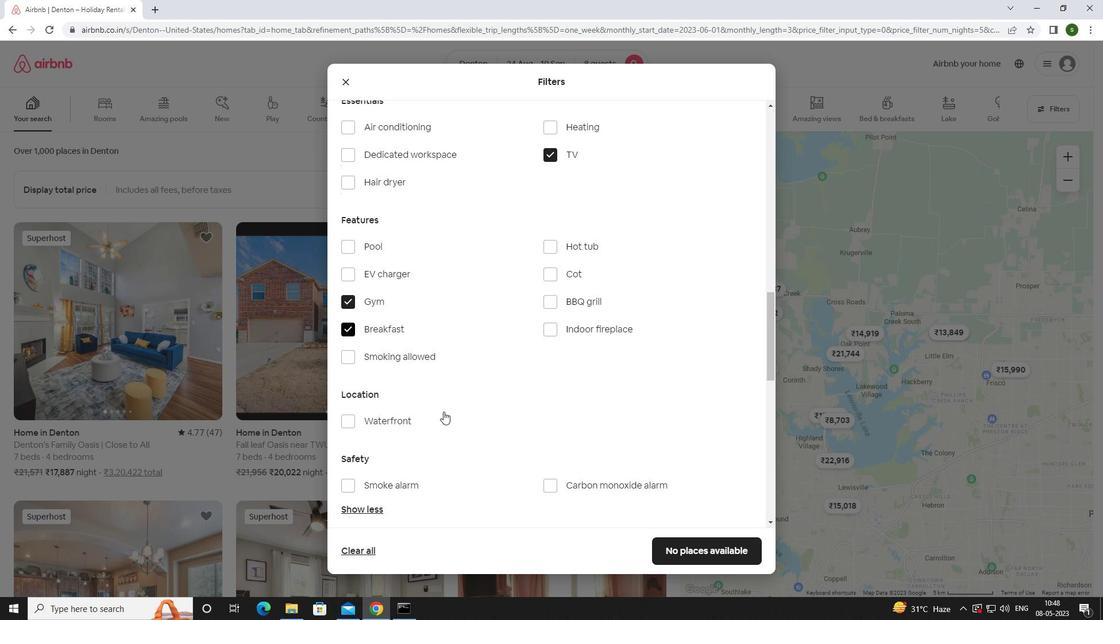 
Action: Mouse moved to (720, 373)
Screenshot: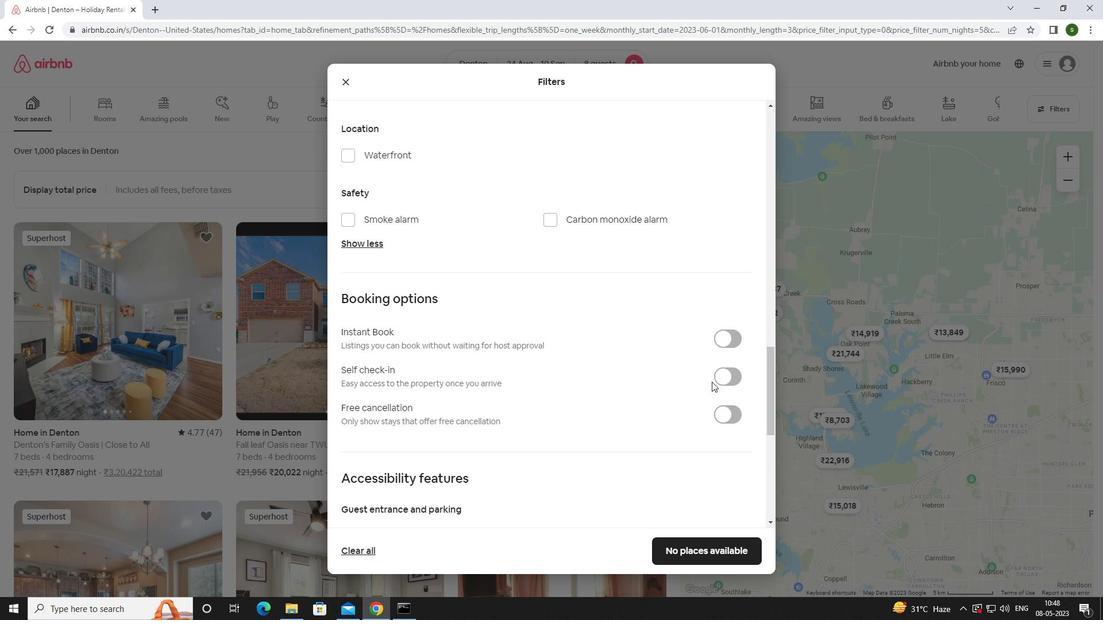 
Action: Mouse pressed left at (720, 373)
Screenshot: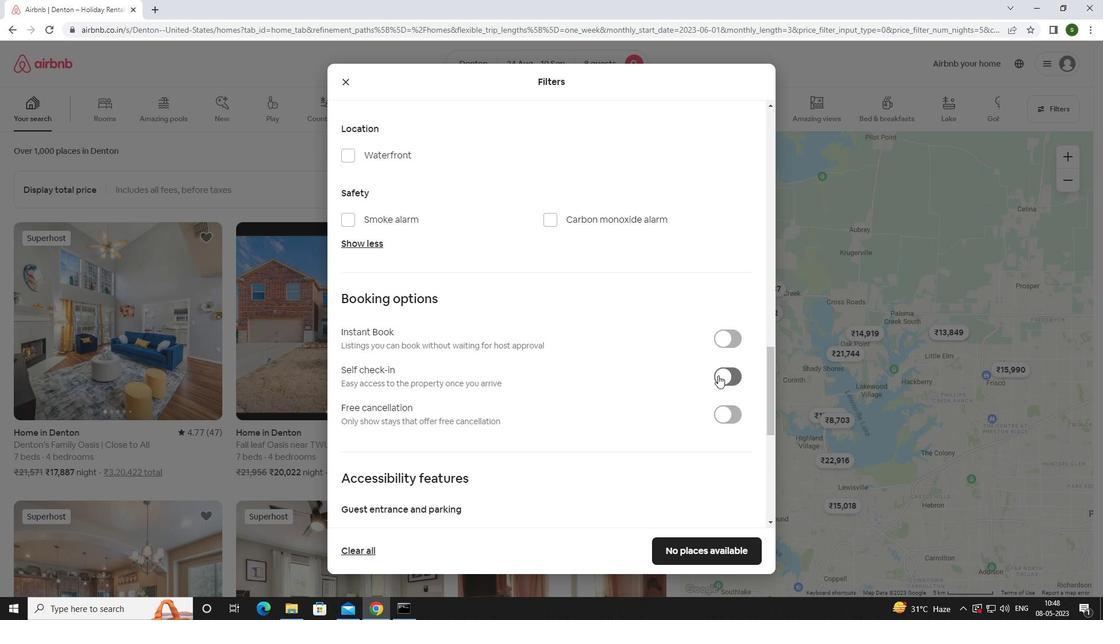 
Action: Mouse moved to (581, 375)
Screenshot: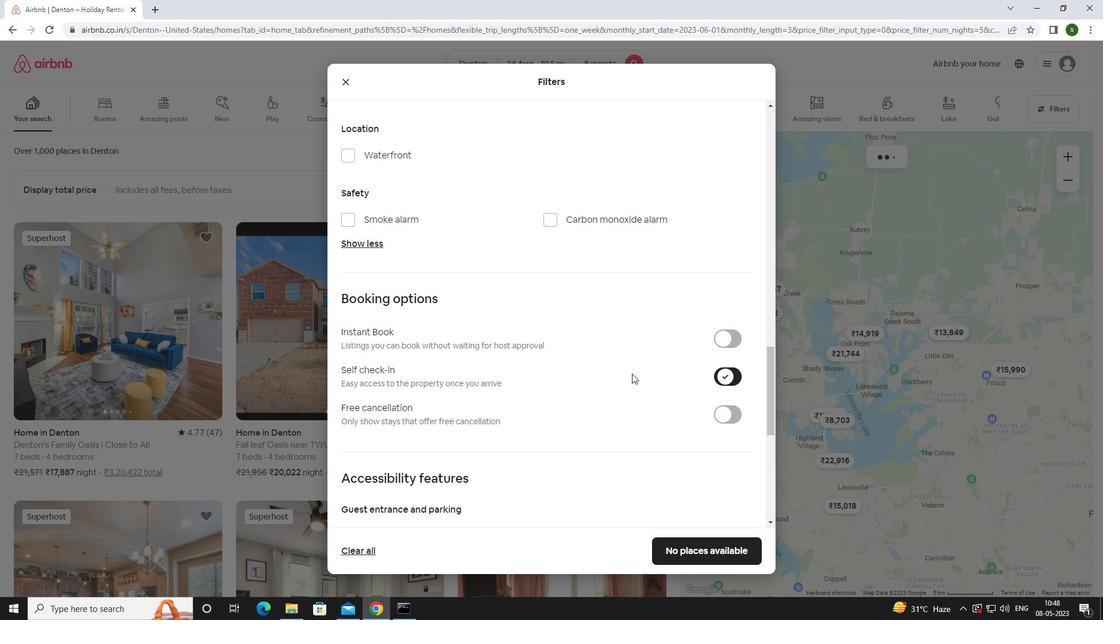 
Action: Mouse scrolled (581, 375) with delta (0, 0)
Screenshot: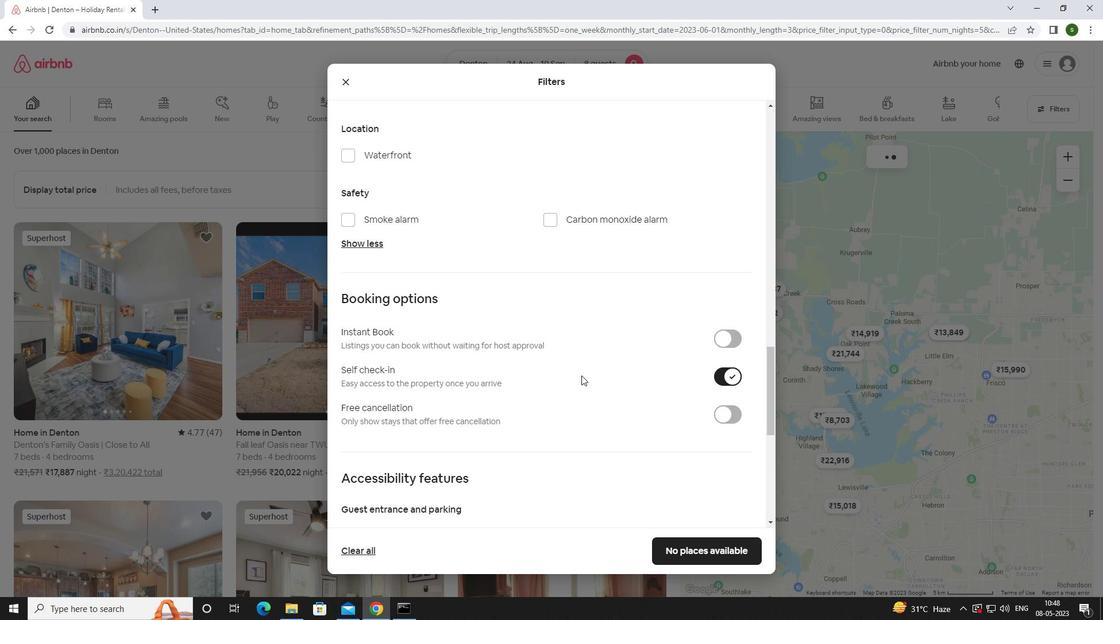 
Action: Mouse scrolled (581, 375) with delta (0, 0)
Screenshot: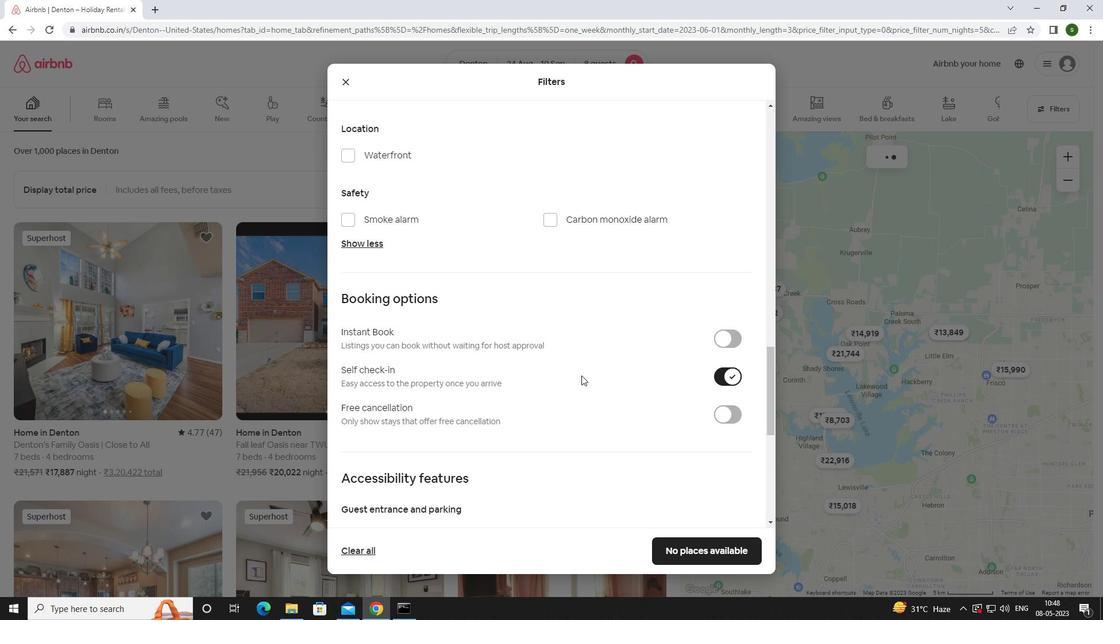 
Action: Mouse scrolled (581, 375) with delta (0, 0)
Screenshot: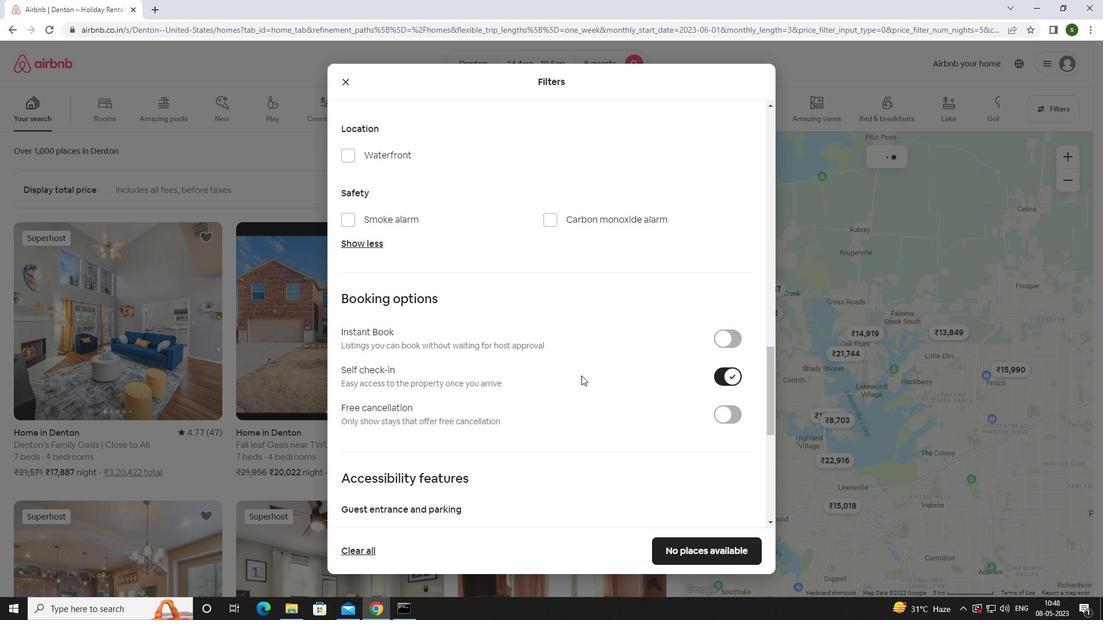 
Action: Mouse scrolled (581, 375) with delta (0, 0)
Screenshot: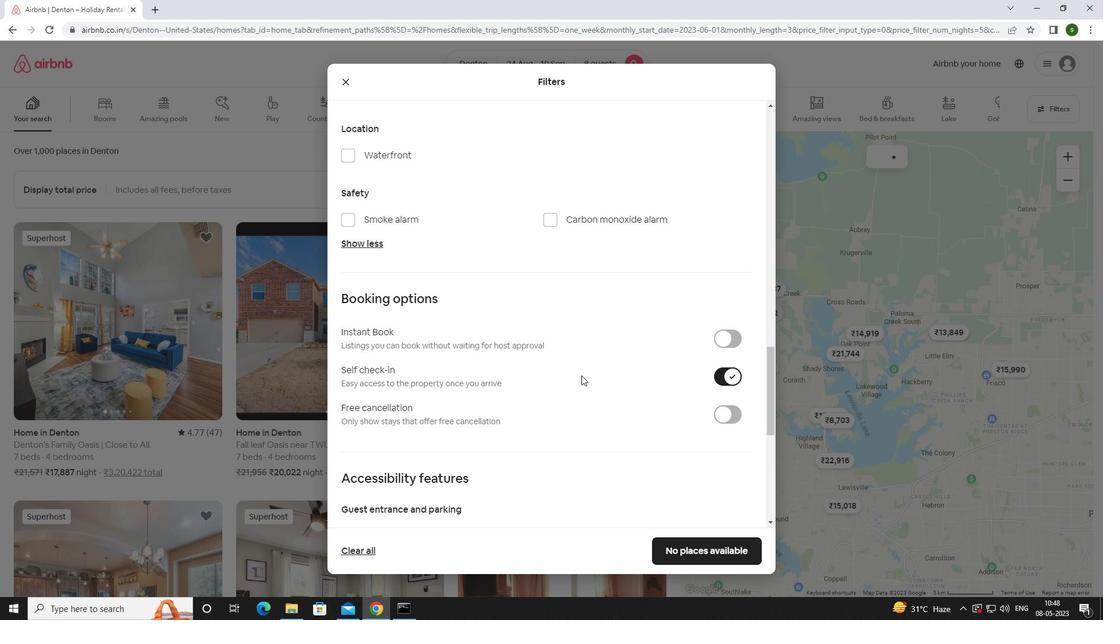 
Action: Mouse scrolled (581, 375) with delta (0, 0)
Screenshot: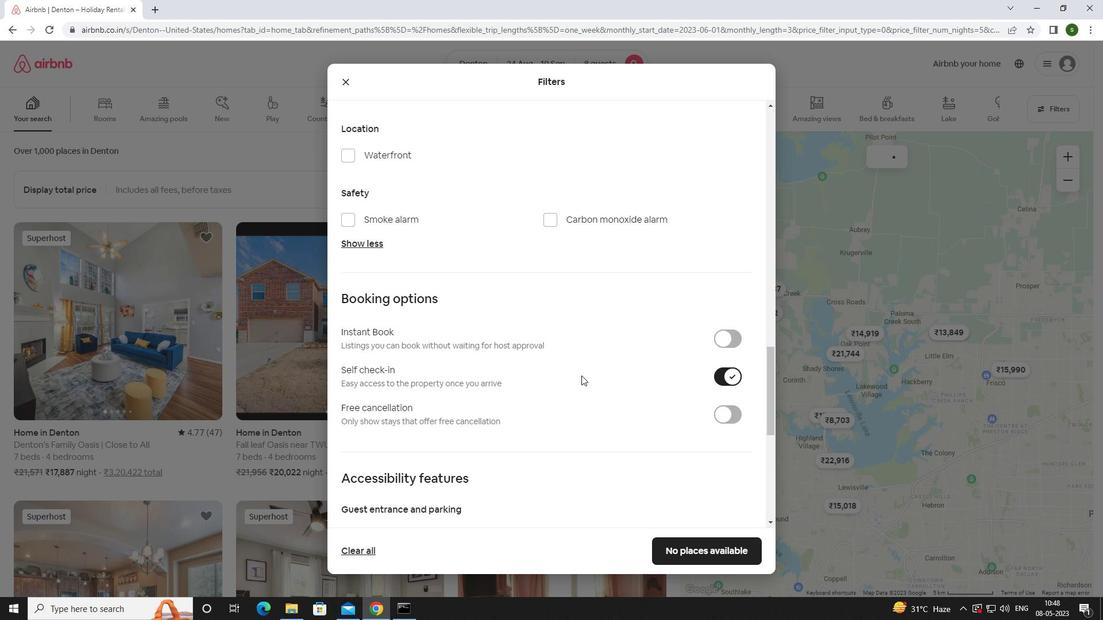 
Action: Mouse scrolled (581, 375) with delta (0, 0)
Screenshot: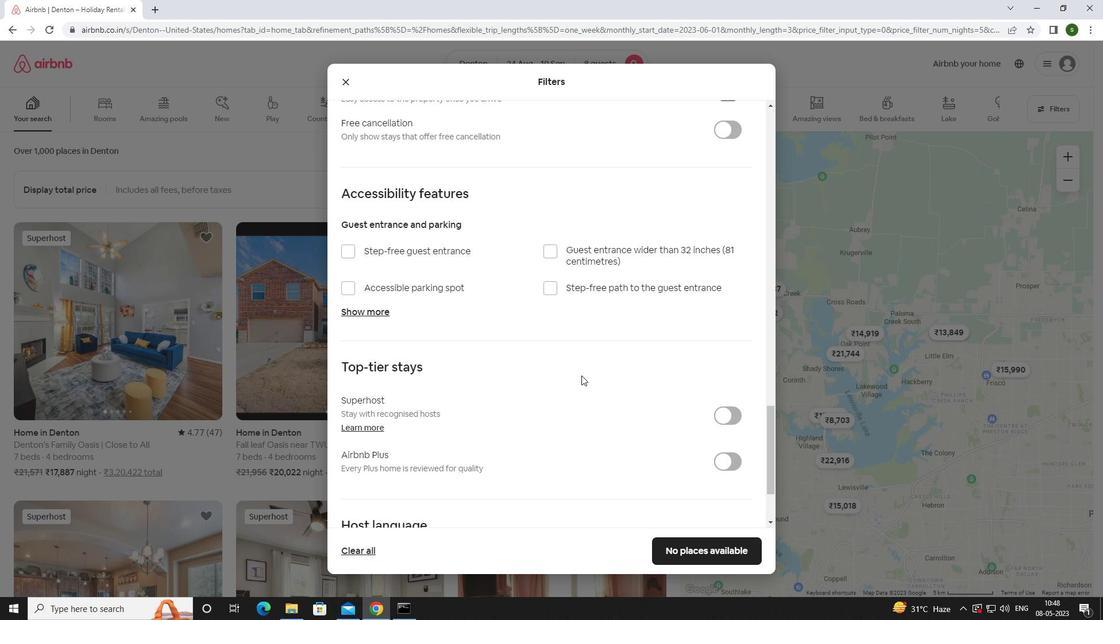 
Action: Mouse scrolled (581, 375) with delta (0, 0)
Screenshot: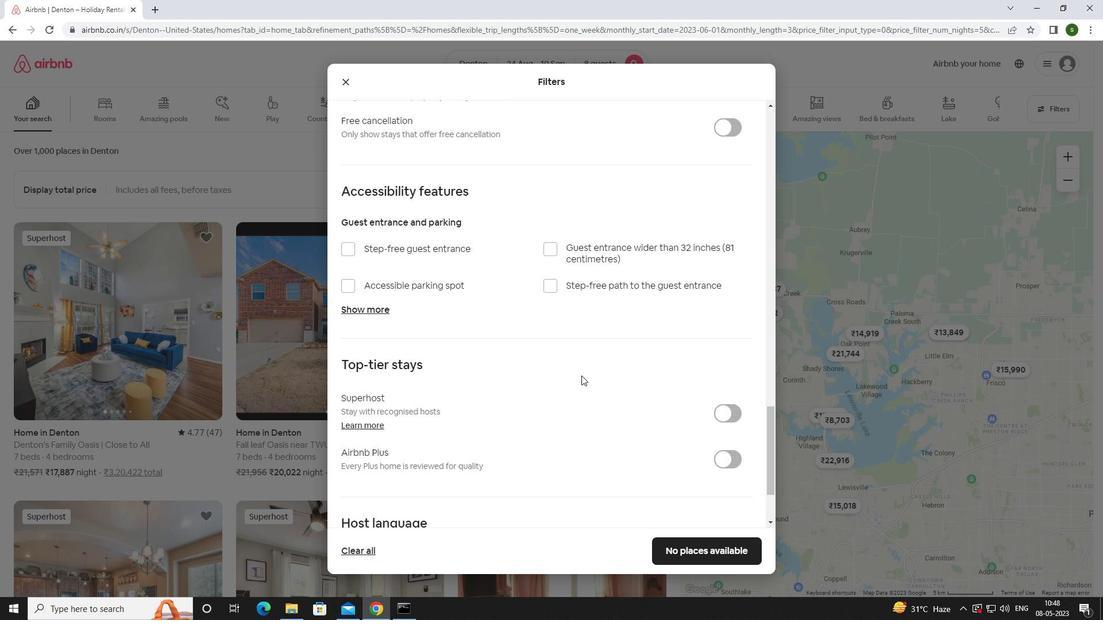 
Action: Mouse scrolled (581, 375) with delta (0, 0)
Screenshot: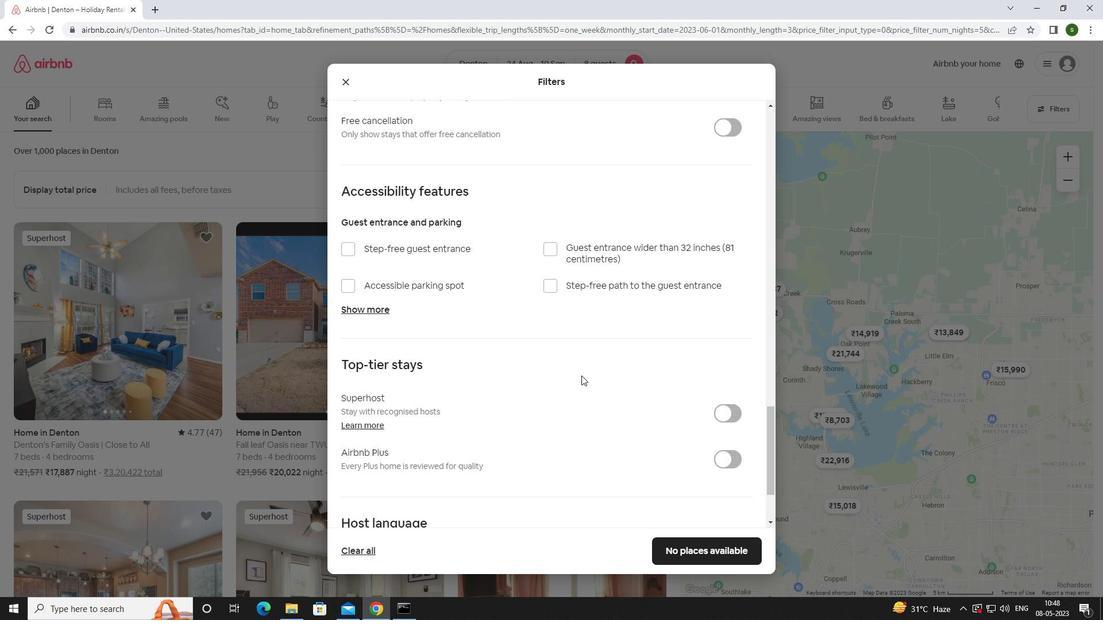 
Action: Mouse scrolled (581, 375) with delta (0, 0)
Screenshot: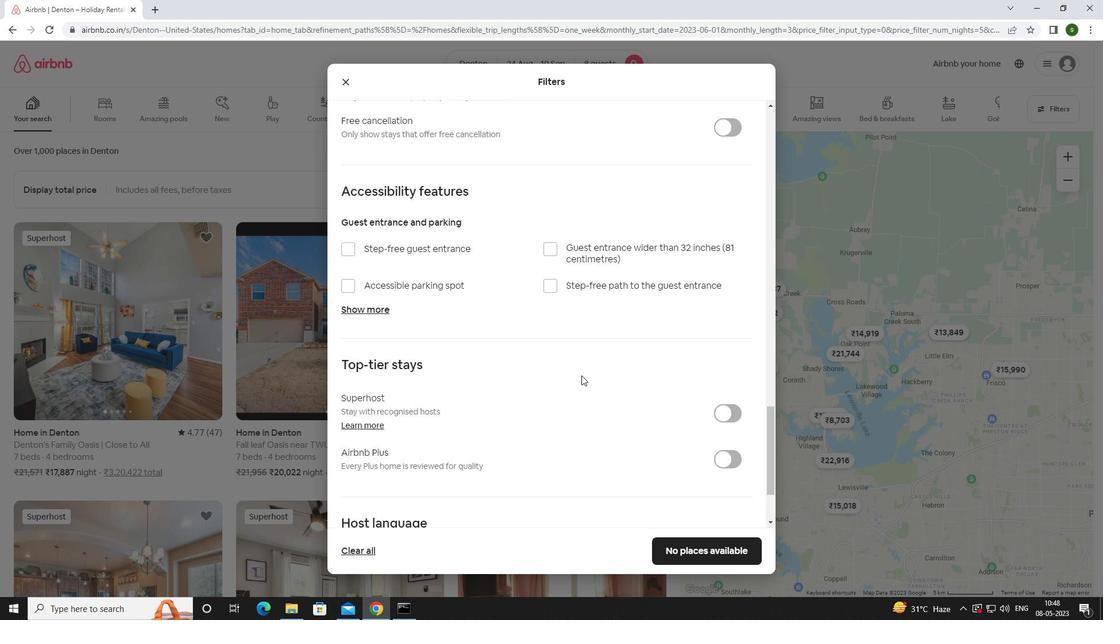
Action: Mouse moved to (355, 445)
Screenshot: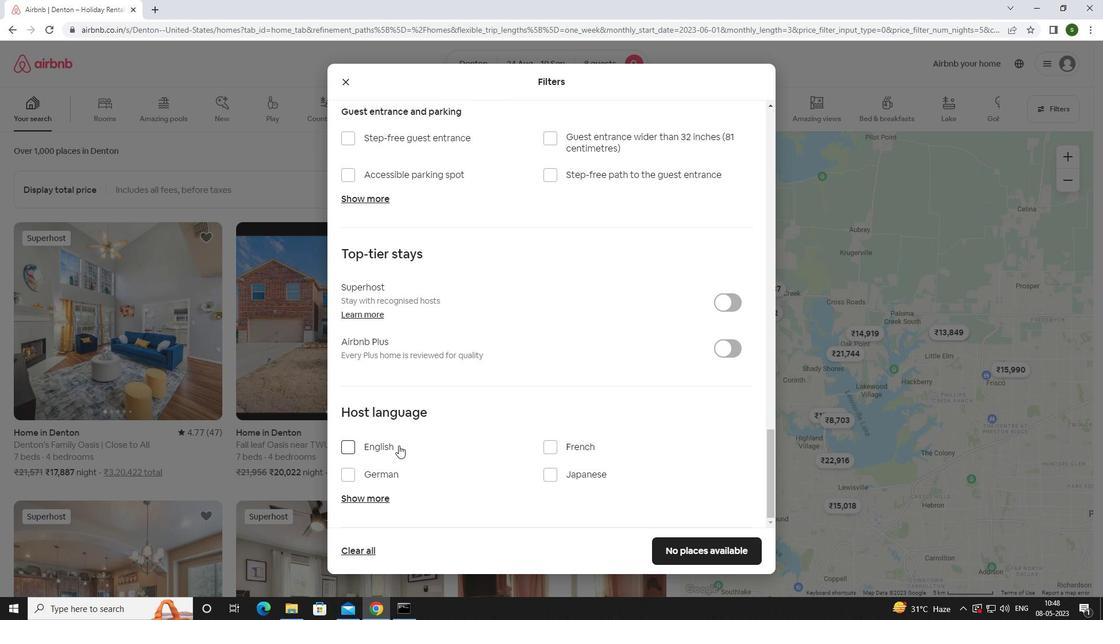 
Action: Mouse pressed left at (355, 445)
Screenshot: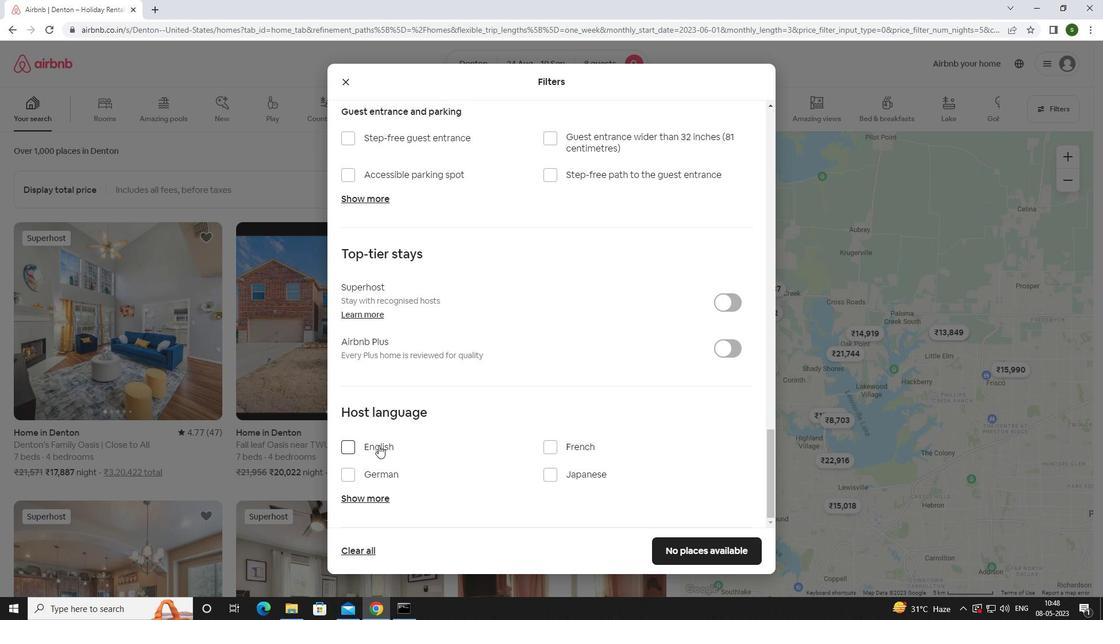 
Action: Mouse moved to (661, 540)
Screenshot: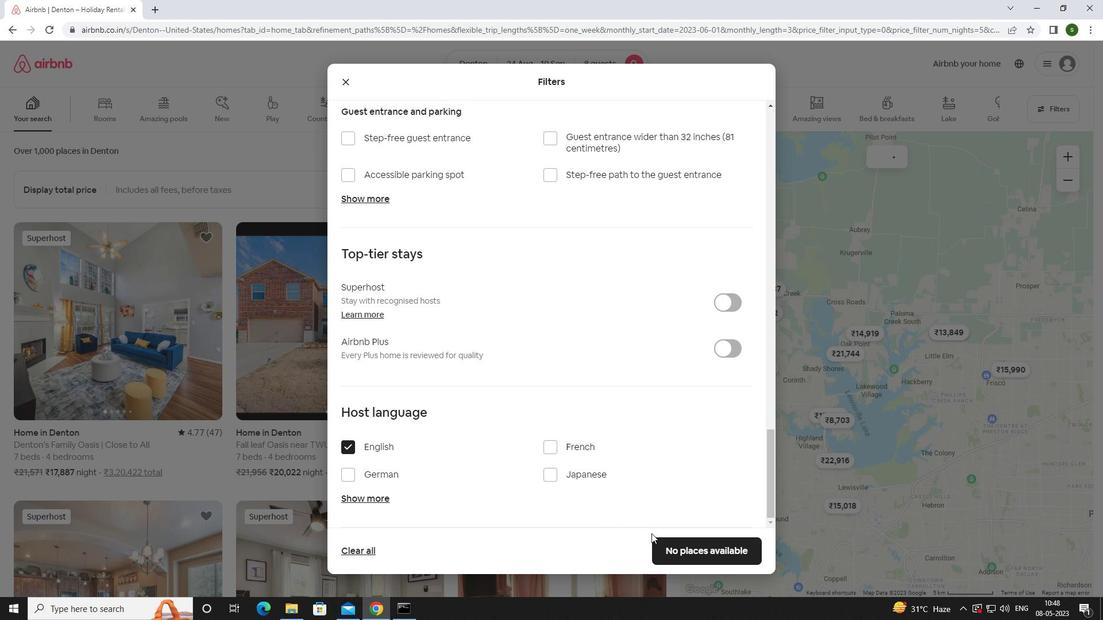 
Action: Mouse pressed left at (661, 540)
Screenshot: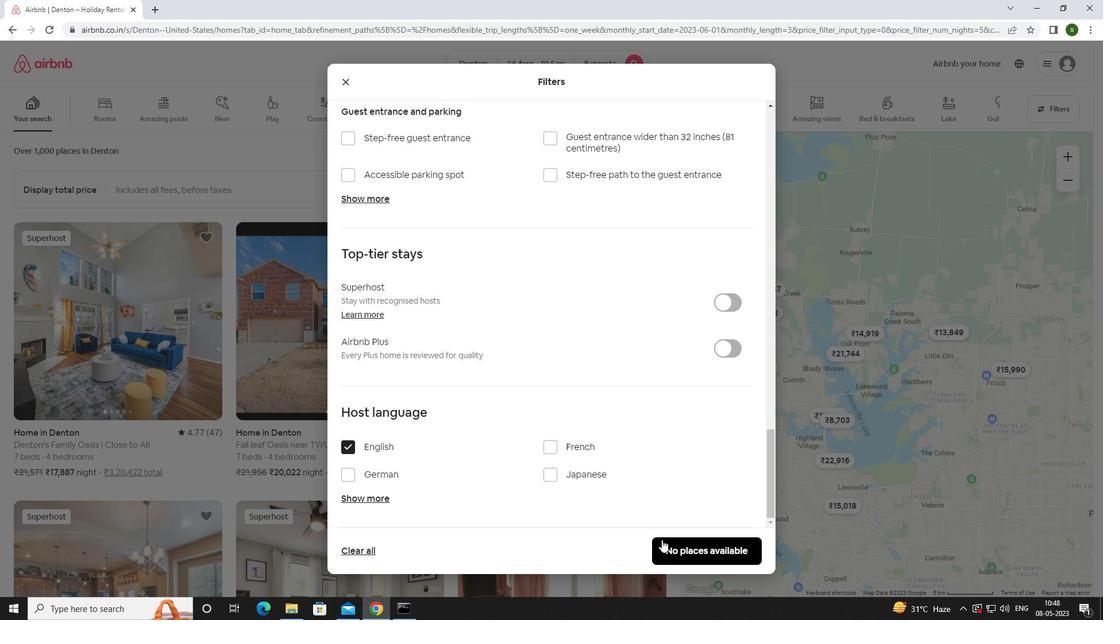 
Action: Mouse moved to (486, 445)
Screenshot: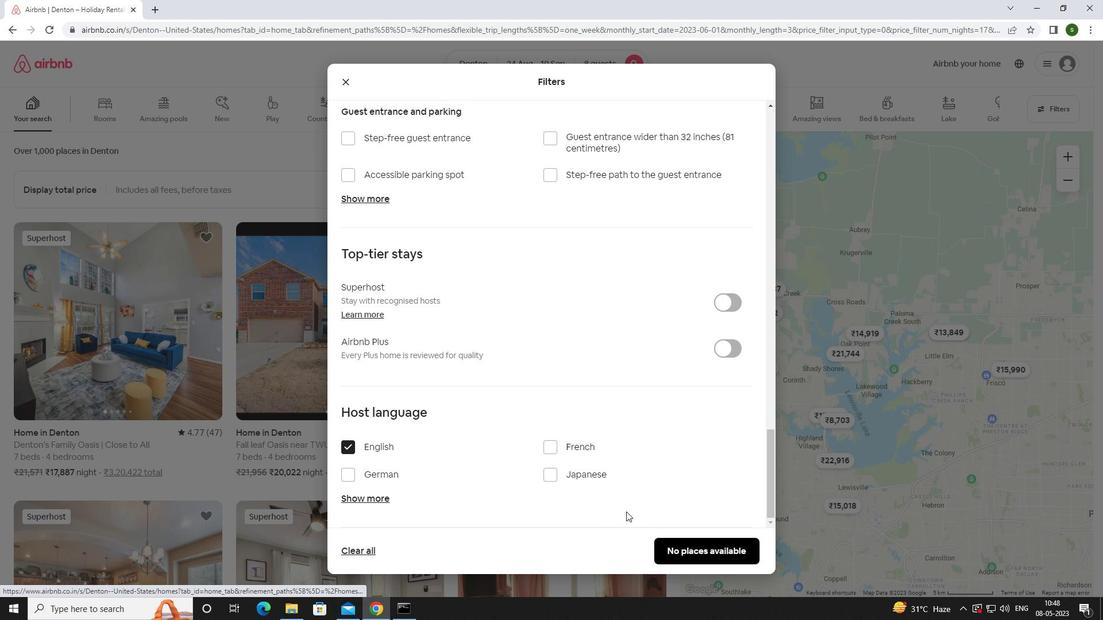 
